 Task: Find connections with filter location Zhu Cheng City with filter topic #happyfounderswith filter profile language German with filter current company The Good Glamm Group with filter school IIEST, Shibpur with filter industry Internet Publishing with filter service category Market Strategy with filter keywords title Engineer
Action: Mouse moved to (557, 68)
Screenshot: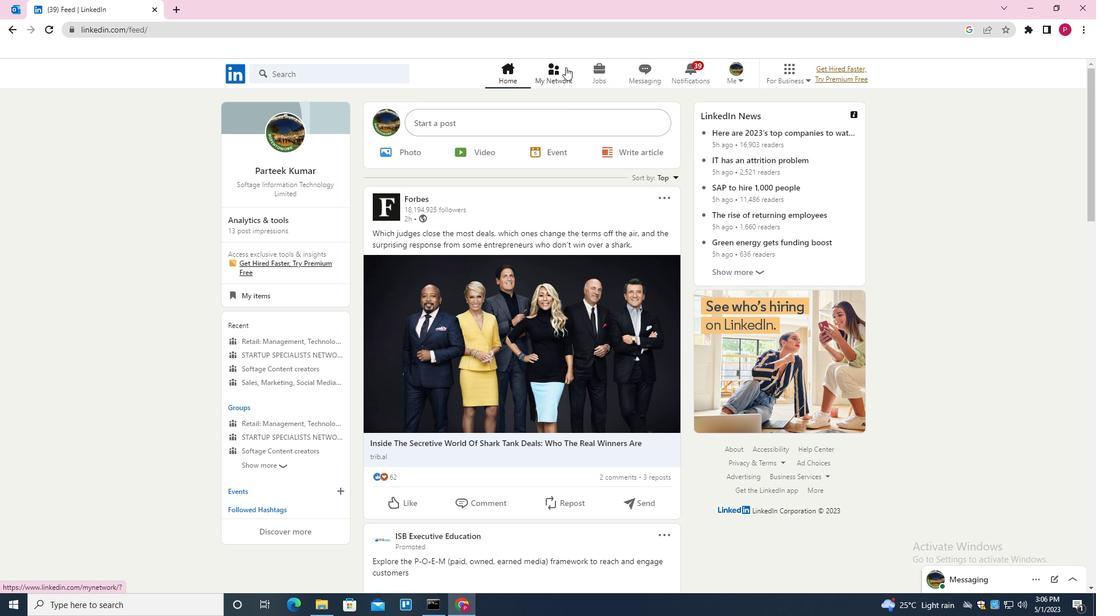 
Action: Mouse pressed left at (557, 68)
Screenshot: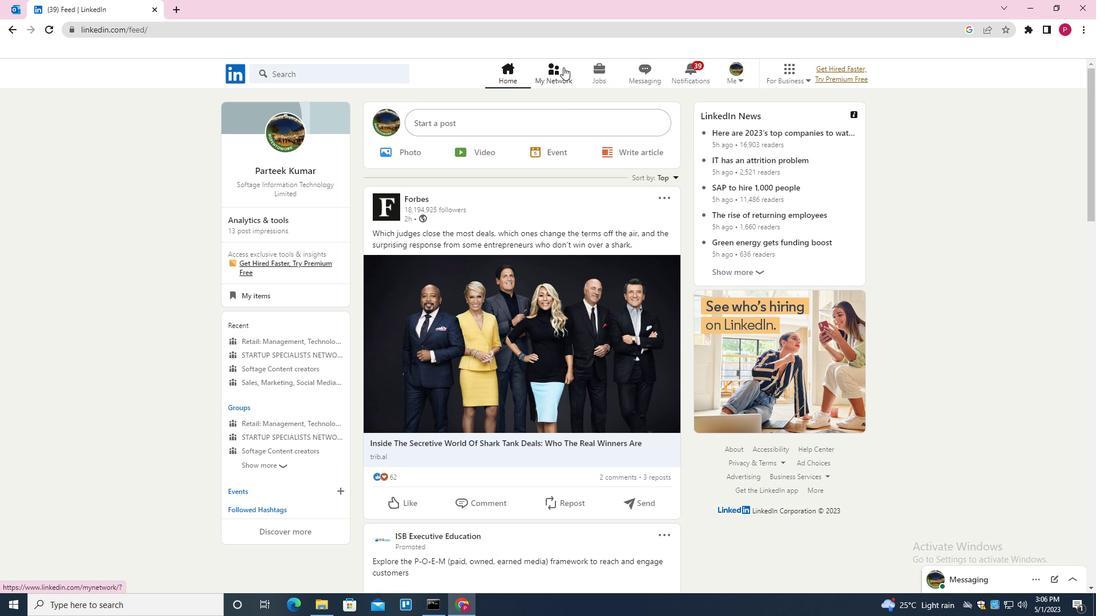 
Action: Mouse moved to (335, 140)
Screenshot: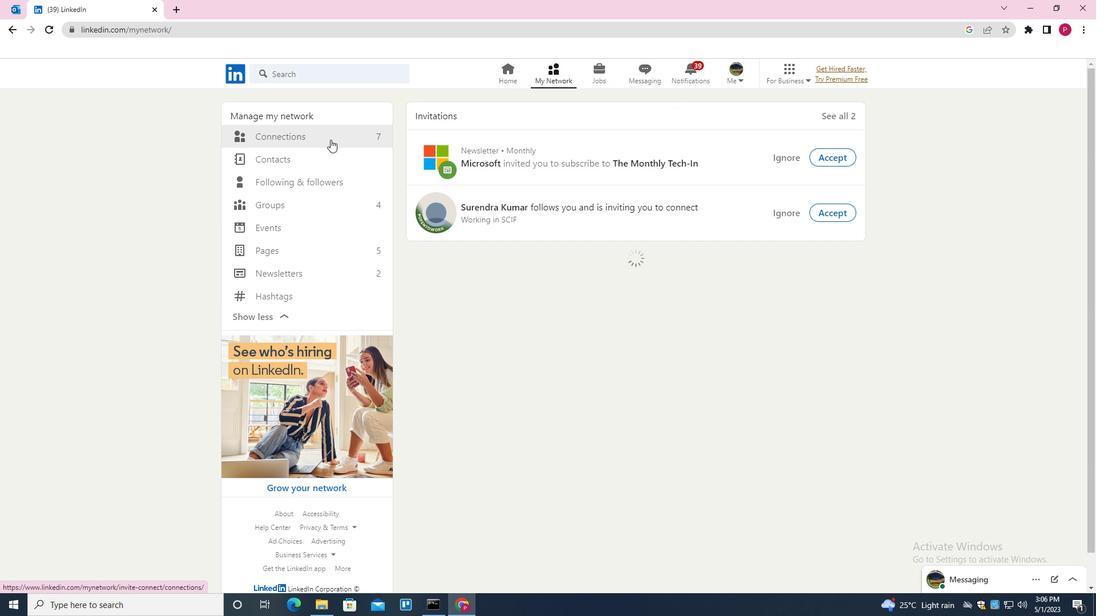 
Action: Mouse pressed left at (335, 140)
Screenshot: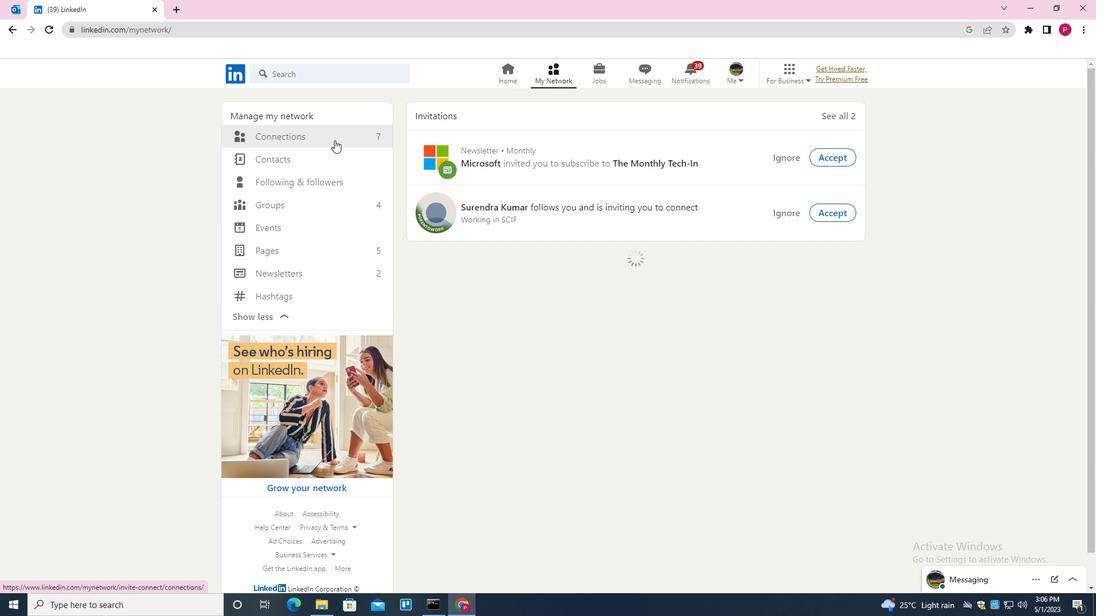 
Action: Mouse moved to (609, 138)
Screenshot: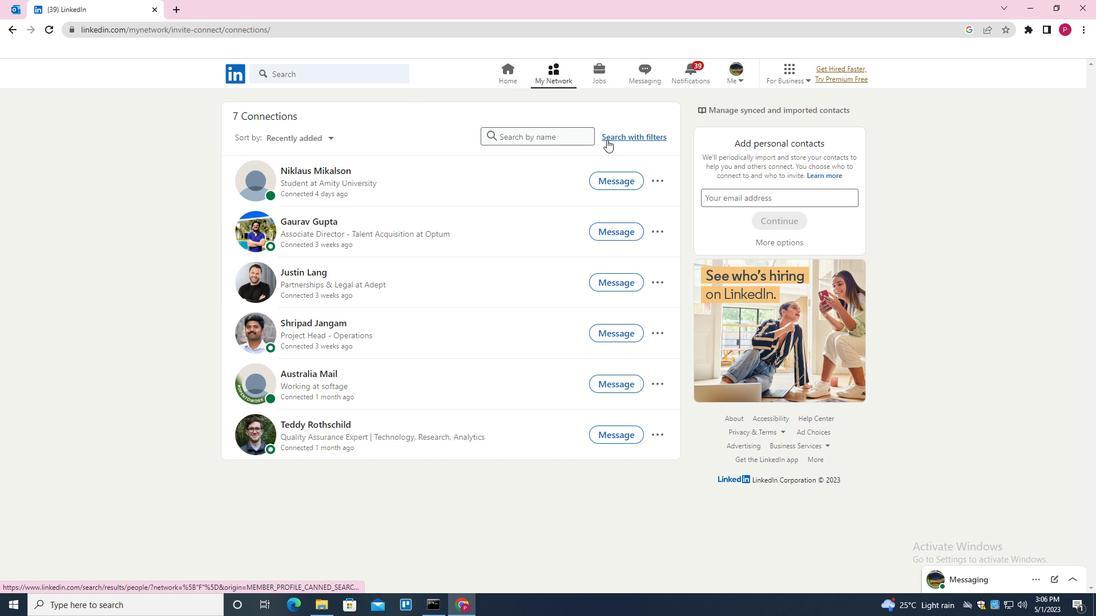 
Action: Mouse pressed left at (609, 138)
Screenshot: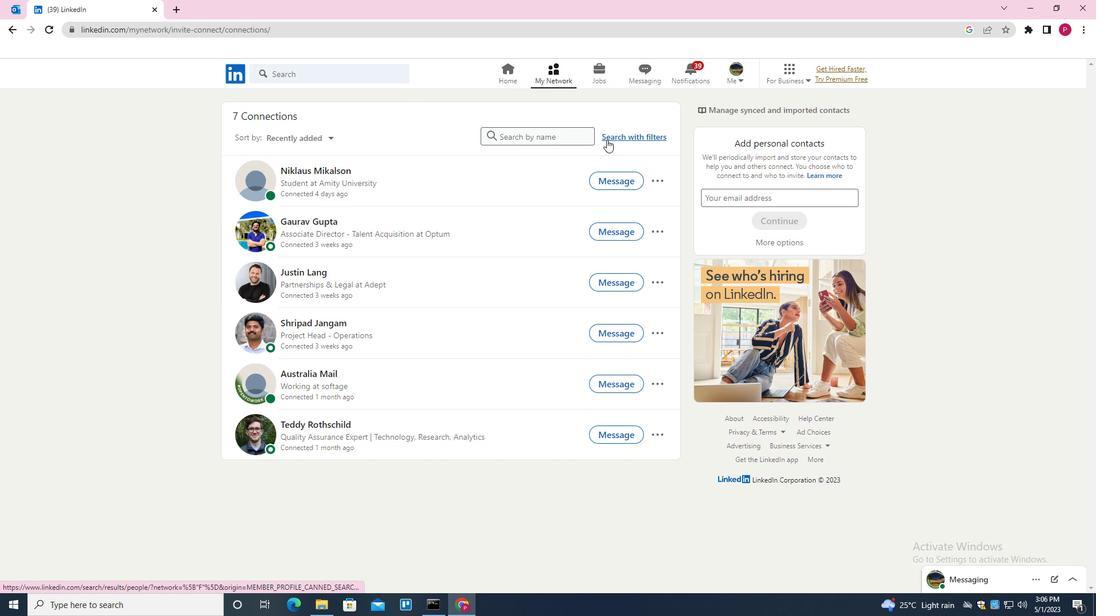 
Action: Mouse moved to (583, 105)
Screenshot: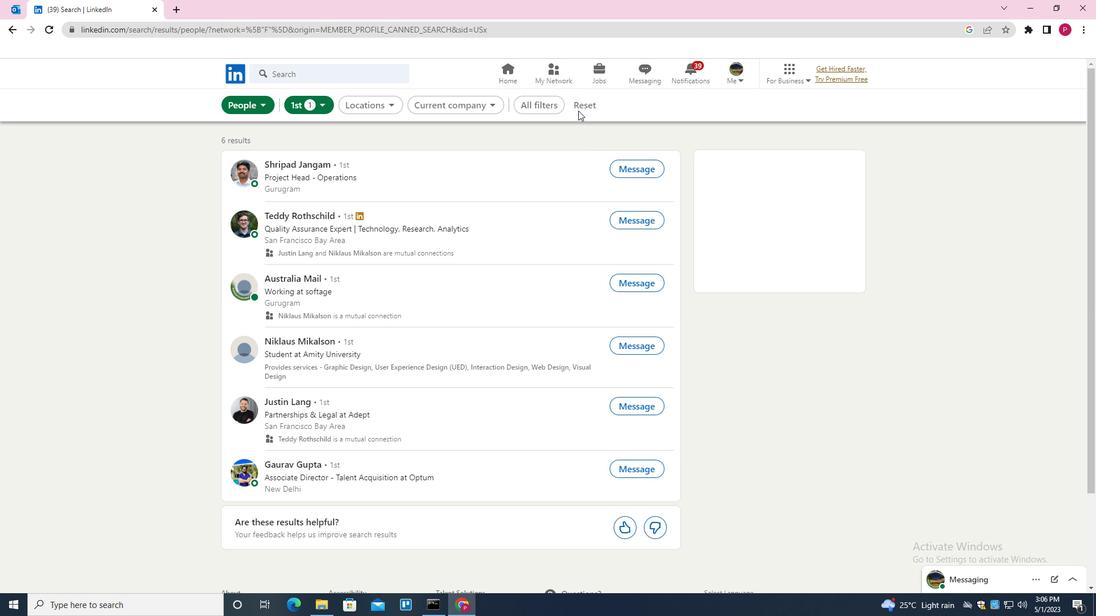 
Action: Mouse pressed left at (583, 105)
Screenshot: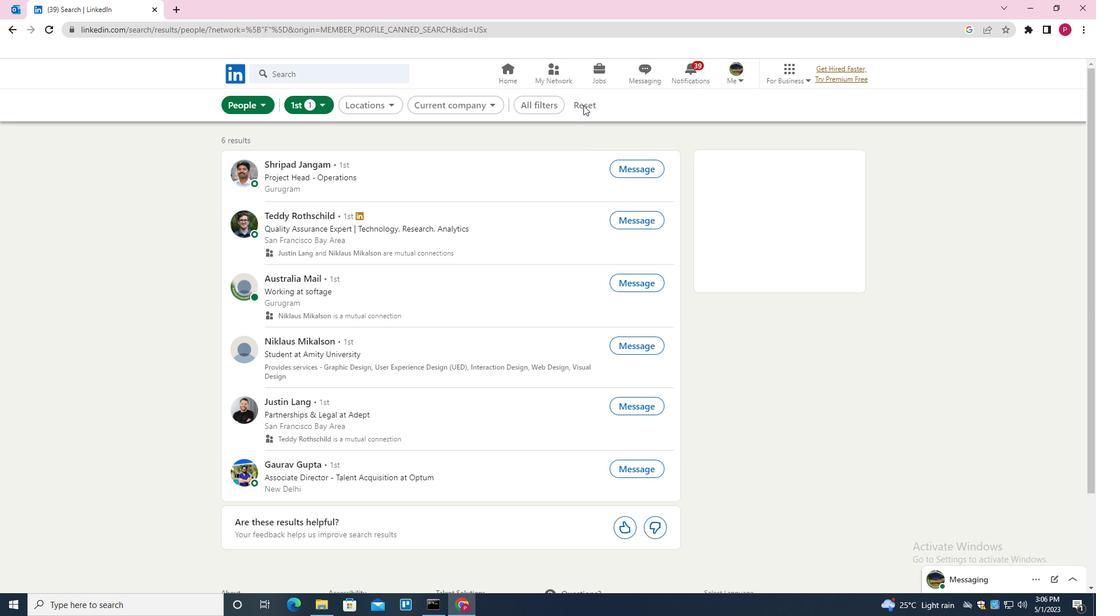
Action: Mouse moved to (562, 107)
Screenshot: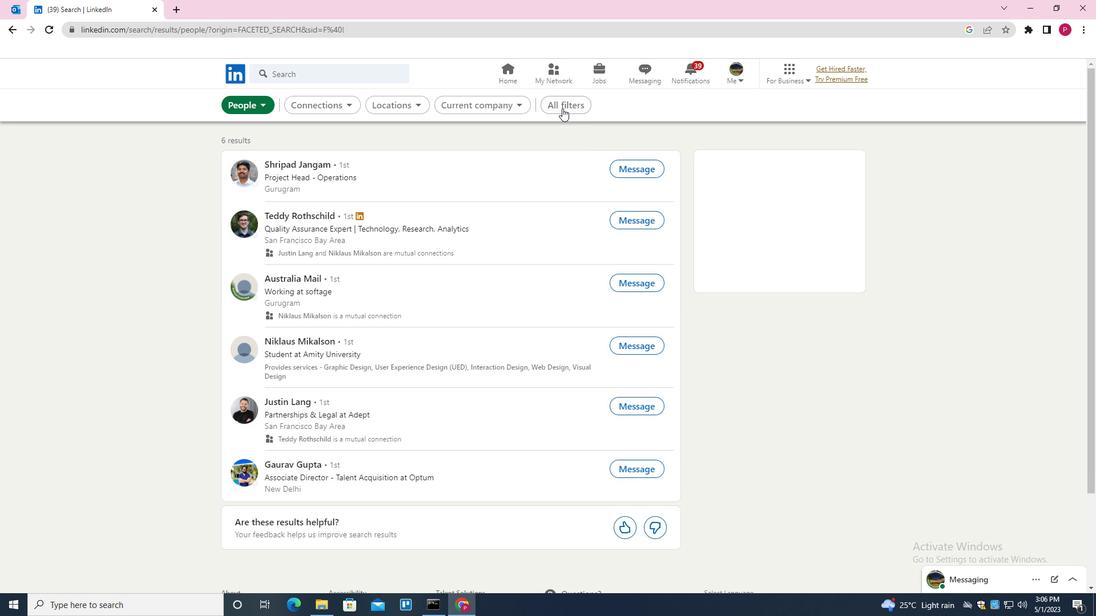 
Action: Mouse pressed left at (562, 107)
Screenshot: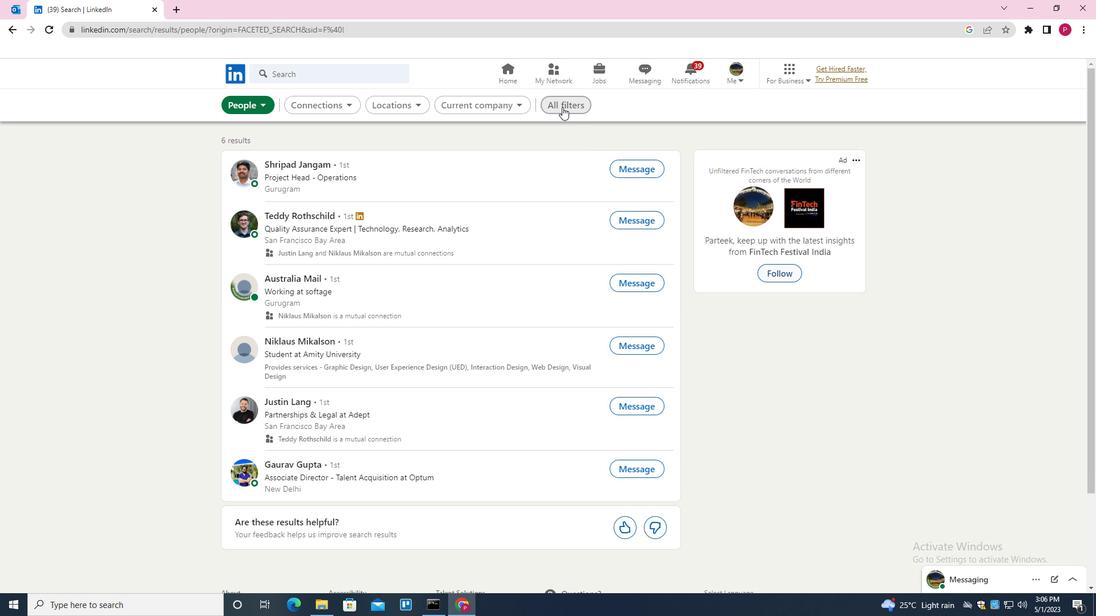 
Action: Mouse moved to (987, 373)
Screenshot: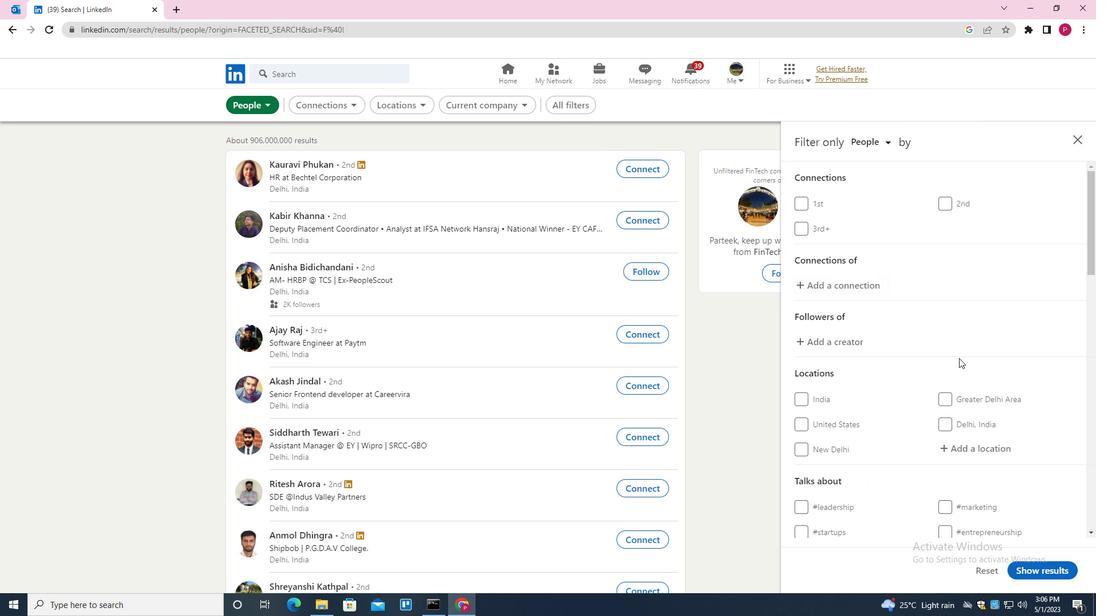 
Action: Mouse scrolled (987, 372) with delta (0, 0)
Screenshot: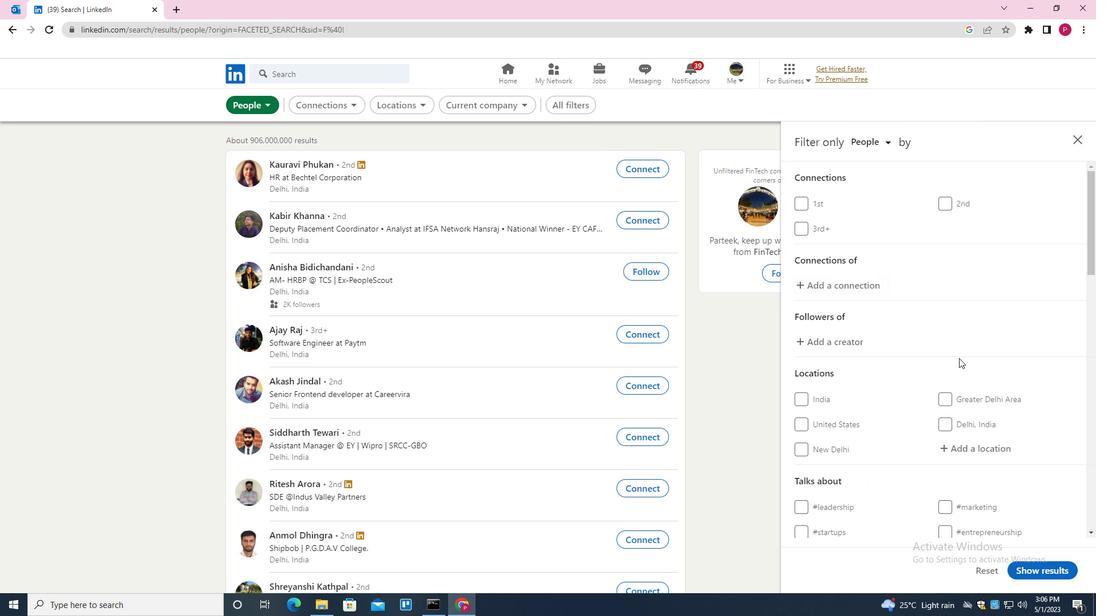 
Action: Mouse moved to (990, 373)
Screenshot: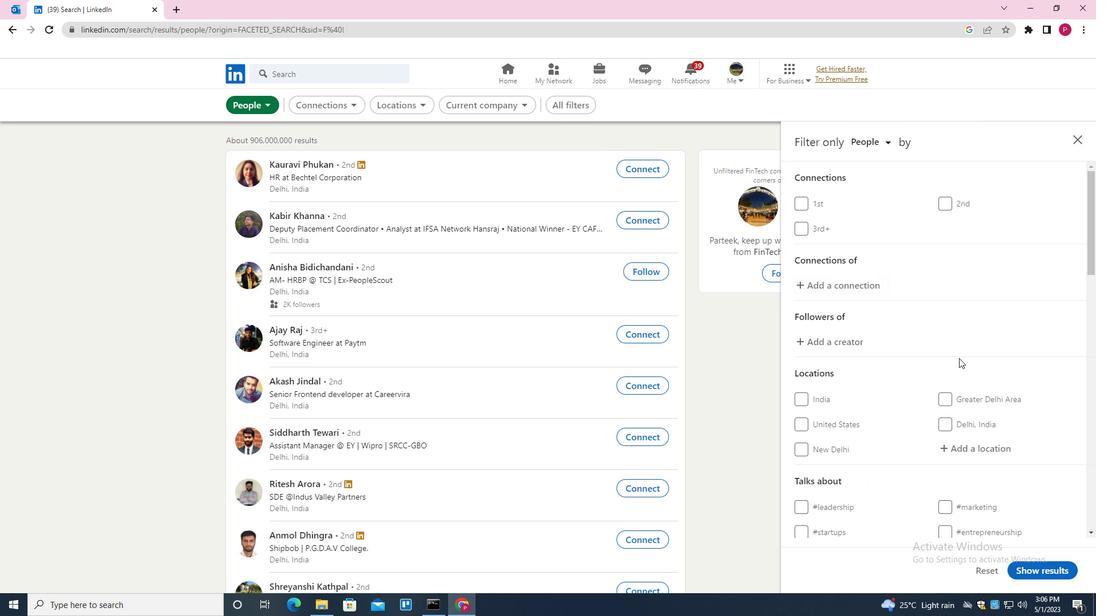 
Action: Mouse scrolled (990, 373) with delta (0, 0)
Screenshot: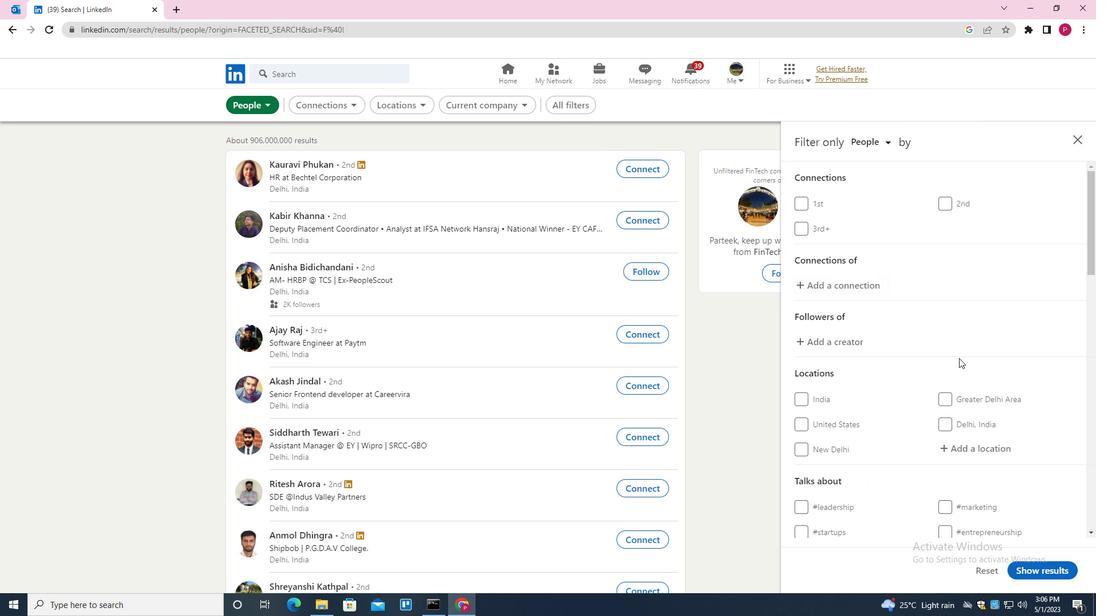 
Action: Mouse moved to (980, 332)
Screenshot: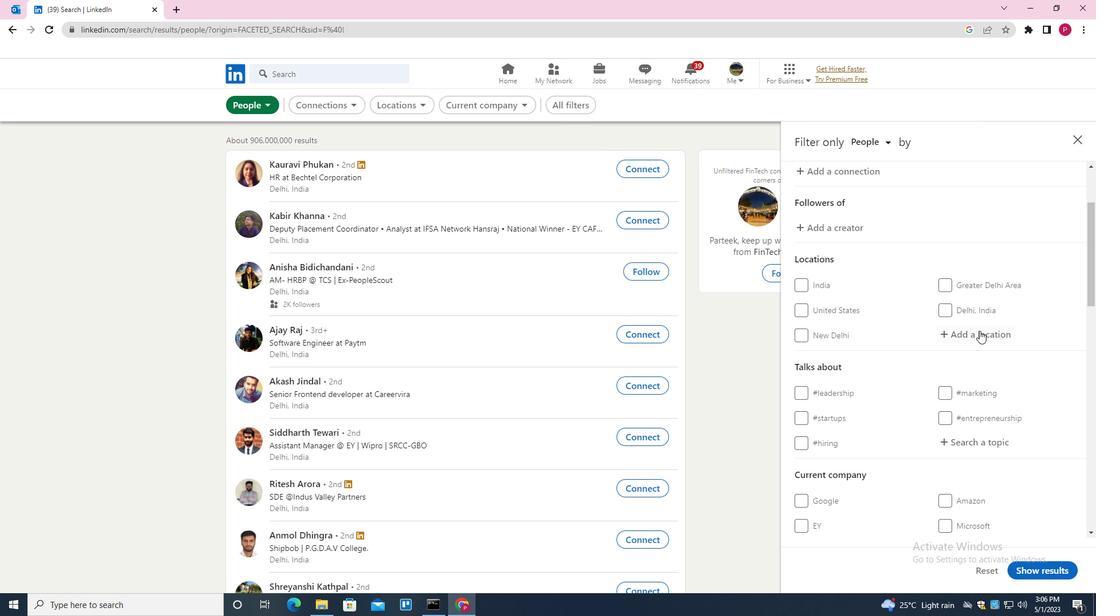 
Action: Mouse pressed left at (980, 332)
Screenshot: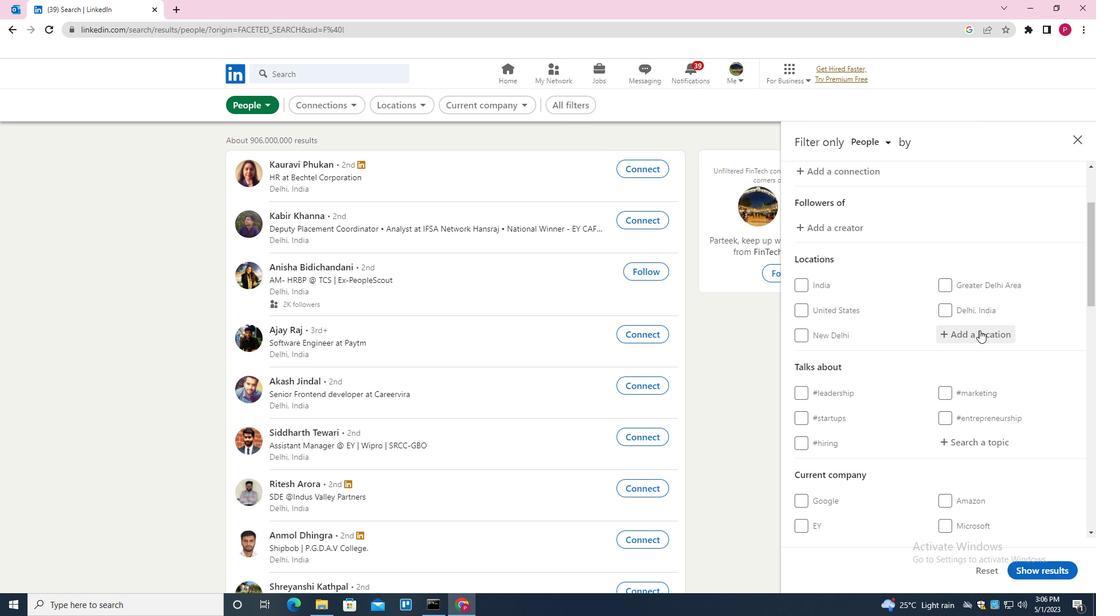 
Action: Mouse moved to (972, 341)
Screenshot: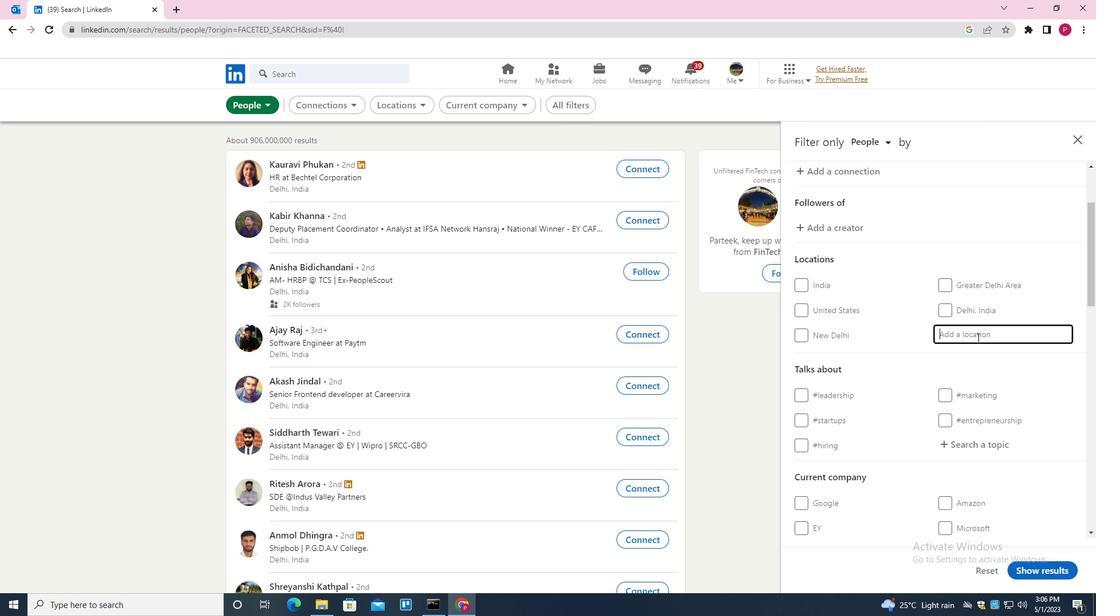 
Action: Key pressed <Key.shift>ZHU<Key.space>ctrl+Cctrl+HENG<Key.backspace><Key.backspace><Key.backspace><Key.backspace><Key.shift>CHENG<Key.space><Key.shift>CITY
Screenshot: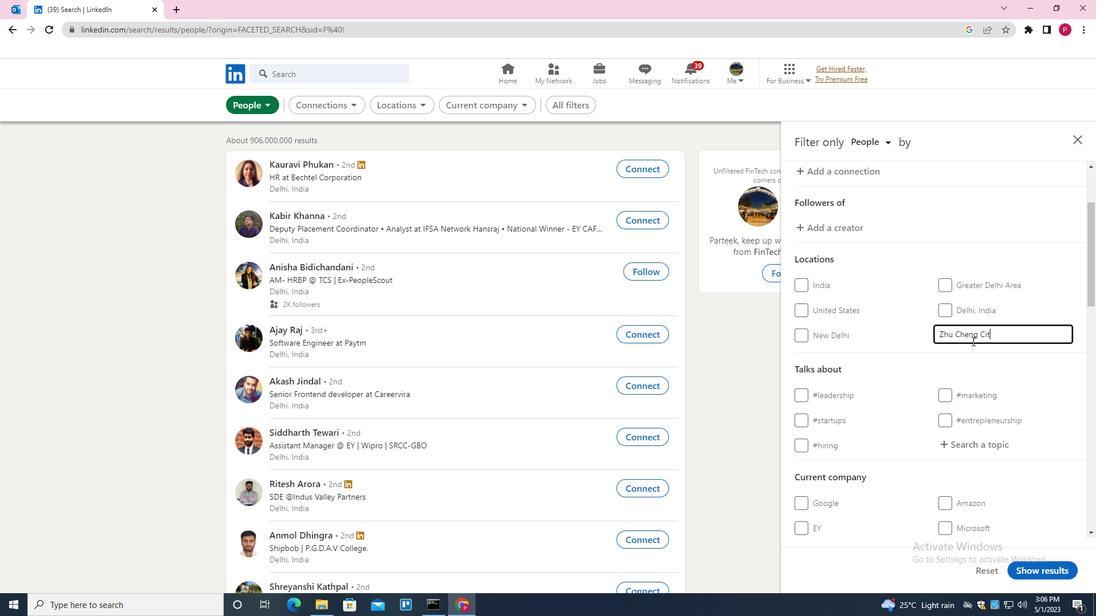 
Action: Mouse moved to (1006, 383)
Screenshot: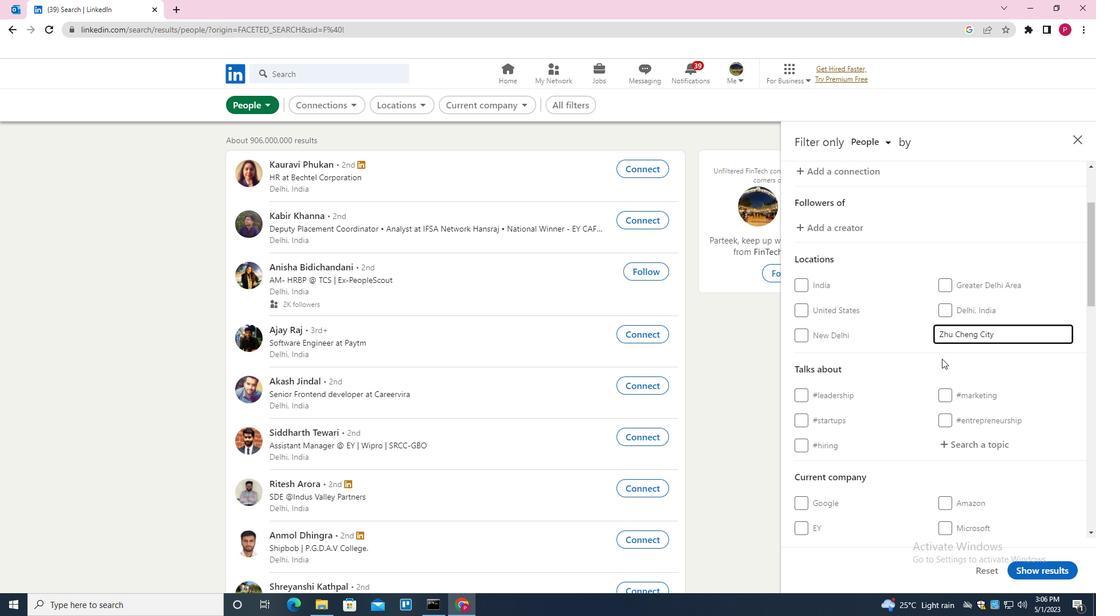 
Action: Mouse scrolled (1006, 382) with delta (0, 0)
Screenshot: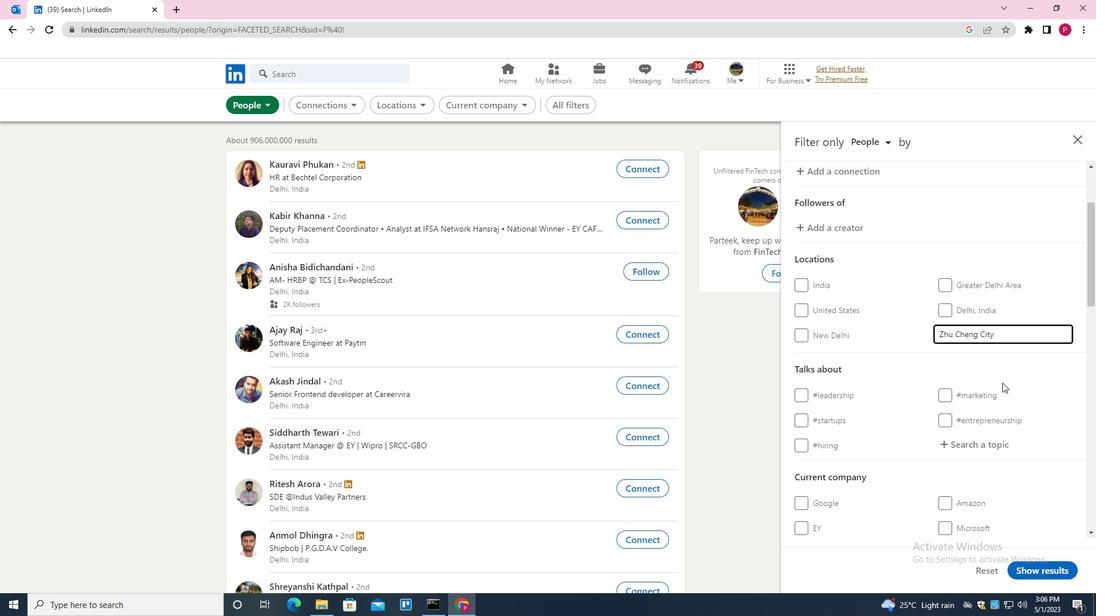 
Action: Mouse scrolled (1006, 382) with delta (0, 0)
Screenshot: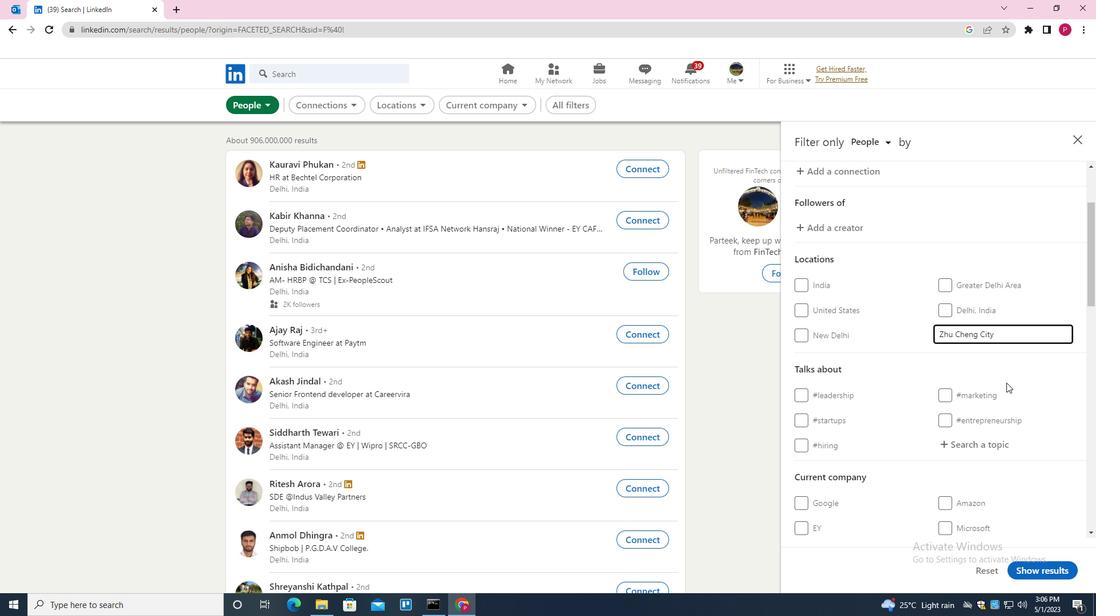 
Action: Mouse moved to (995, 325)
Screenshot: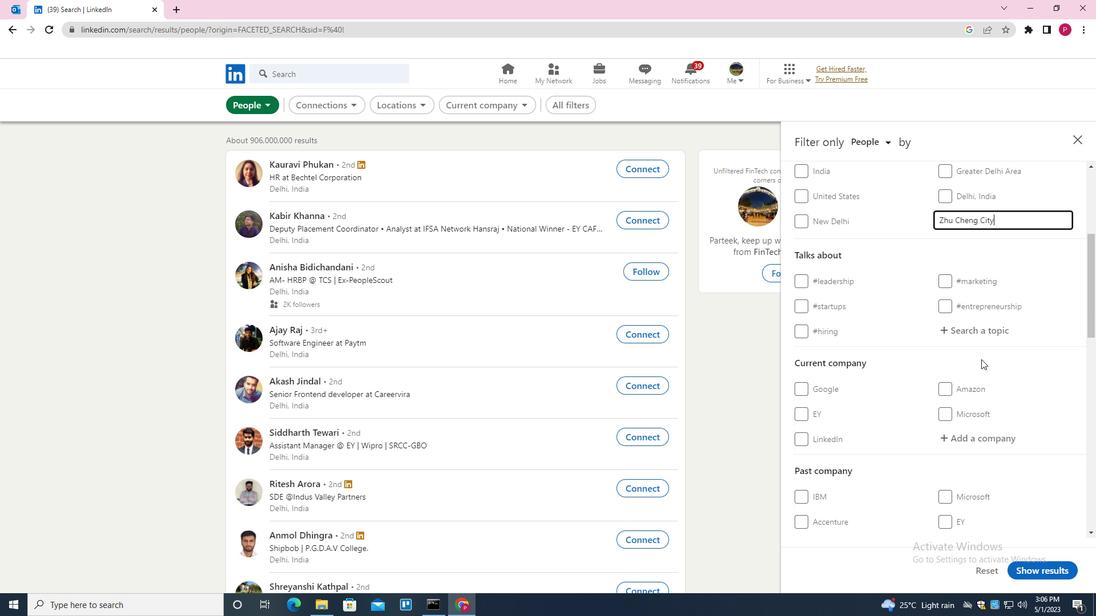 
Action: Mouse pressed left at (995, 325)
Screenshot: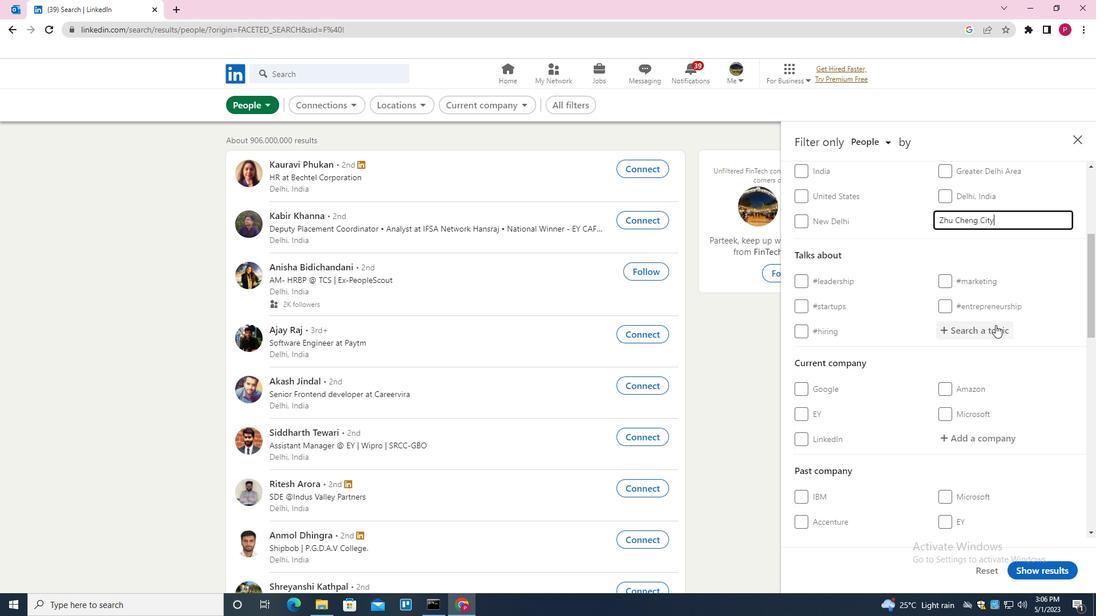 
Action: Key pressed HAPPYFOUNDERS<Key.down><Key.enter>
Screenshot: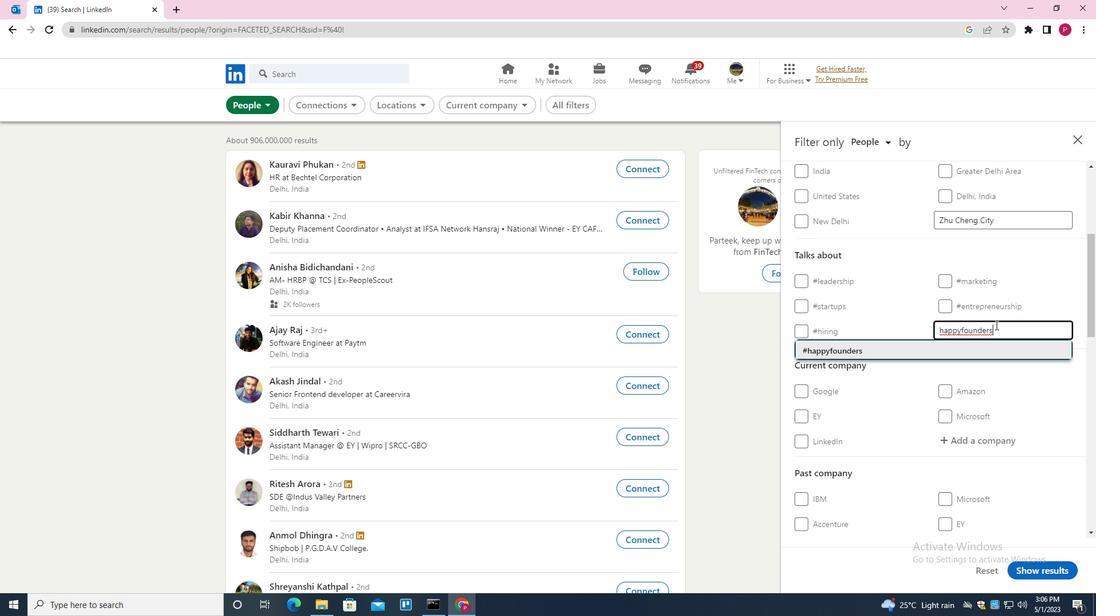 
Action: Mouse moved to (915, 425)
Screenshot: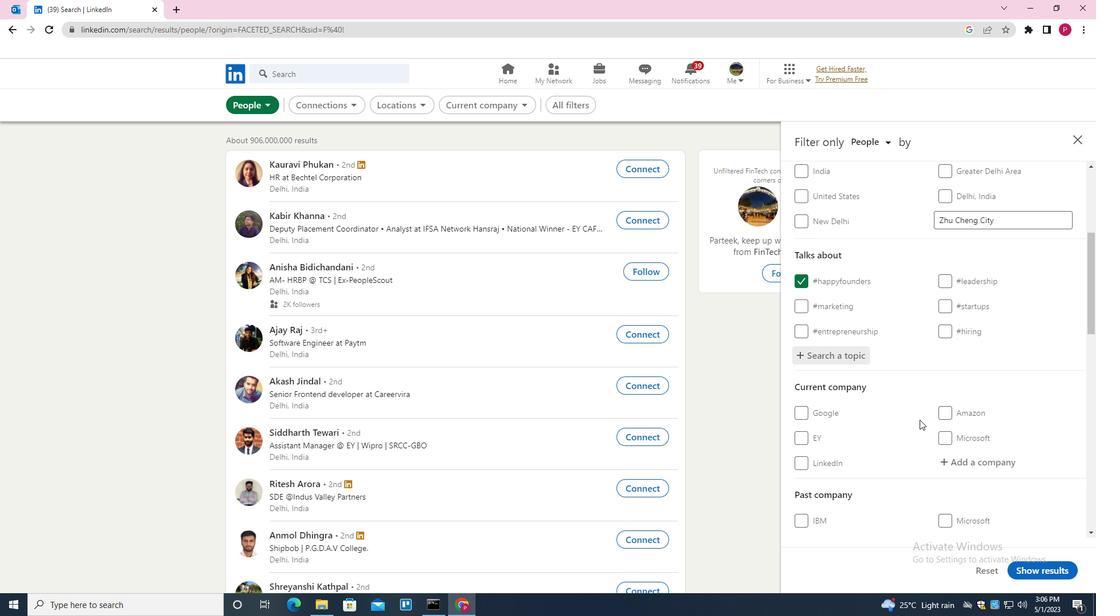 
Action: Mouse scrolled (915, 425) with delta (0, 0)
Screenshot: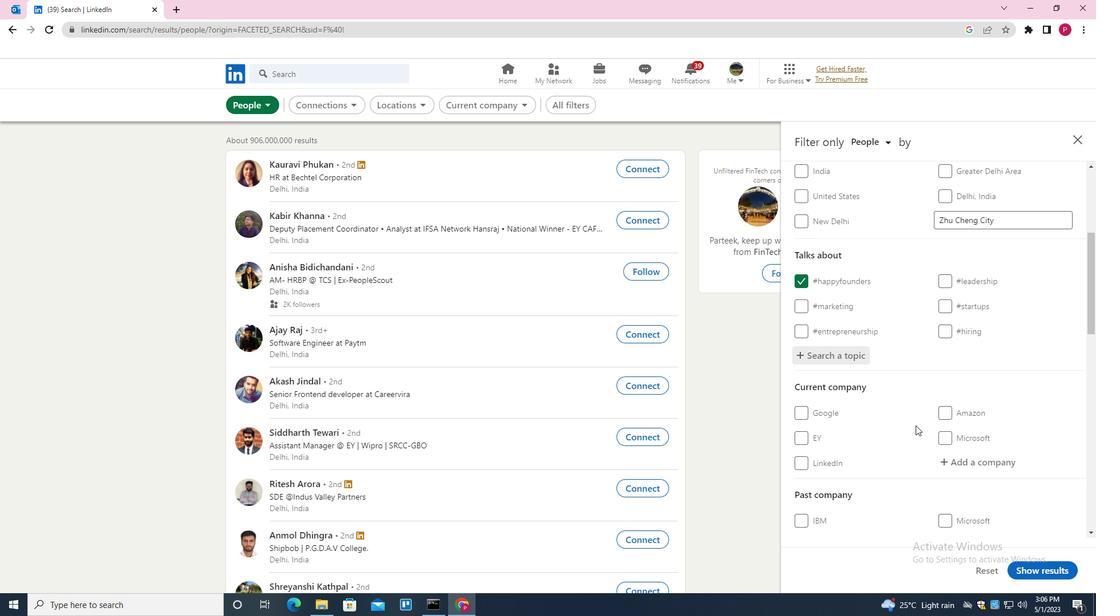 
Action: Mouse scrolled (915, 425) with delta (0, 0)
Screenshot: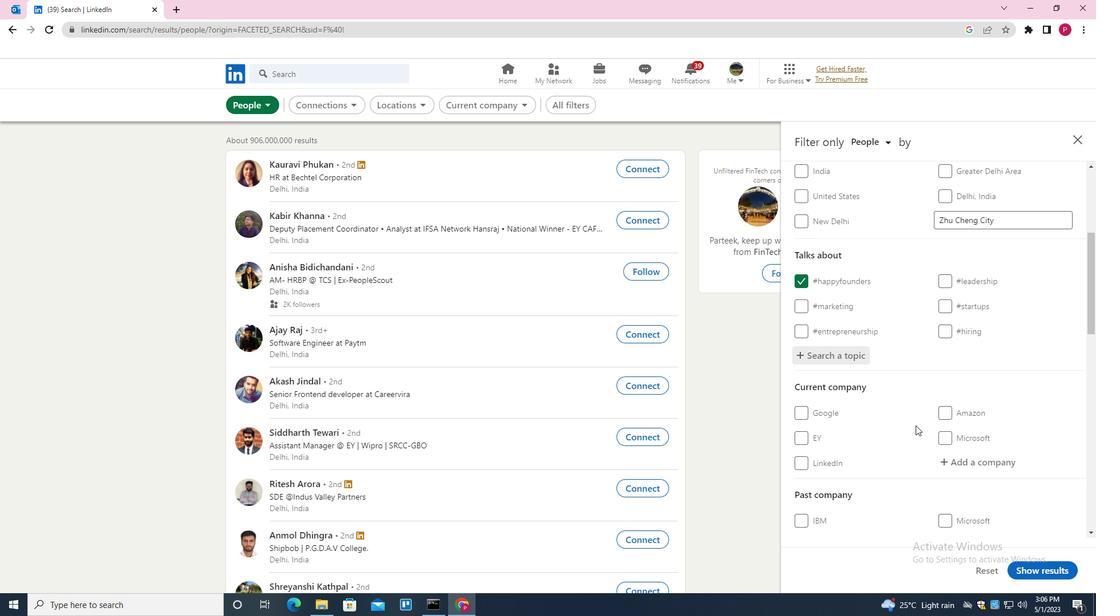 
Action: Mouse moved to (905, 413)
Screenshot: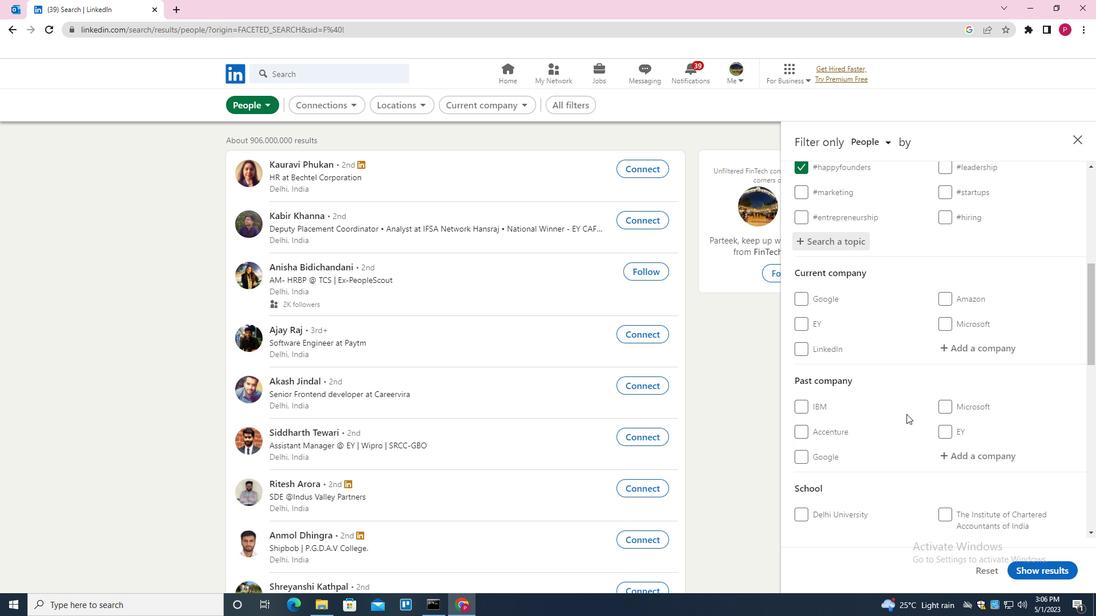 
Action: Mouse scrolled (905, 413) with delta (0, 0)
Screenshot: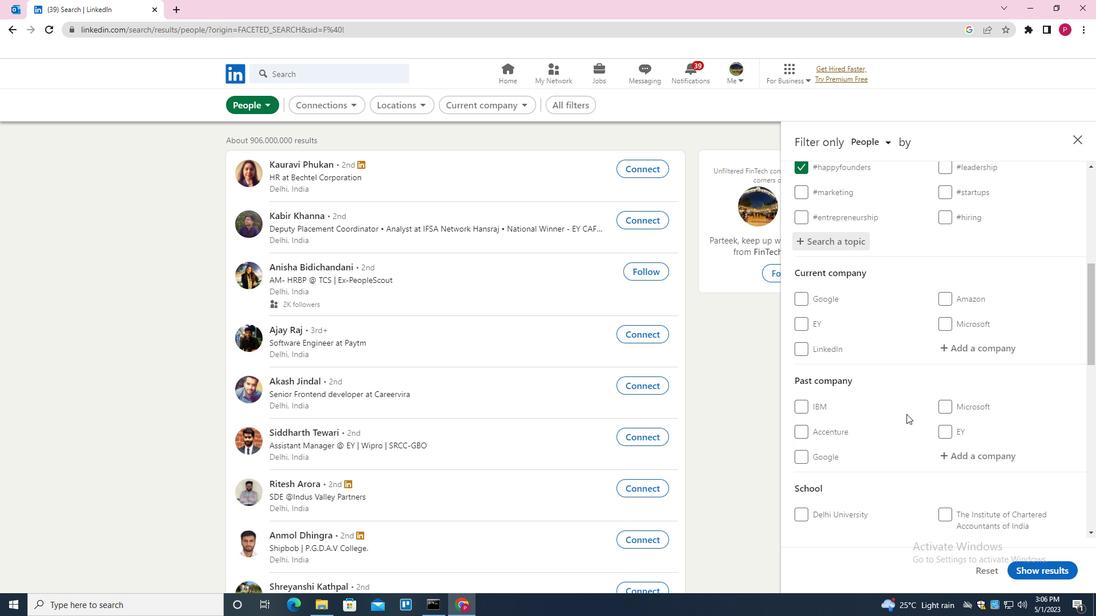 
Action: Mouse moved to (904, 417)
Screenshot: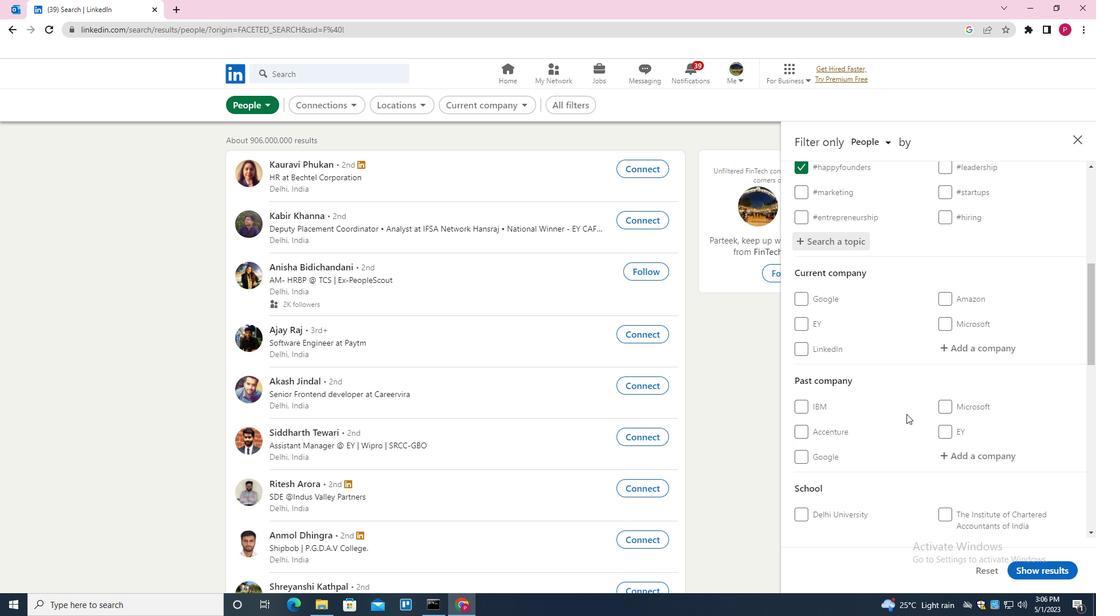 
Action: Mouse scrolled (904, 416) with delta (0, 0)
Screenshot: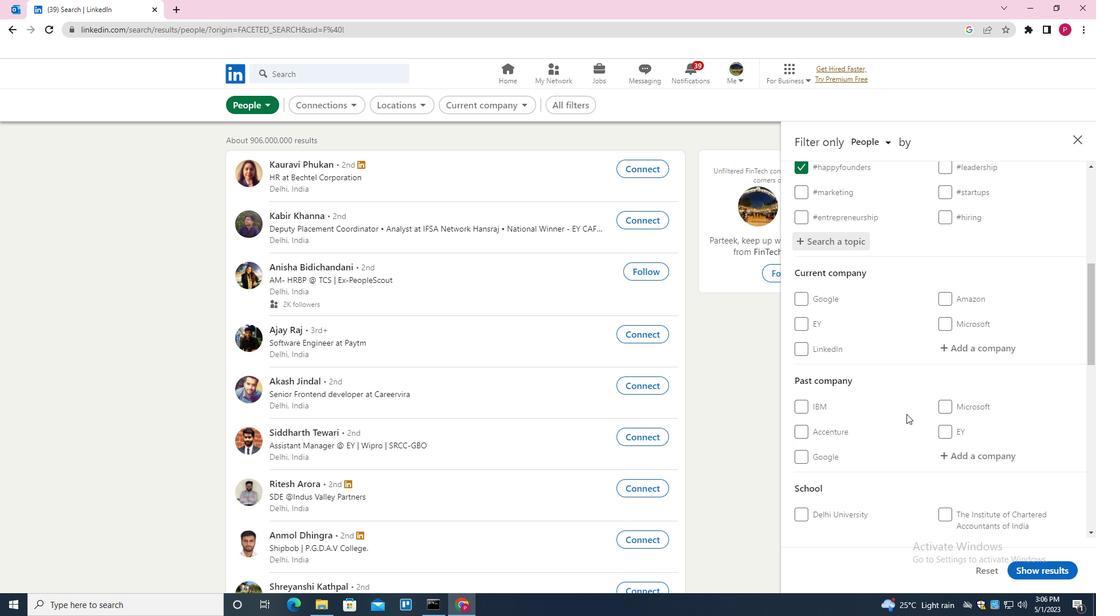 
Action: Mouse moved to (904, 418)
Screenshot: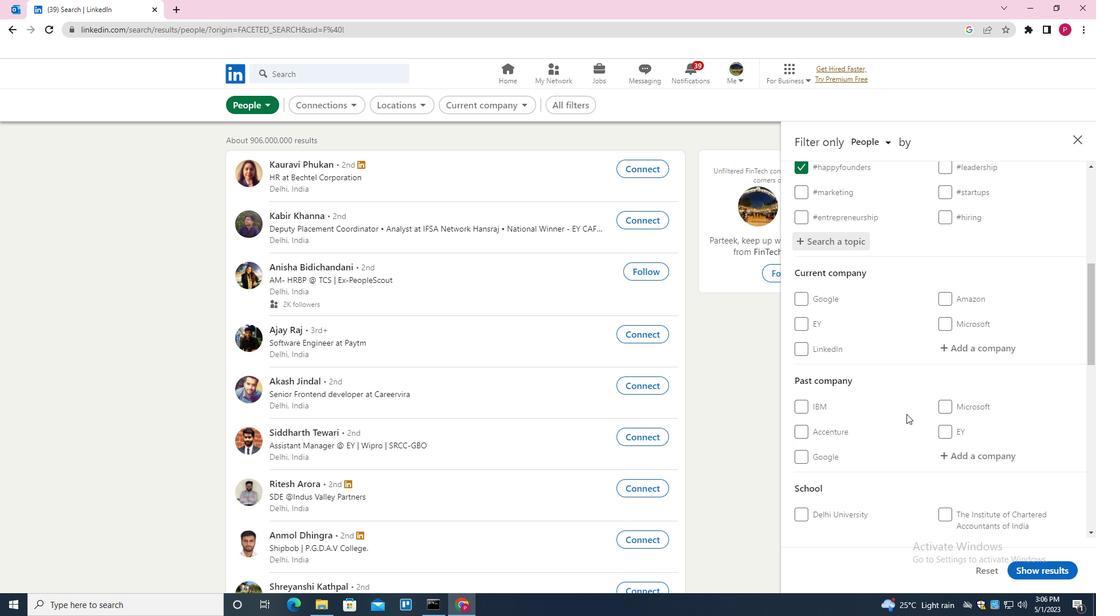
Action: Mouse scrolled (904, 418) with delta (0, 0)
Screenshot: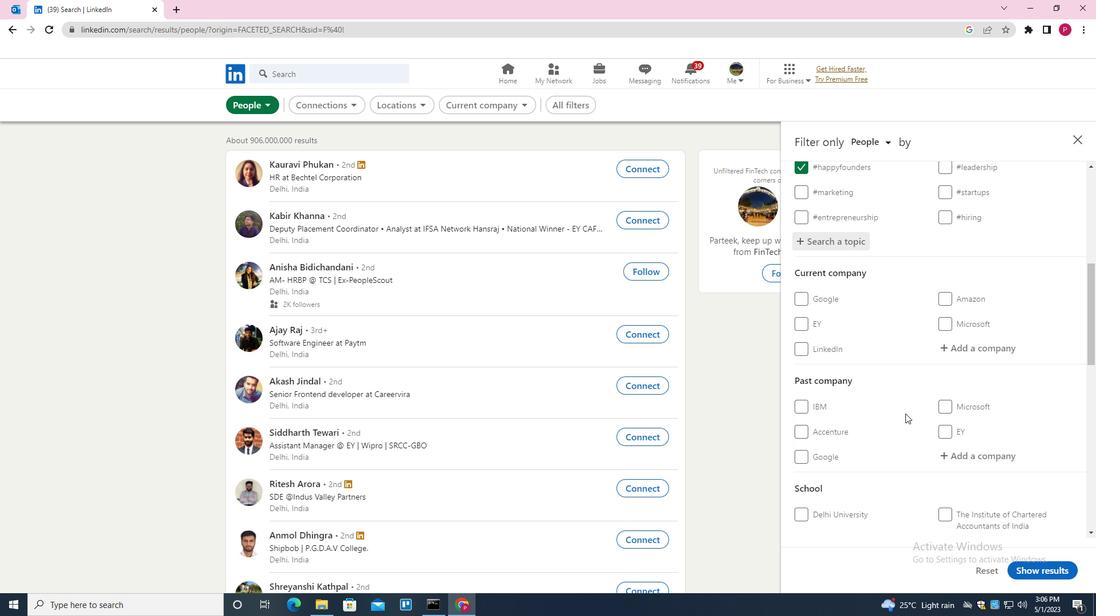 
Action: Mouse moved to (898, 411)
Screenshot: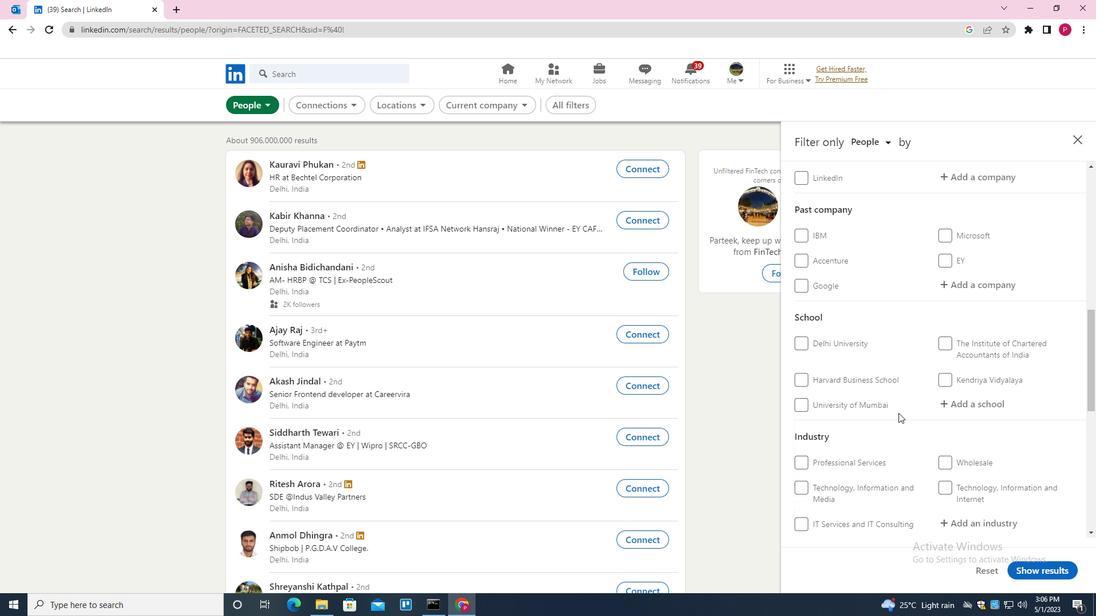 
Action: Mouse scrolled (898, 410) with delta (0, 0)
Screenshot: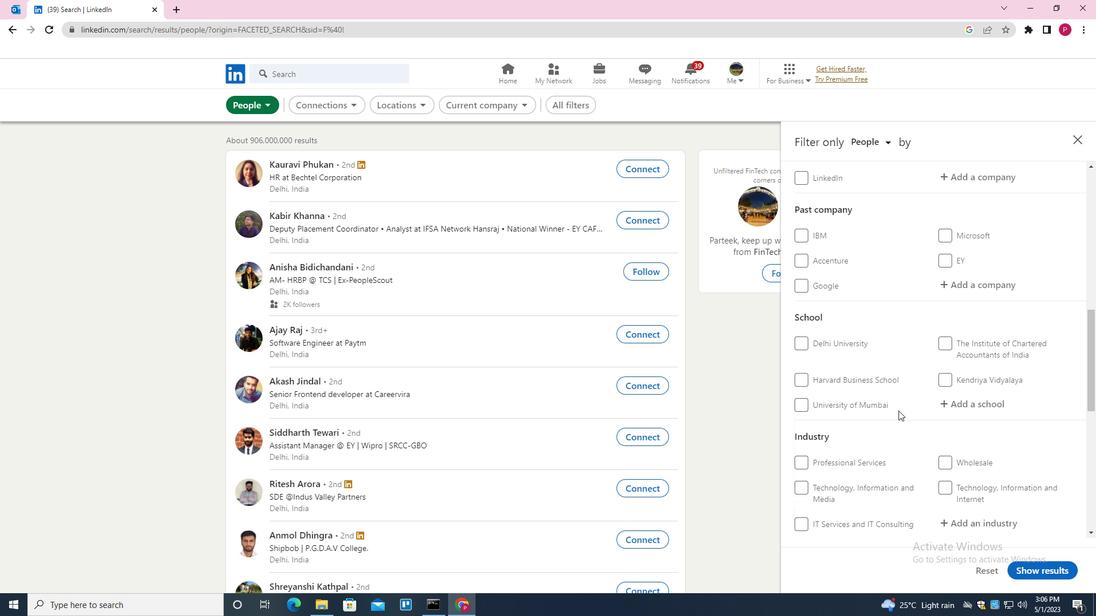 
Action: Mouse scrolled (898, 410) with delta (0, 0)
Screenshot: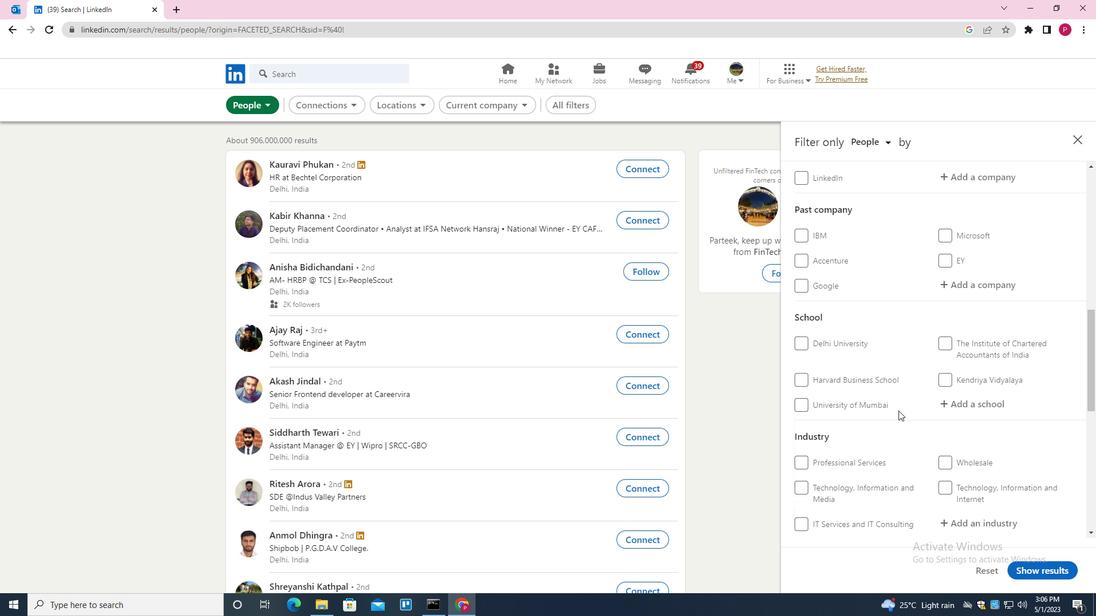 
Action: Mouse moved to (870, 369)
Screenshot: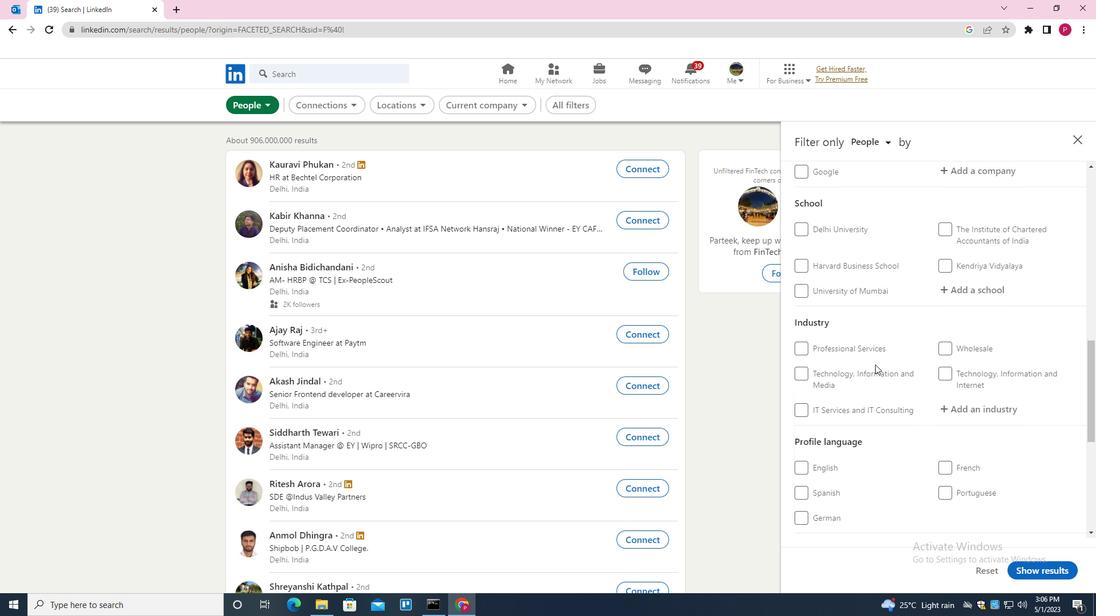 
Action: Mouse scrolled (870, 368) with delta (0, 0)
Screenshot: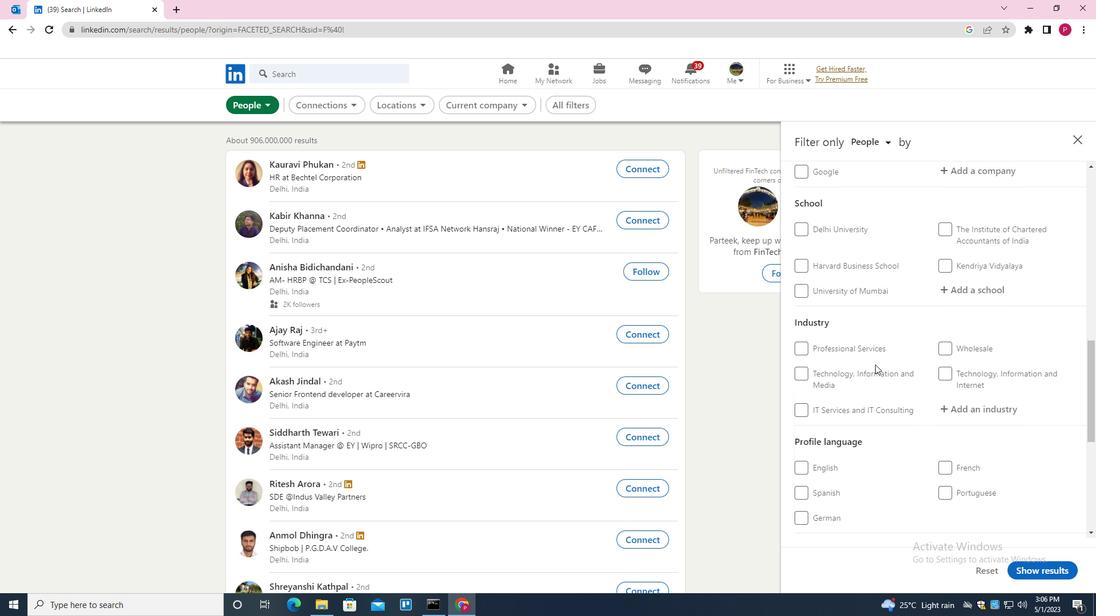 
Action: Mouse moved to (870, 369)
Screenshot: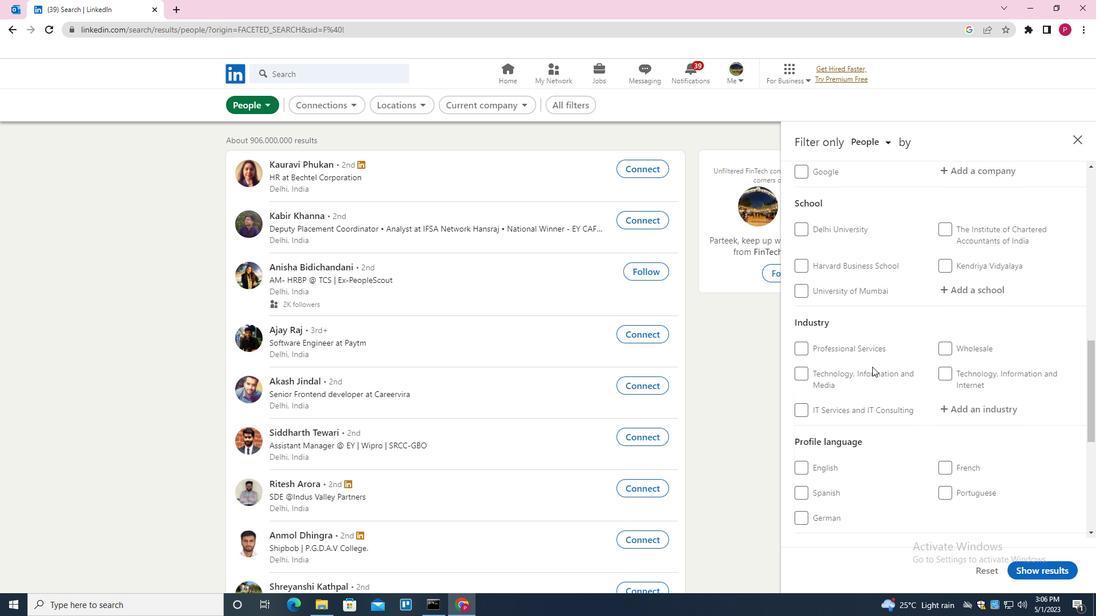 
Action: Mouse scrolled (870, 368) with delta (0, 0)
Screenshot: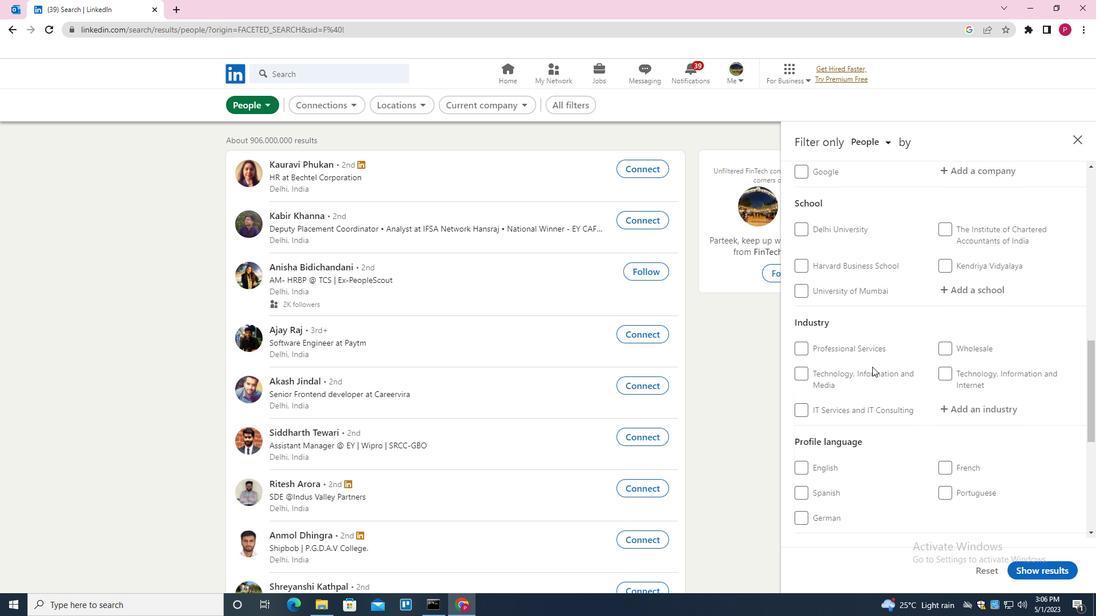 
Action: Mouse scrolled (870, 368) with delta (0, 0)
Screenshot: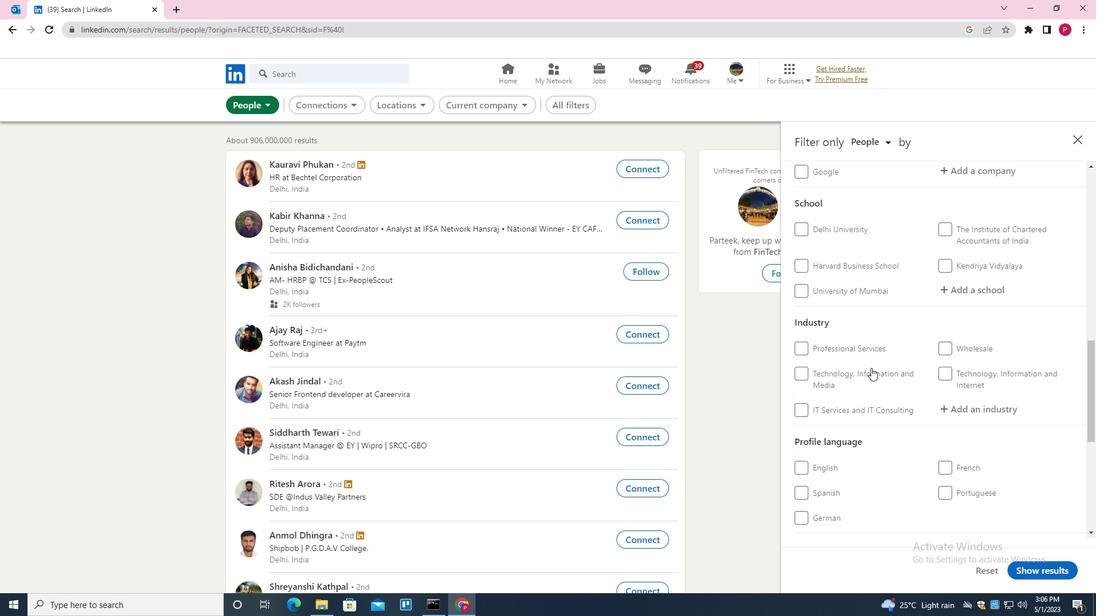 
Action: Mouse moved to (825, 341)
Screenshot: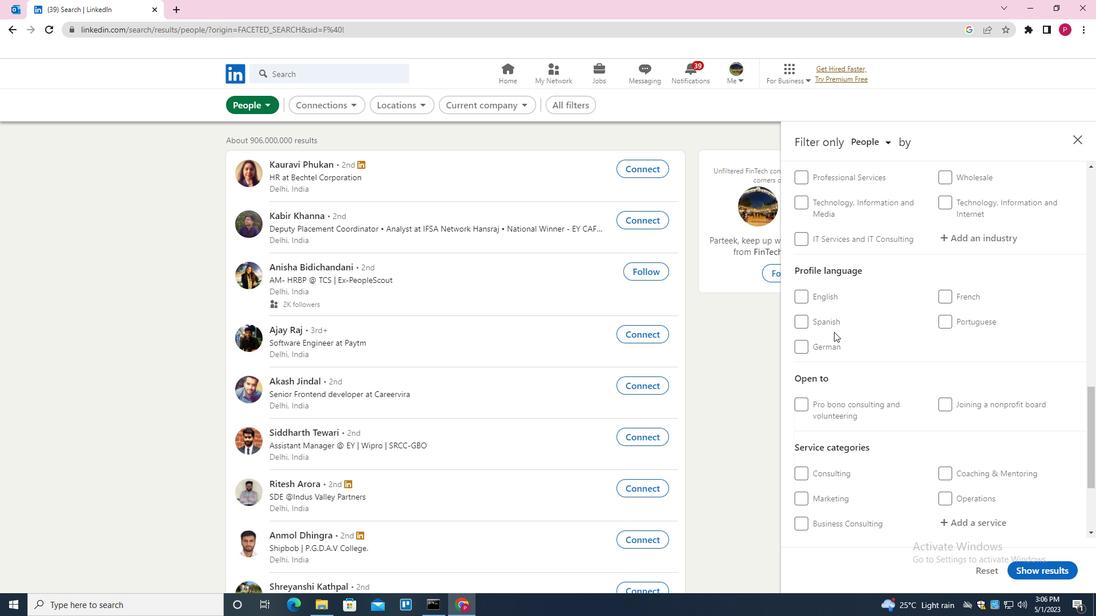 
Action: Mouse pressed left at (825, 341)
Screenshot: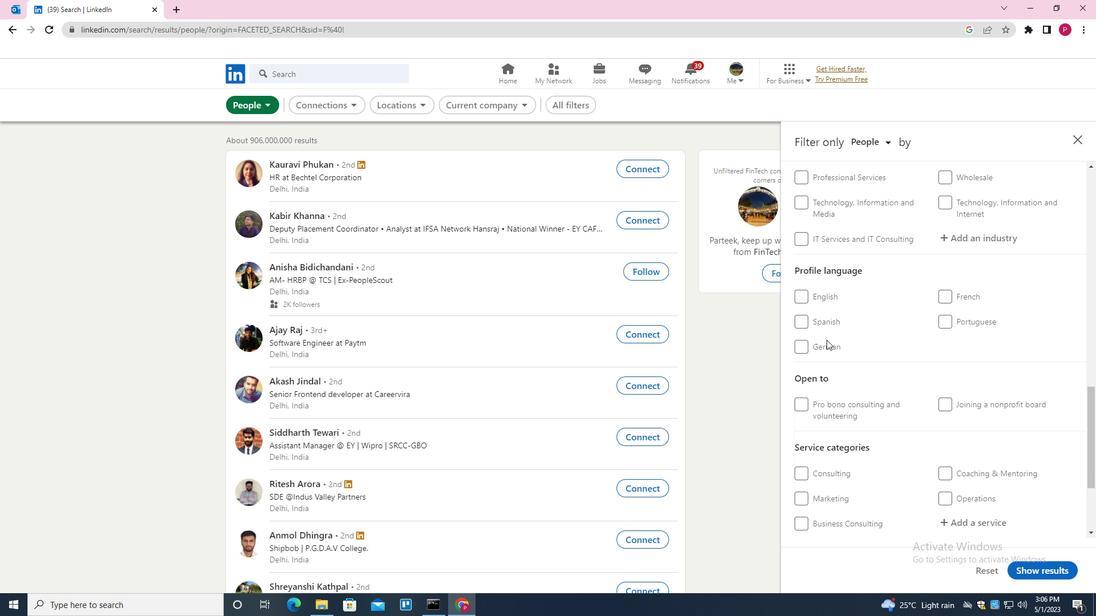 
Action: Mouse moved to (869, 327)
Screenshot: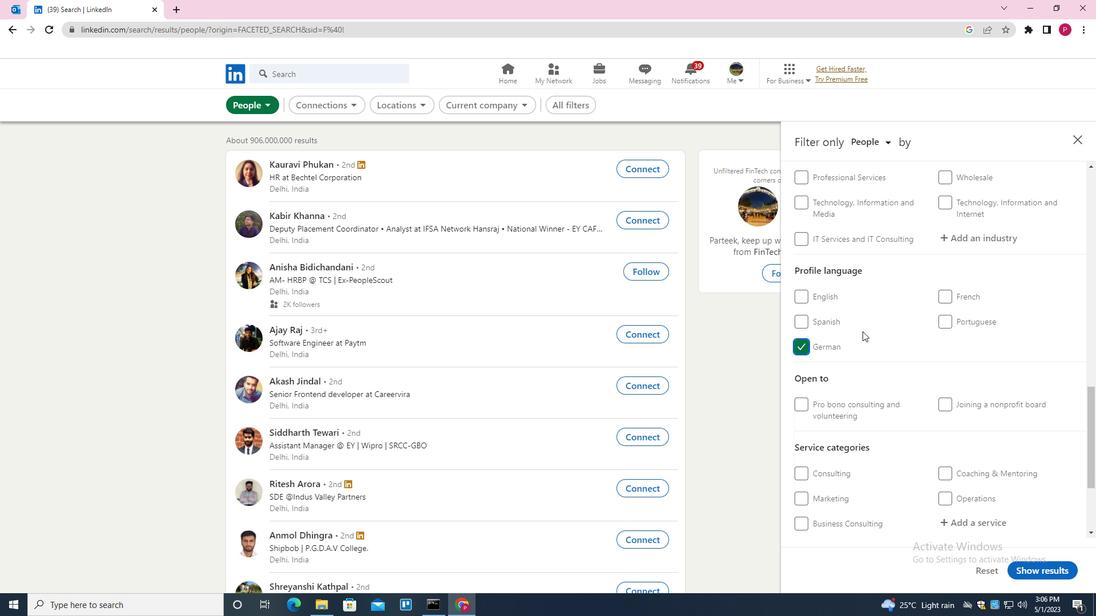 
Action: Mouse scrolled (869, 327) with delta (0, 0)
Screenshot: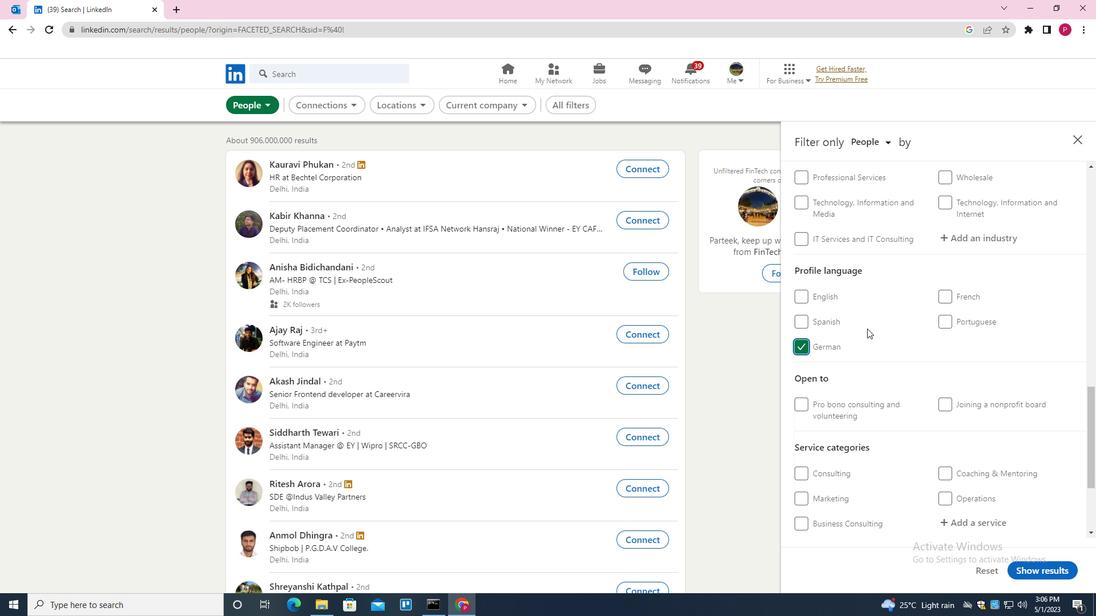 
Action: Mouse scrolled (869, 327) with delta (0, 0)
Screenshot: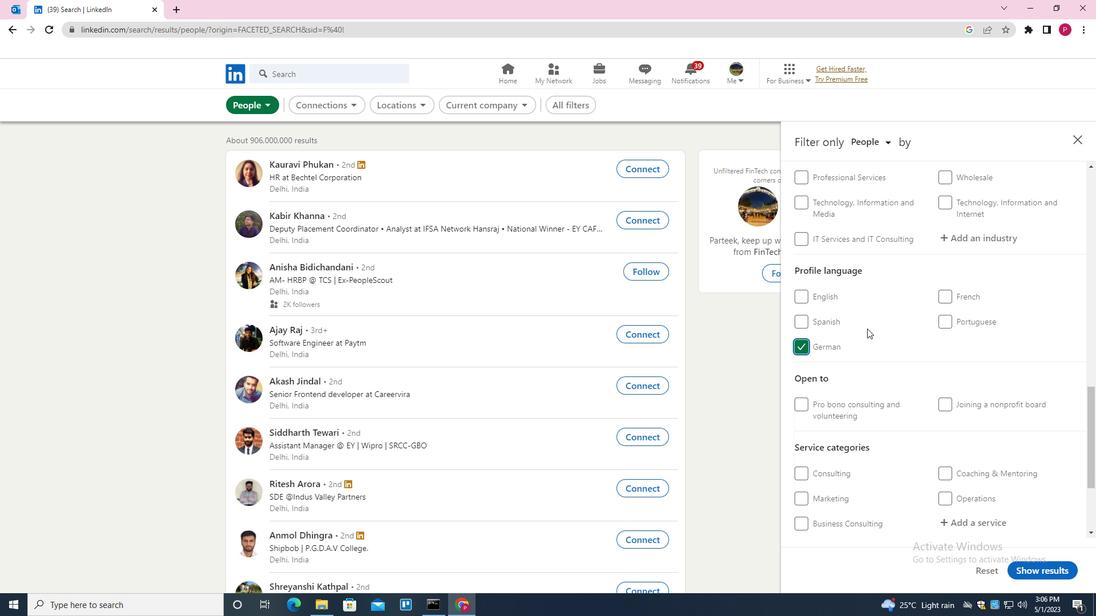 
Action: Mouse scrolled (869, 327) with delta (0, 0)
Screenshot: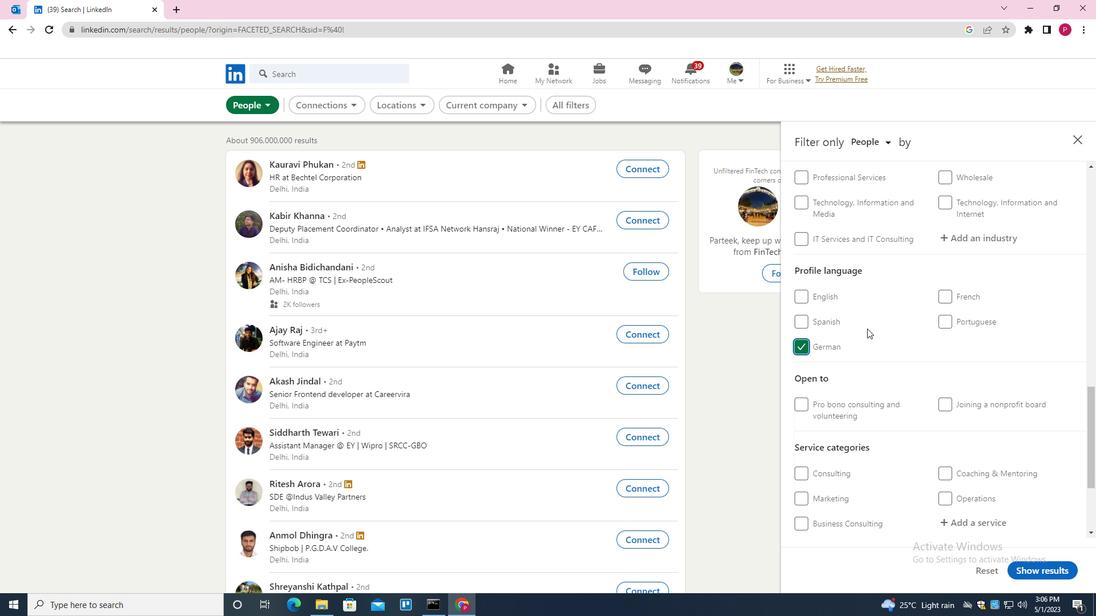 
Action: Mouse scrolled (869, 327) with delta (0, 0)
Screenshot: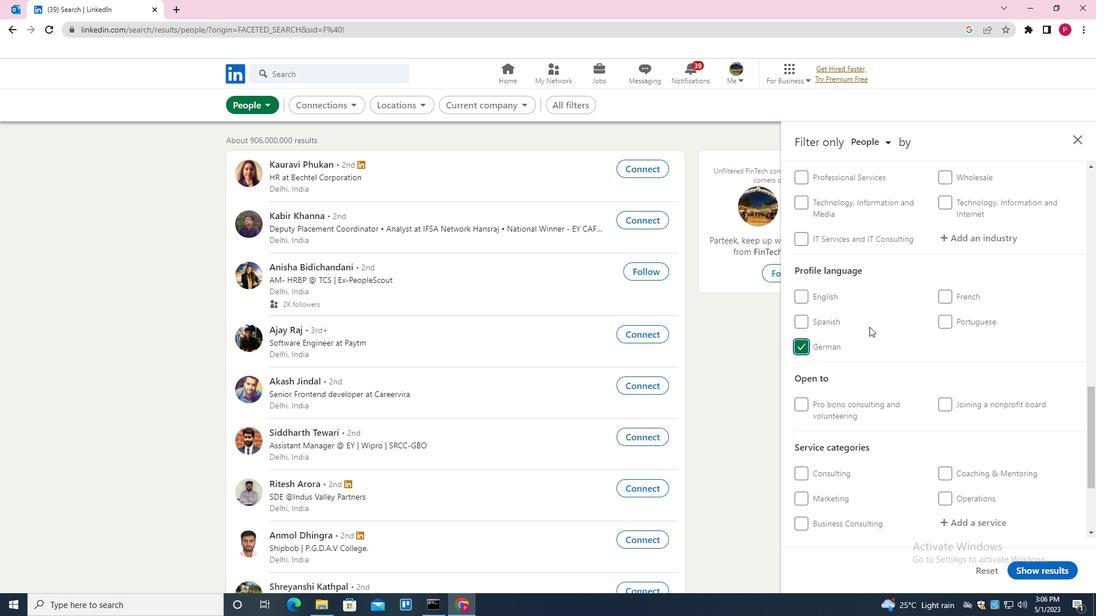 
Action: Mouse scrolled (869, 327) with delta (0, 0)
Screenshot: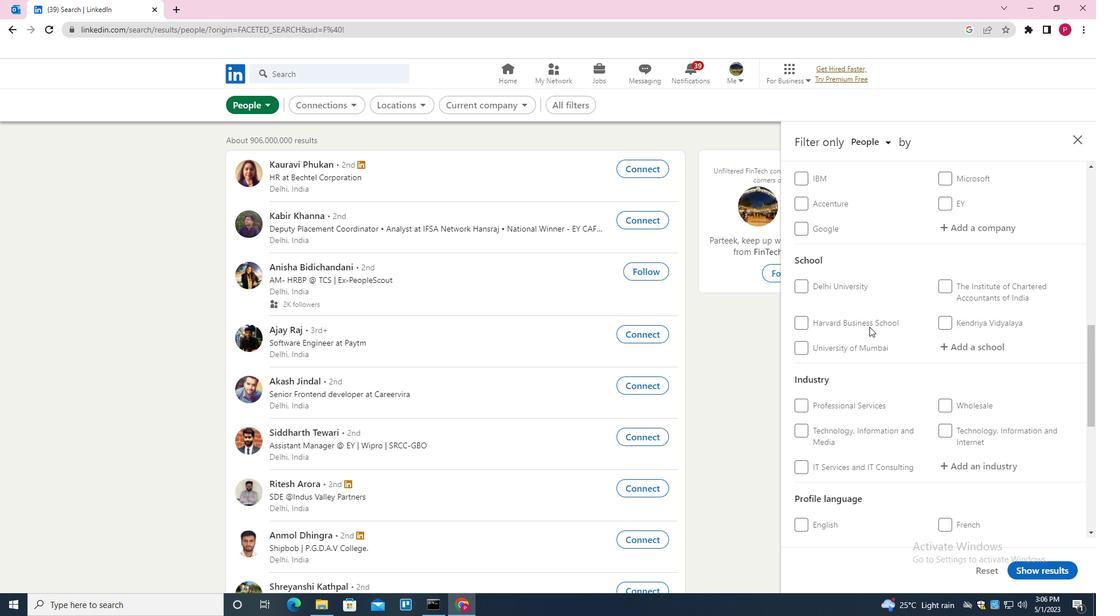 
Action: Mouse scrolled (869, 327) with delta (0, 0)
Screenshot: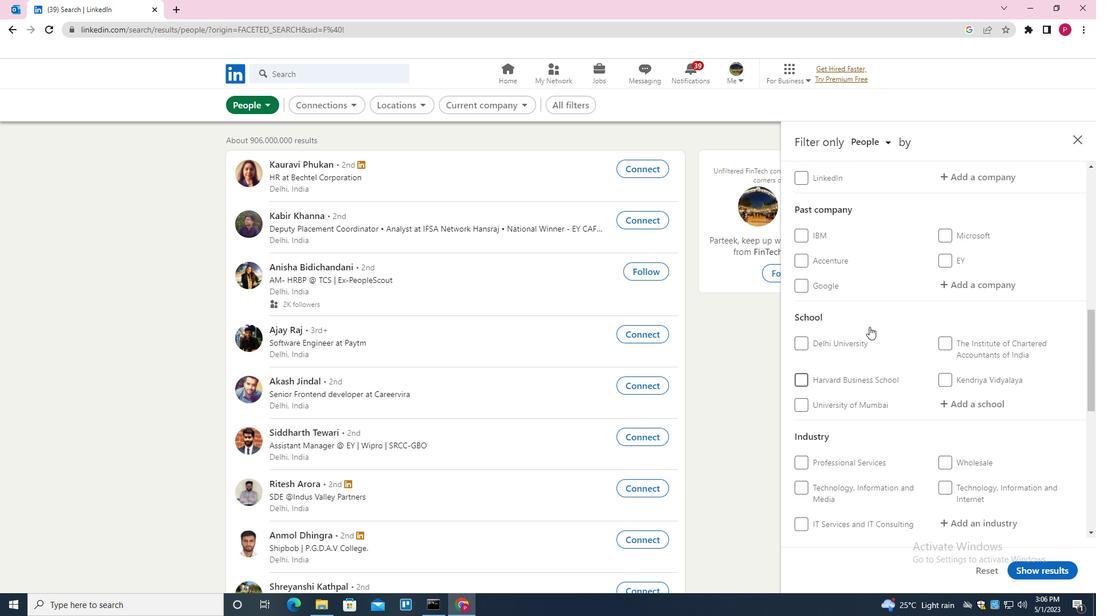 
Action: Mouse scrolled (869, 327) with delta (0, 0)
Screenshot: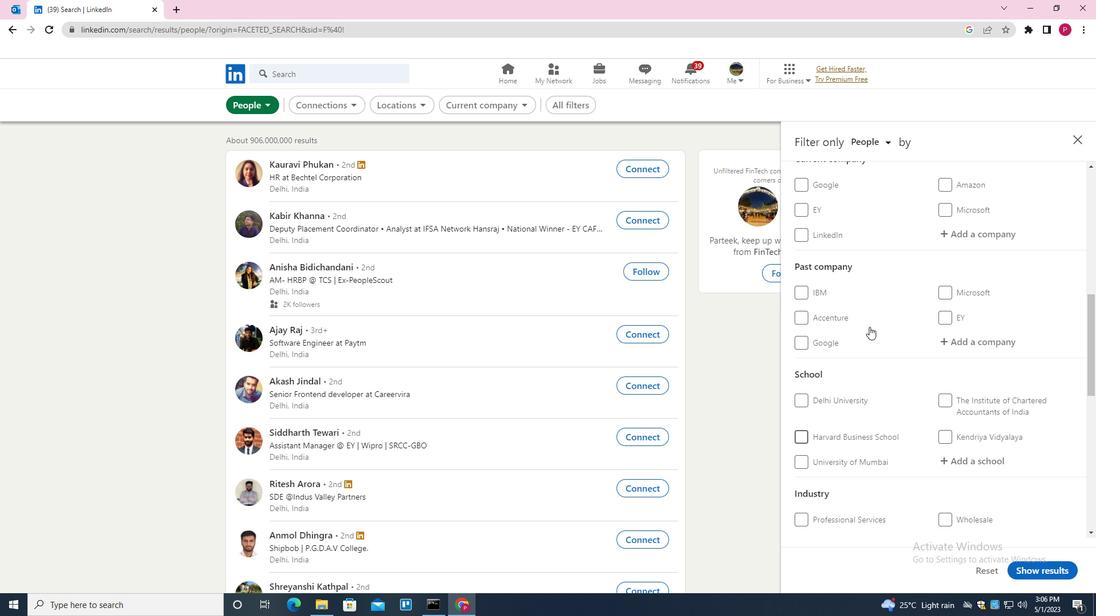 
Action: Mouse scrolled (869, 327) with delta (0, 0)
Screenshot: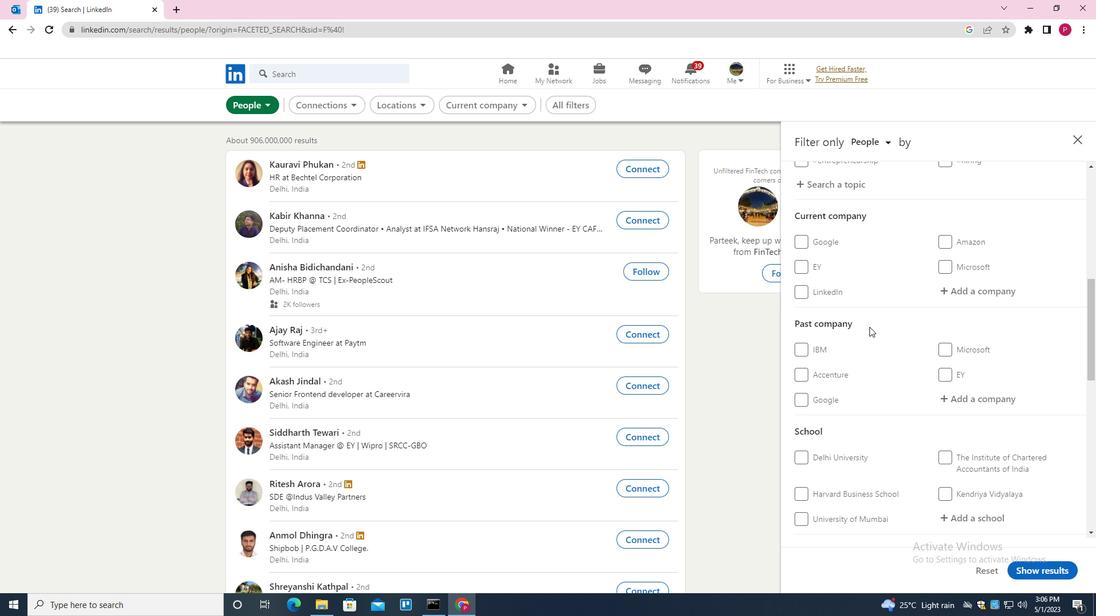 
Action: Mouse moved to (871, 325)
Screenshot: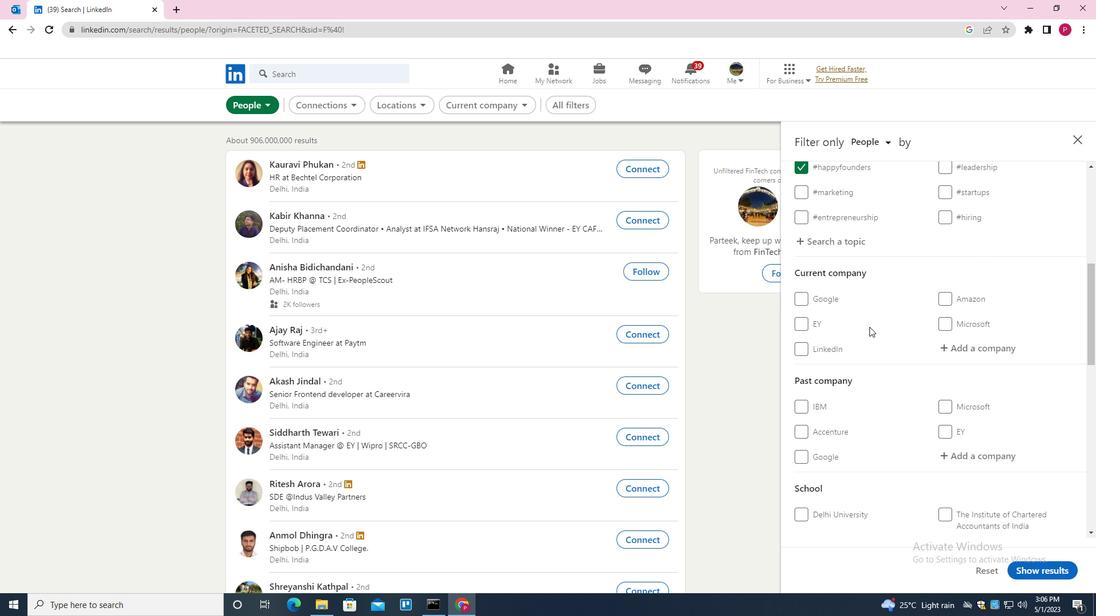
Action: Mouse scrolled (871, 324) with delta (0, 0)
Screenshot: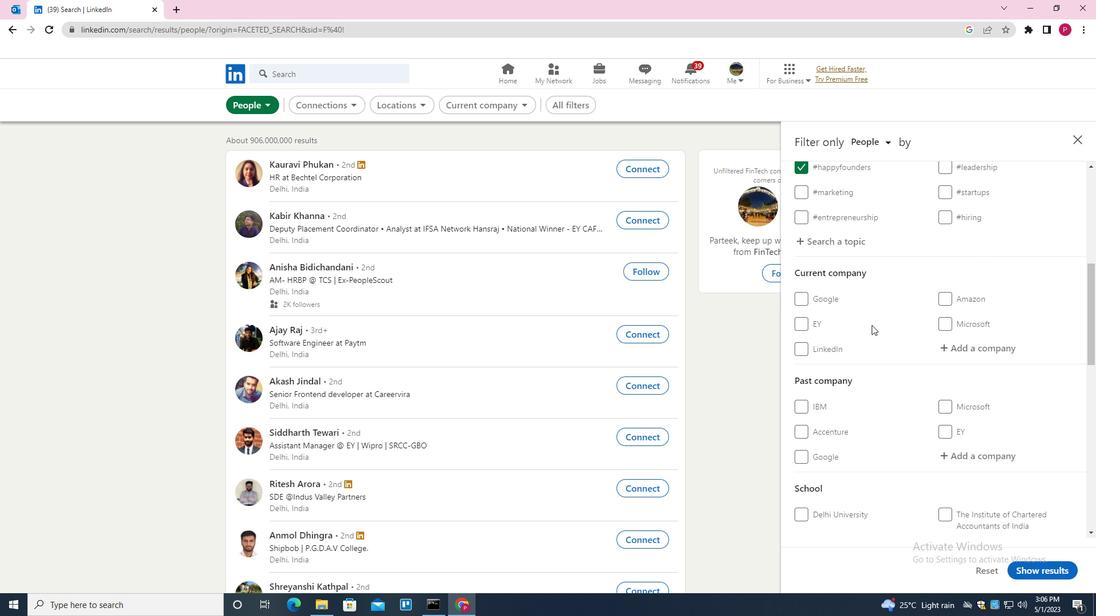 
Action: Mouse scrolled (871, 324) with delta (0, 0)
Screenshot: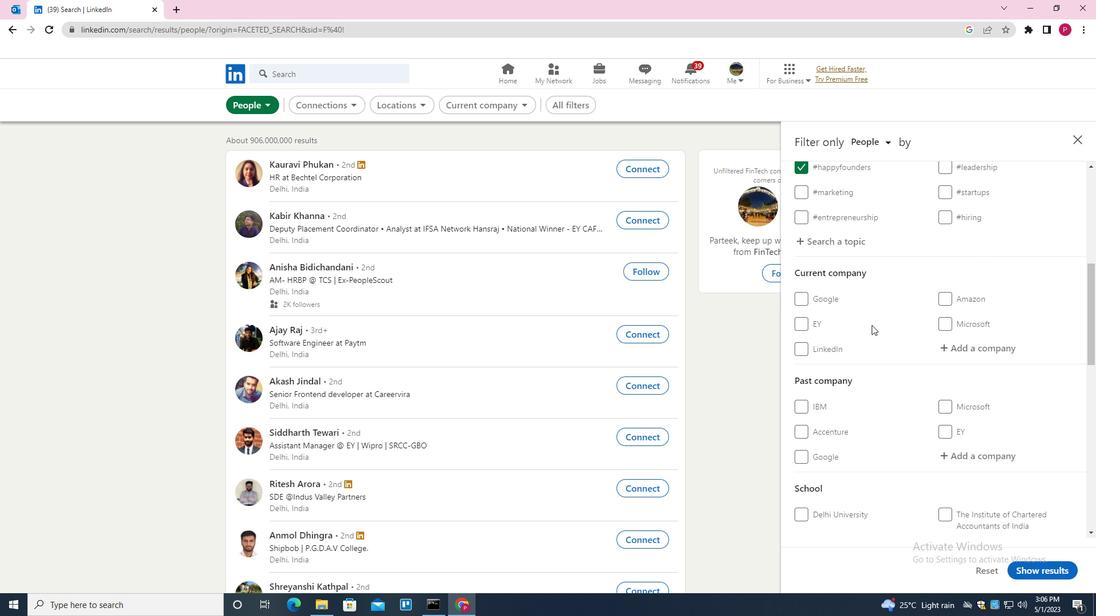 
Action: Mouse moved to (966, 238)
Screenshot: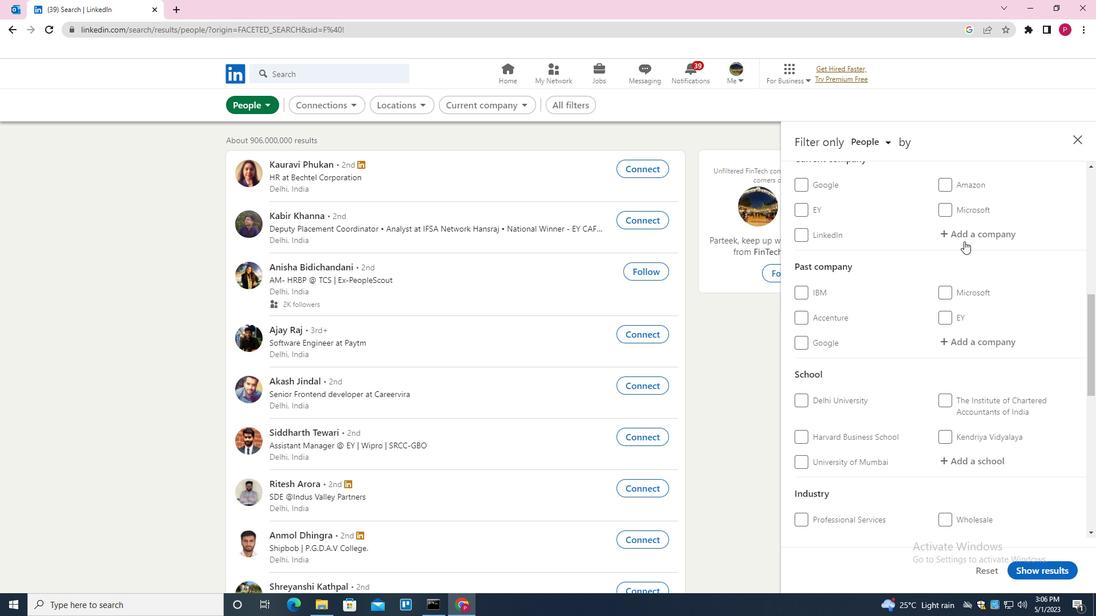 
Action: Mouse pressed left at (966, 238)
Screenshot: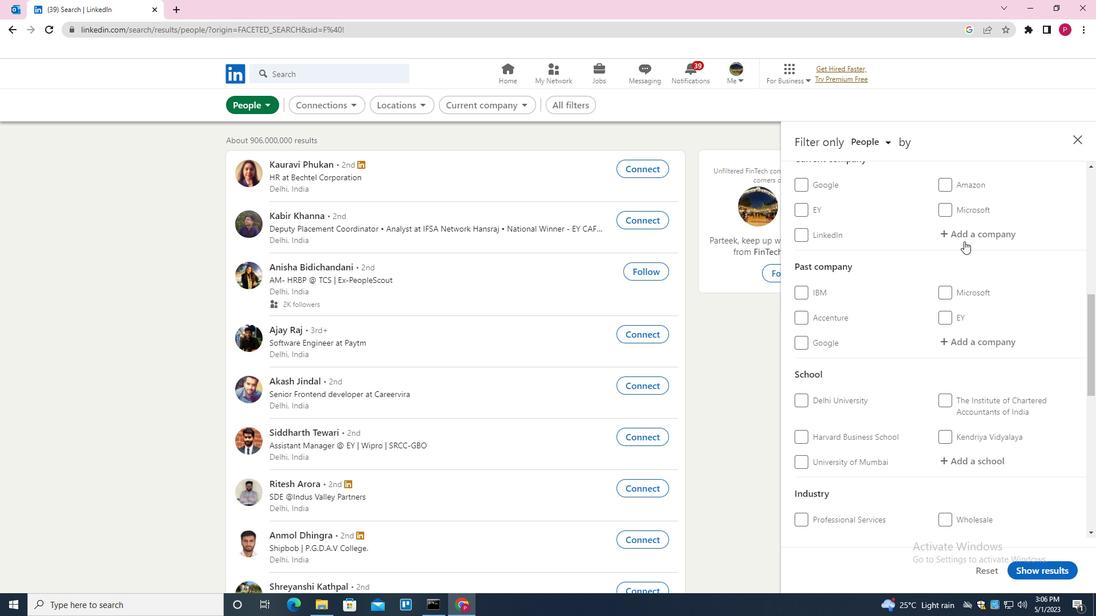 
Action: Mouse moved to (965, 247)
Screenshot: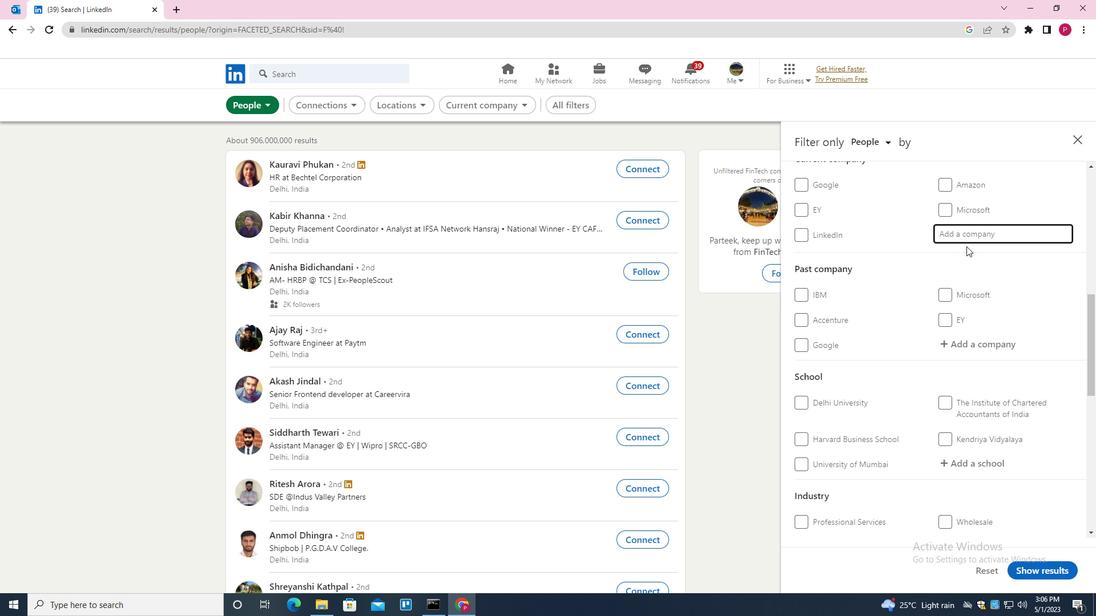 
Action: Key pressed <Key.shift><Key.shift>THE<Key.space><Key.shift><Key.shift><Key.shift><Key.shift>GOOD<Key.space><Key.down><Key.enter>
Screenshot: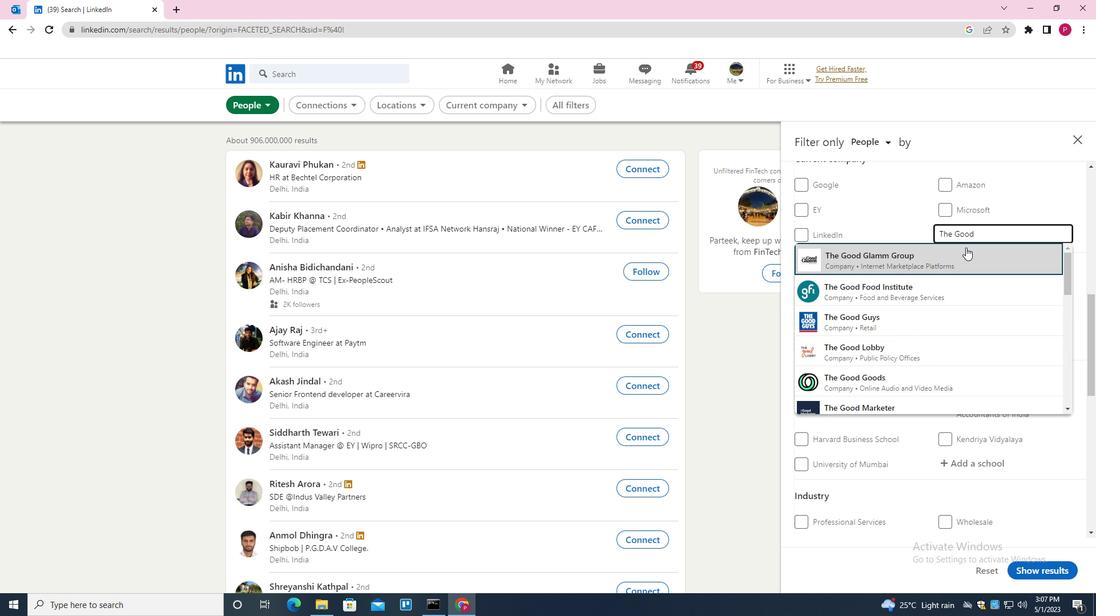 
Action: Mouse moved to (915, 314)
Screenshot: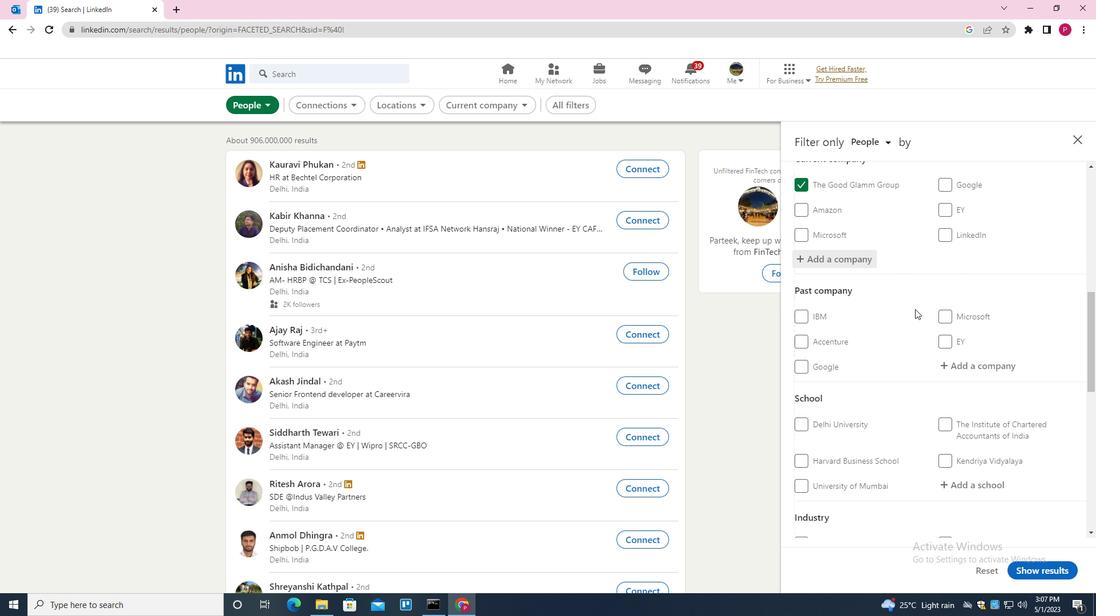 
Action: Mouse scrolled (915, 313) with delta (0, 0)
Screenshot: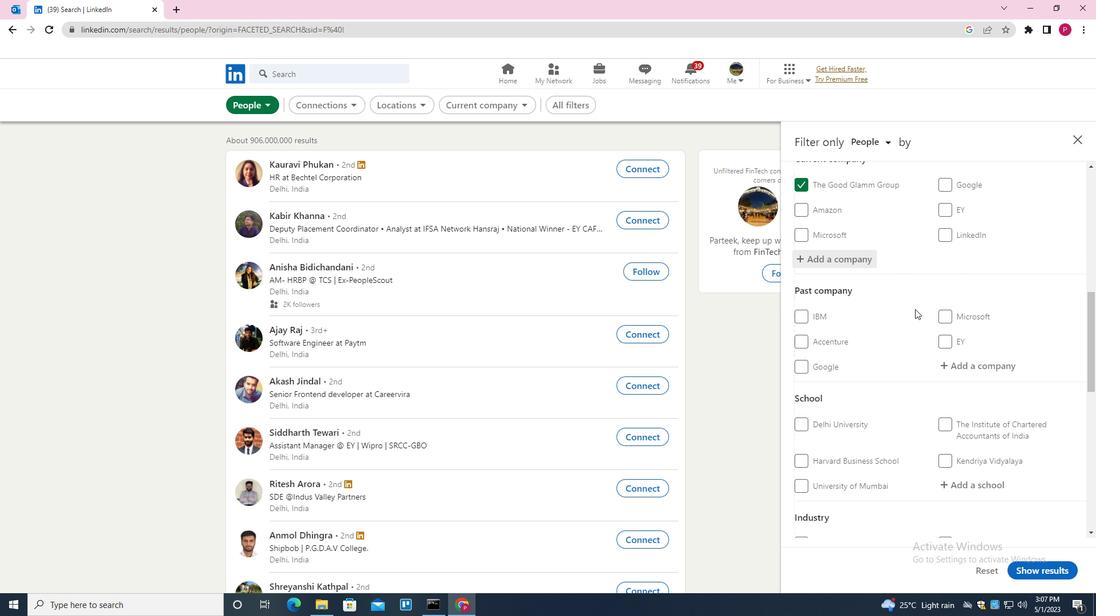 
Action: Mouse scrolled (915, 313) with delta (0, 0)
Screenshot: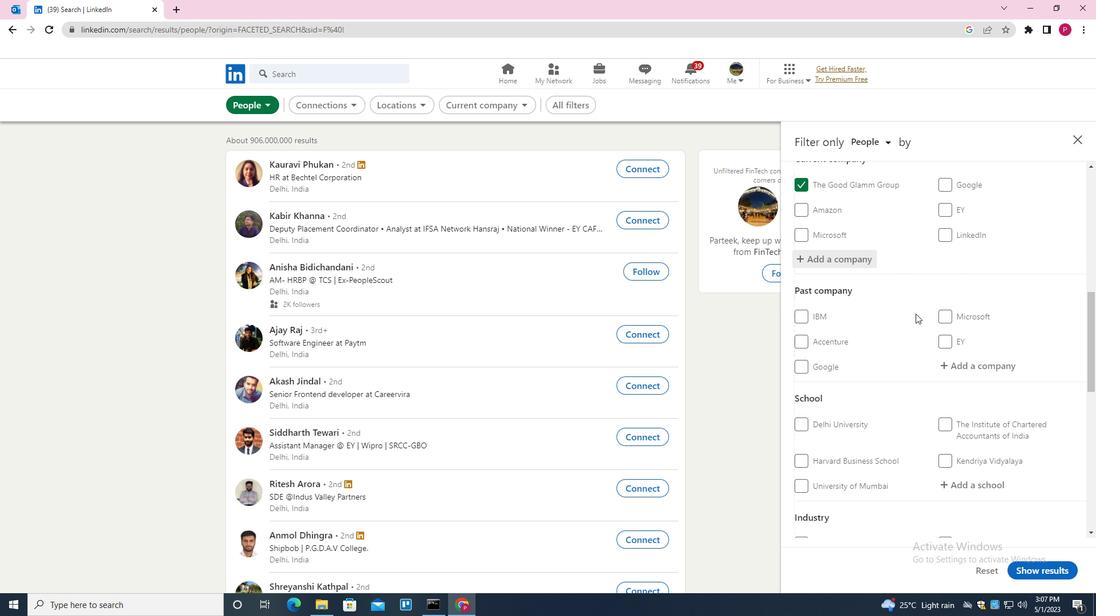
Action: Mouse moved to (915, 315)
Screenshot: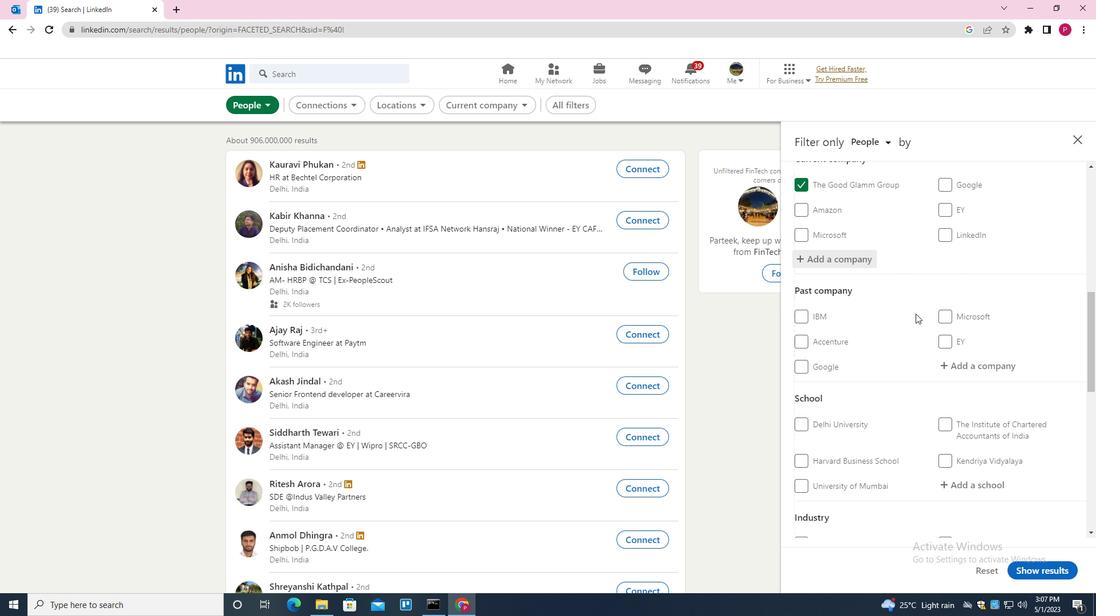 
Action: Mouse scrolled (915, 314) with delta (0, 0)
Screenshot: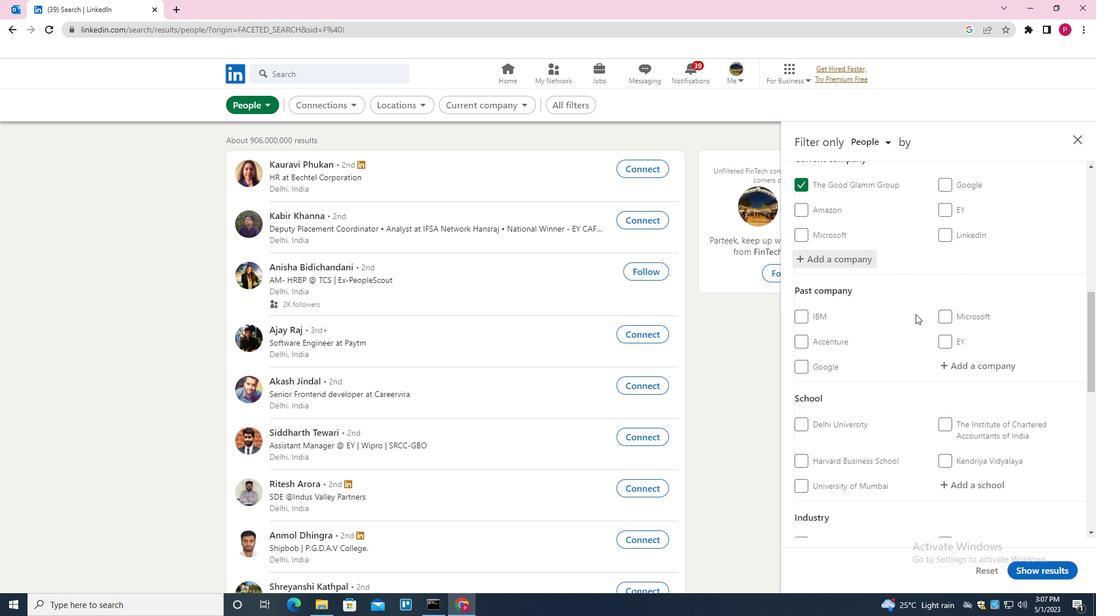 
Action: Mouse moved to (978, 317)
Screenshot: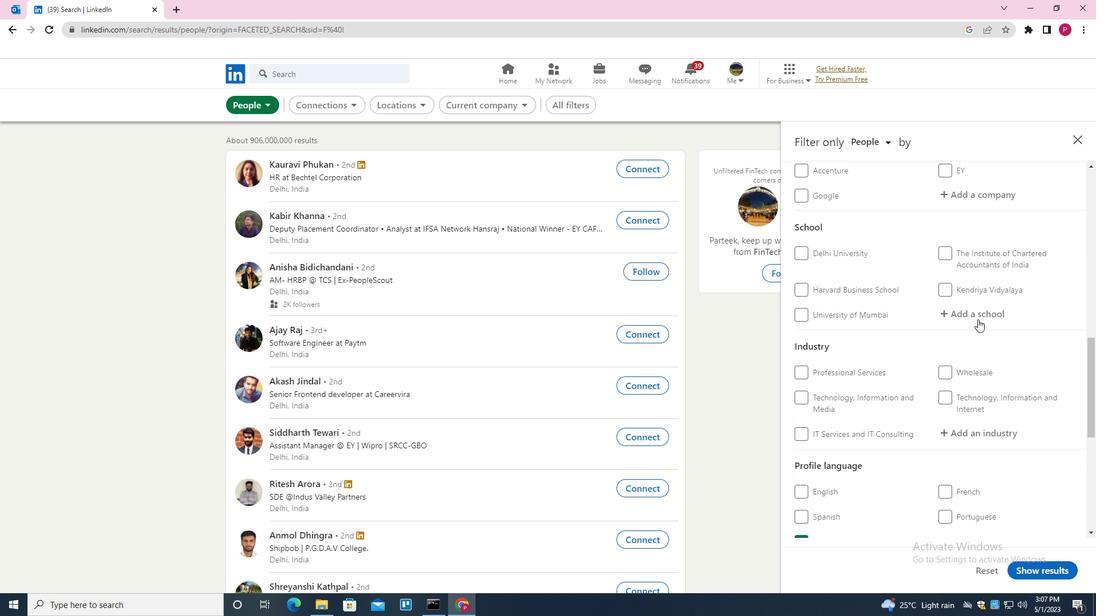 
Action: Mouse pressed left at (978, 317)
Screenshot: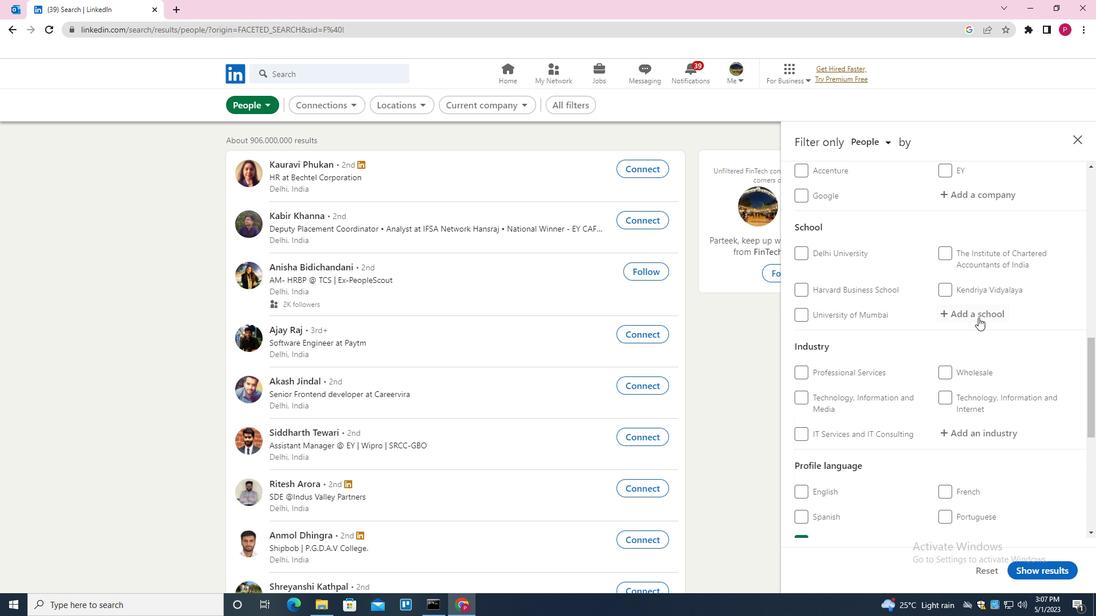 
Action: Mouse moved to (978, 317)
Screenshot: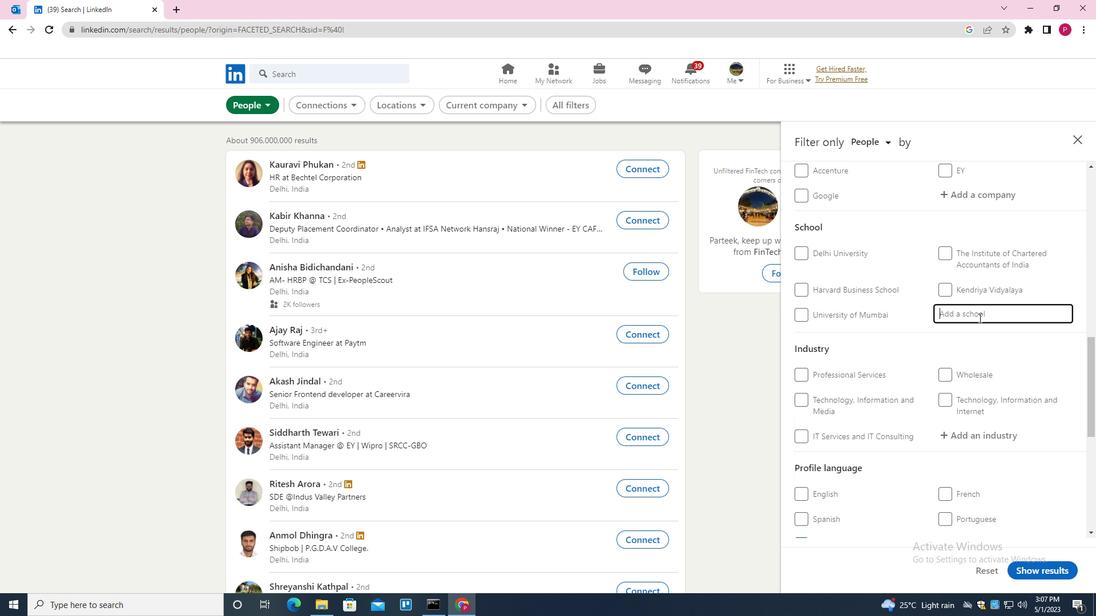 
Action: Key pressed <Key.shift><Key.shift><Key.shift><Key.shift><Key.shift><Key.shift><Key.shift><Key.shift><Key.shift><Key.shift>IIEST<Key.down><Key.enter>
Screenshot: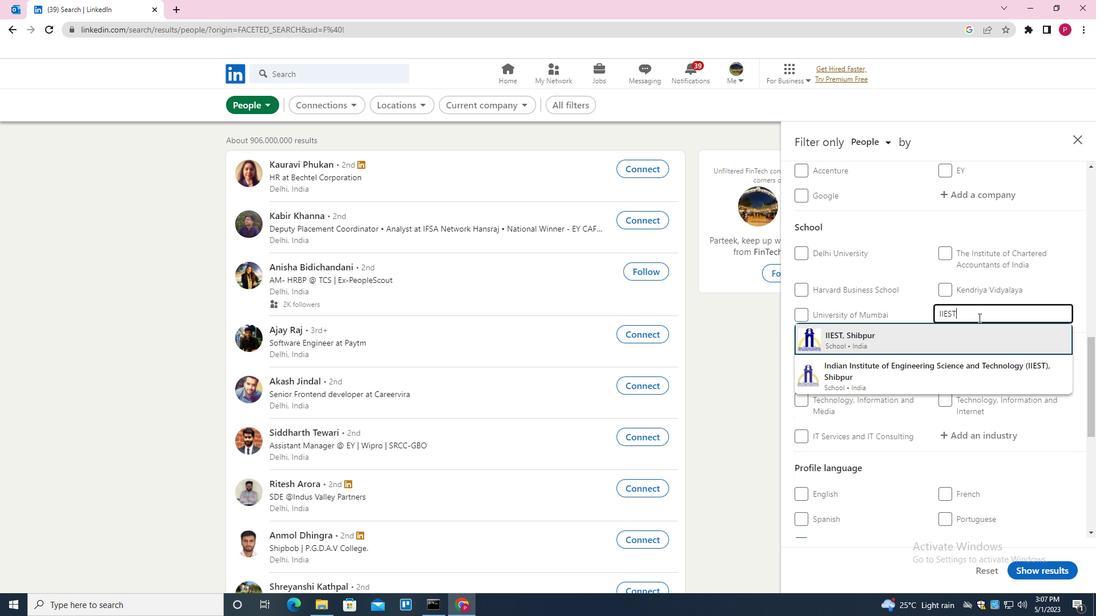 
Action: Mouse moved to (949, 343)
Screenshot: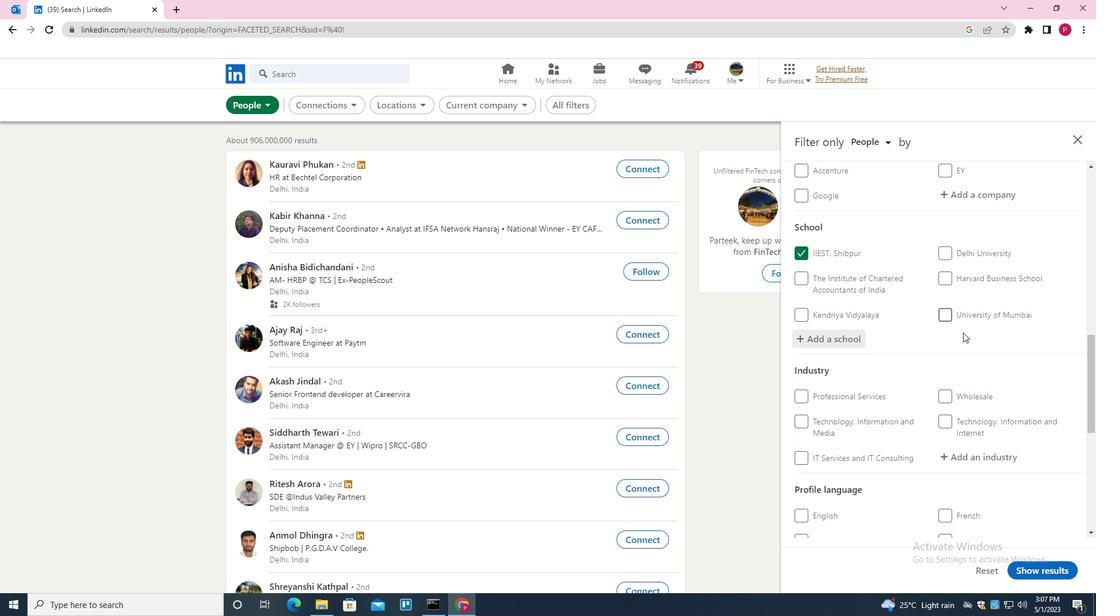 
Action: Mouse scrolled (949, 342) with delta (0, 0)
Screenshot: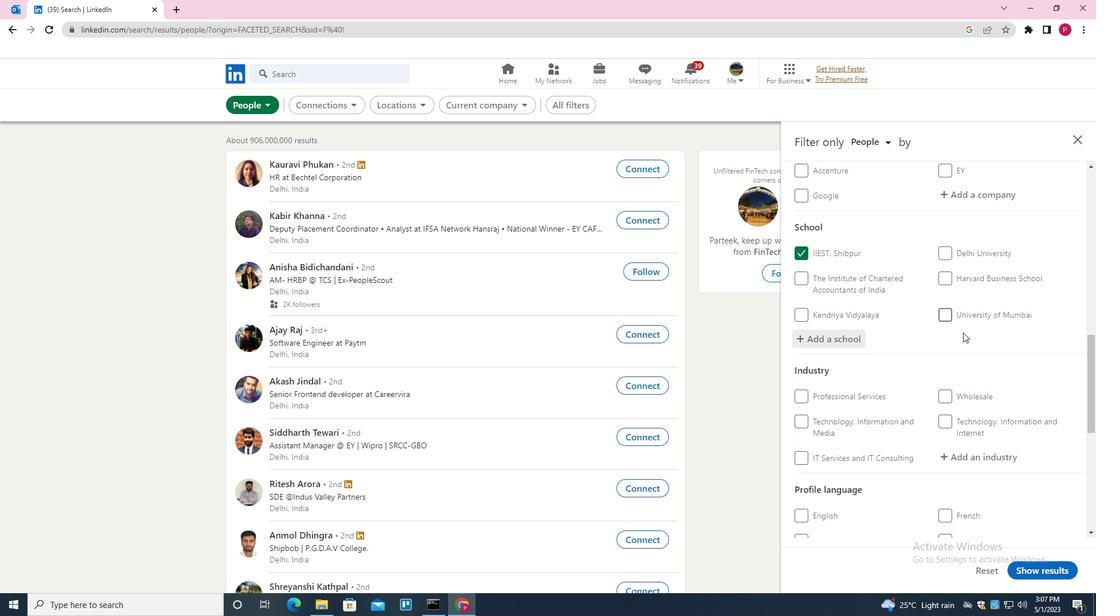 
Action: Mouse moved to (948, 344)
Screenshot: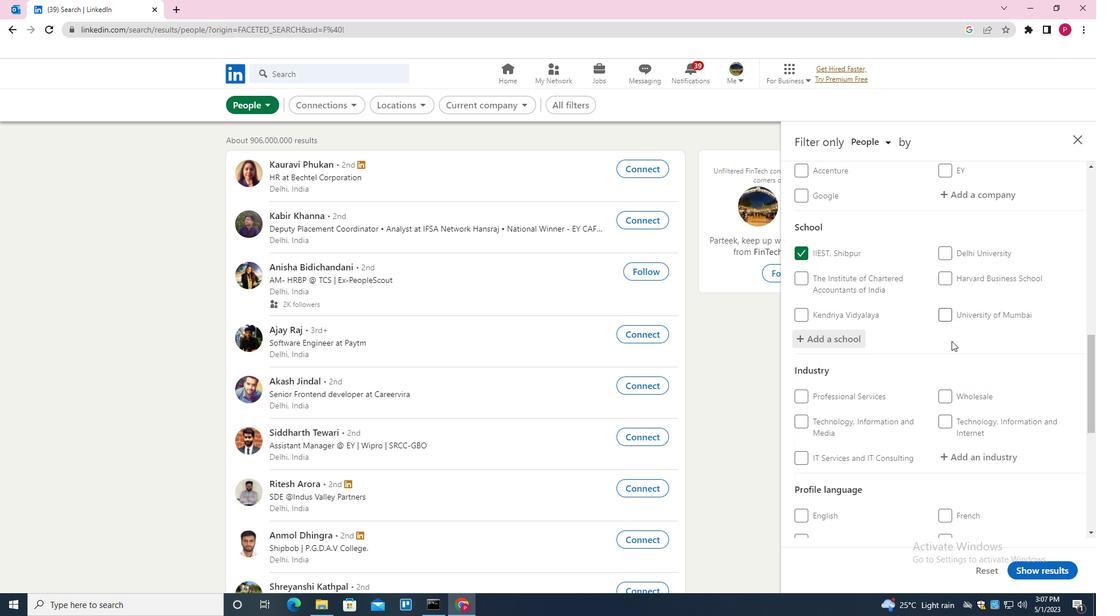 
Action: Mouse scrolled (948, 343) with delta (0, 0)
Screenshot: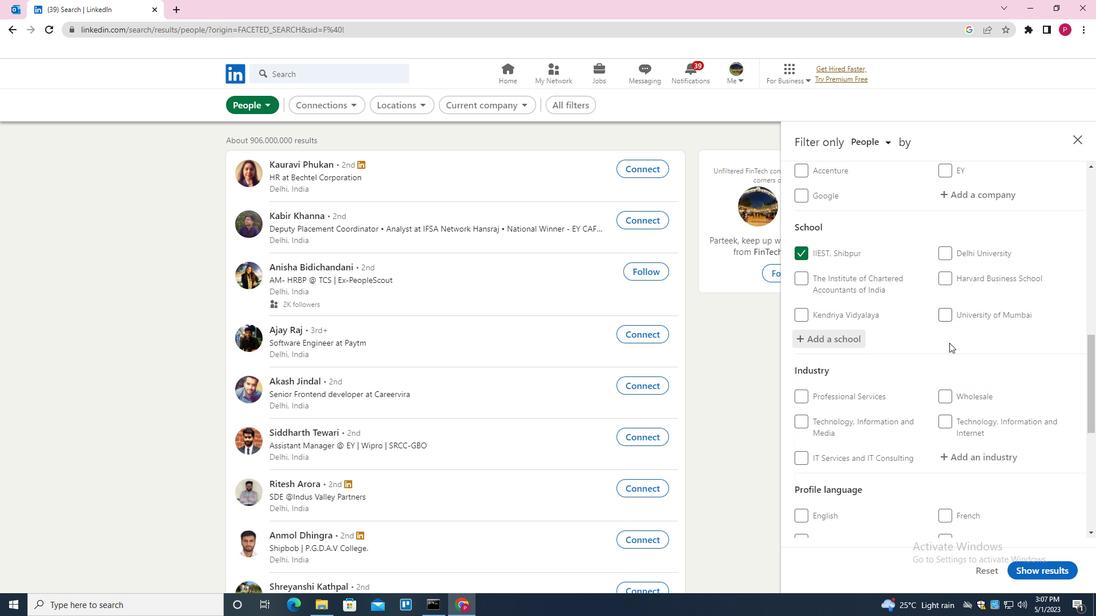 
Action: Mouse moved to (947, 344)
Screenshot: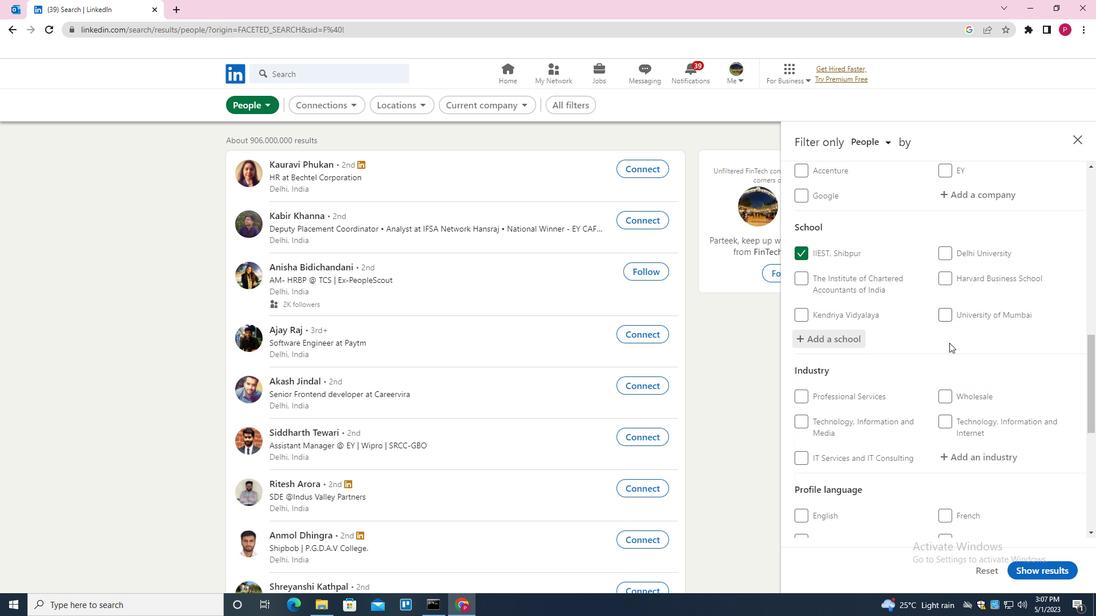 
Action: Mouse scrolled (947, 343) with delta (0, 0)
Screenshot: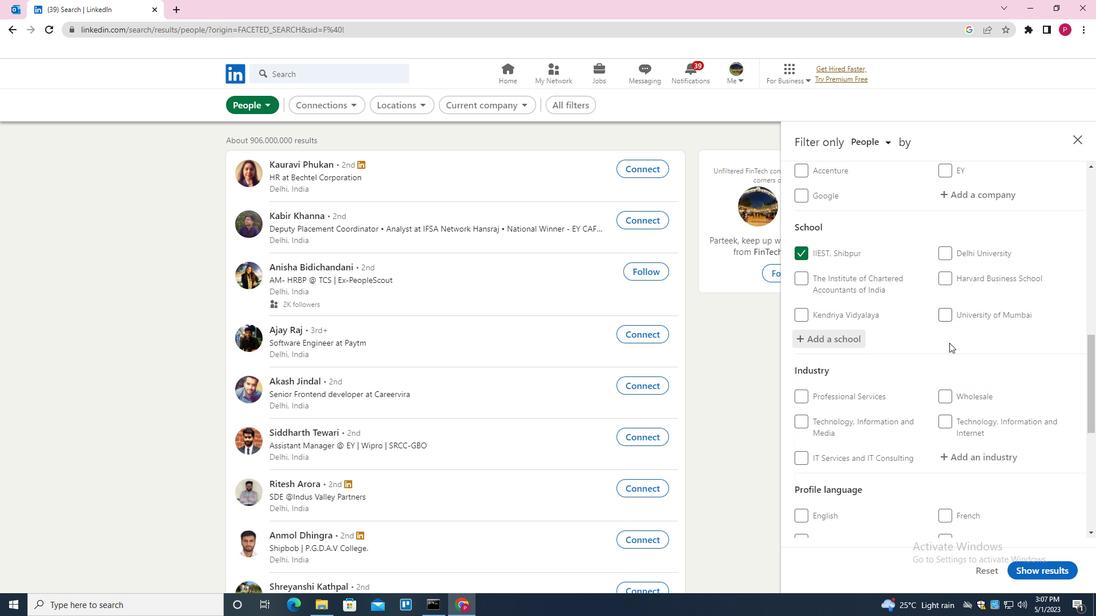 
Action: Mouse scrolled (947, 343) with delta (0, 0)
Screenshot: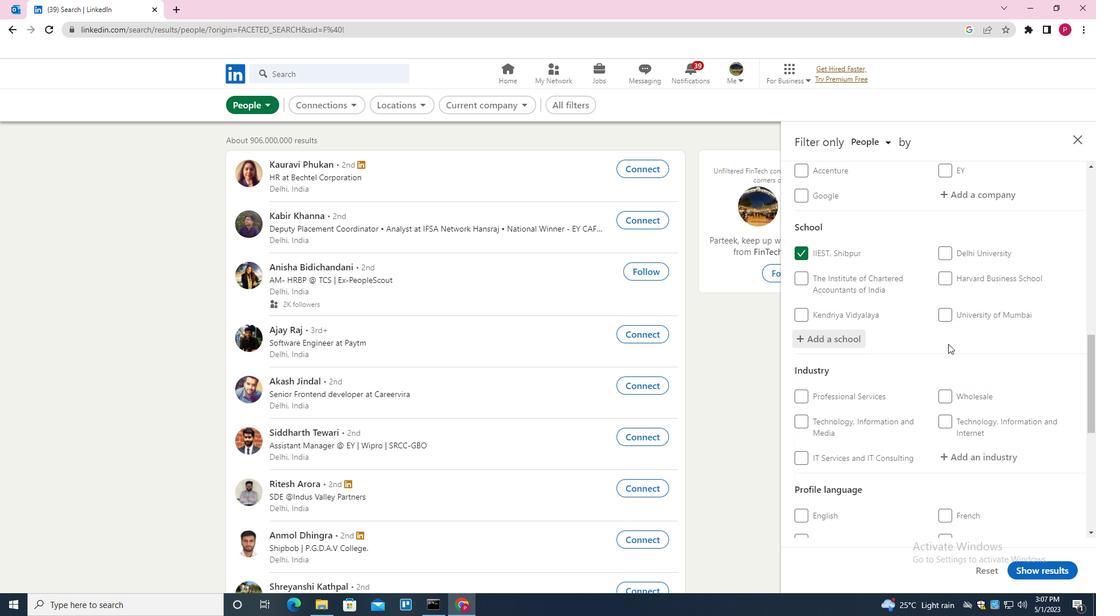 
Action: Mouse moved to (976, 232)
Screenshot: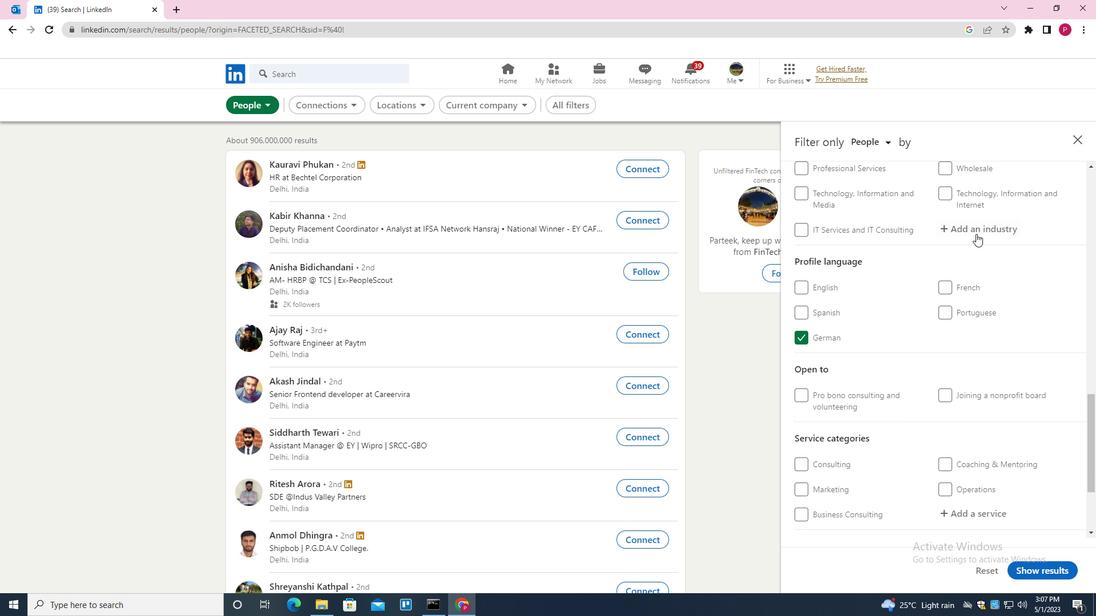 
Action: Mouse pressed left at (976, 232)
Screenshot: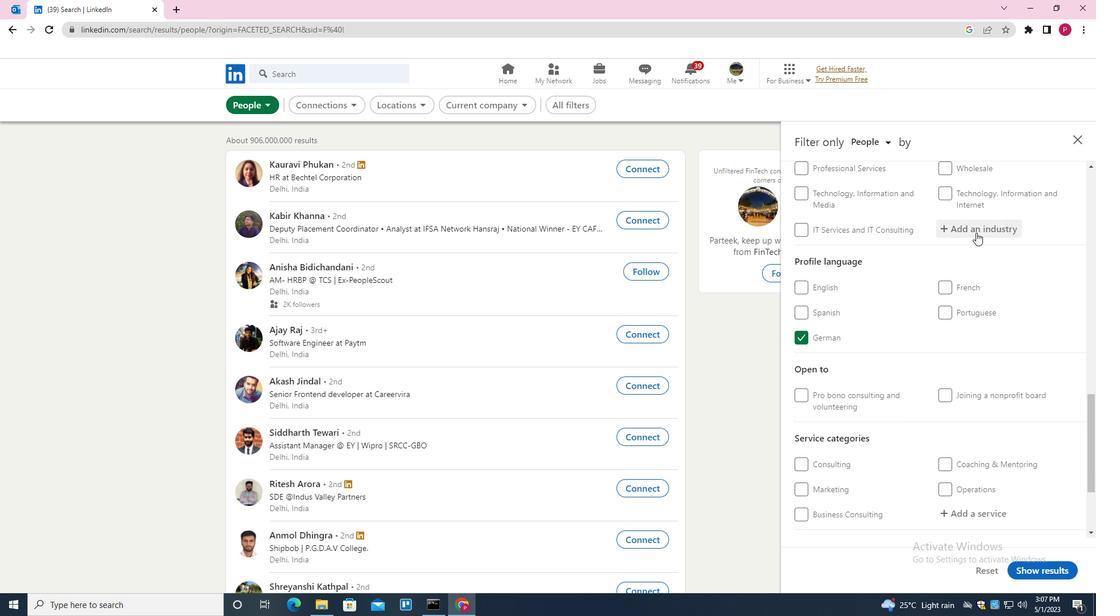 
Action: Key pressed <Key.shift><Key.shift><Key.shift>INTERNET<Key.down><Key.down><Key.enter>
Screenshot: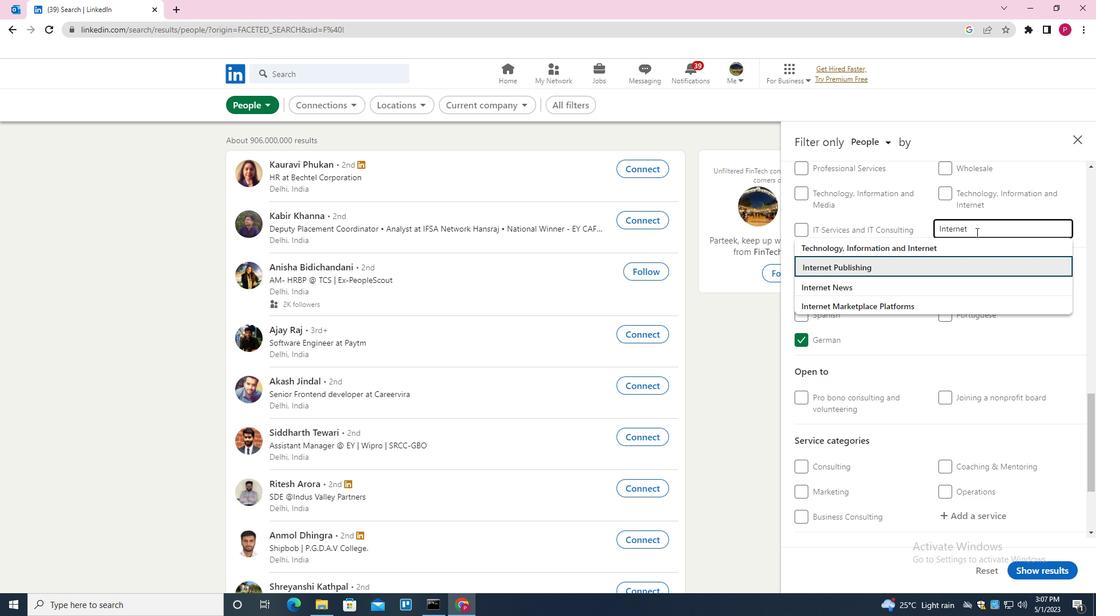 
Action: Mouse moved to (971, 244)
Screenshot: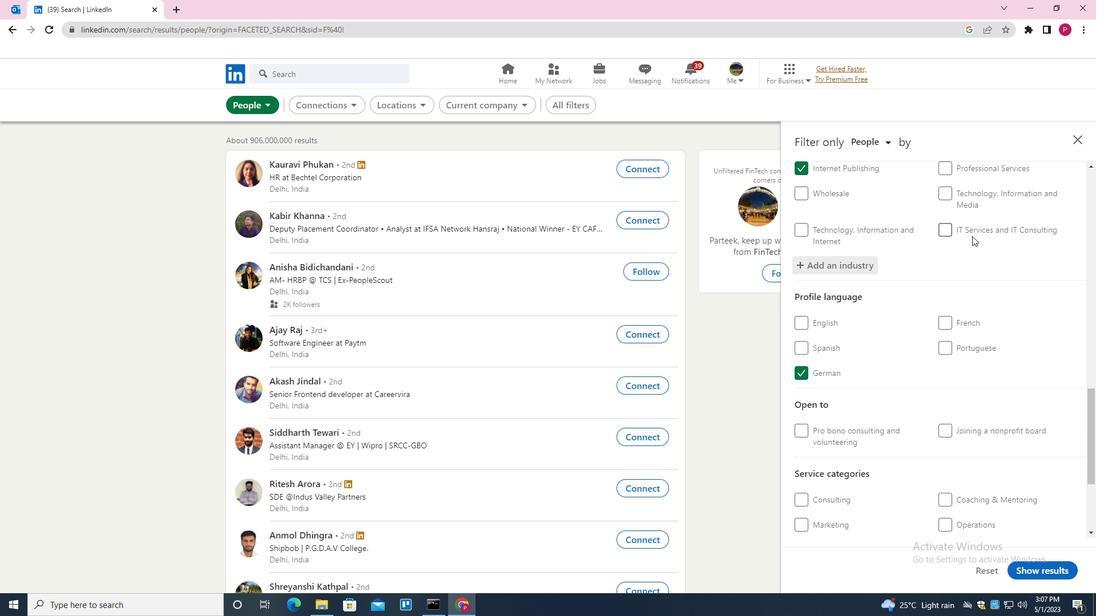 
Action: Mouse scrolled (971, 243) with delta (0, 0)
Screenshot: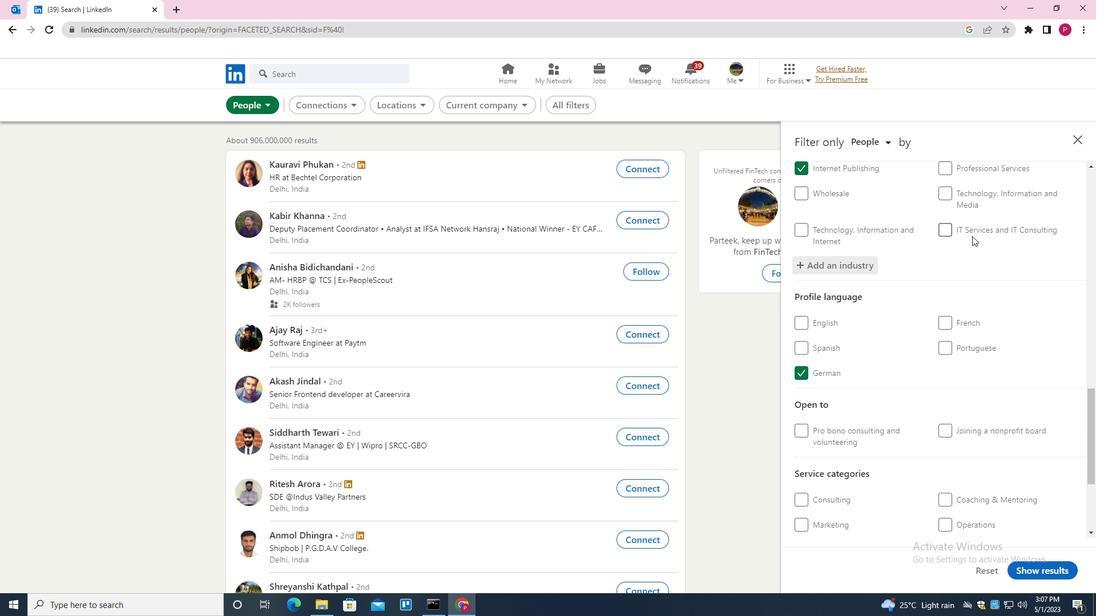 
Action: Mouse moved to (971, 258)
Screenshot: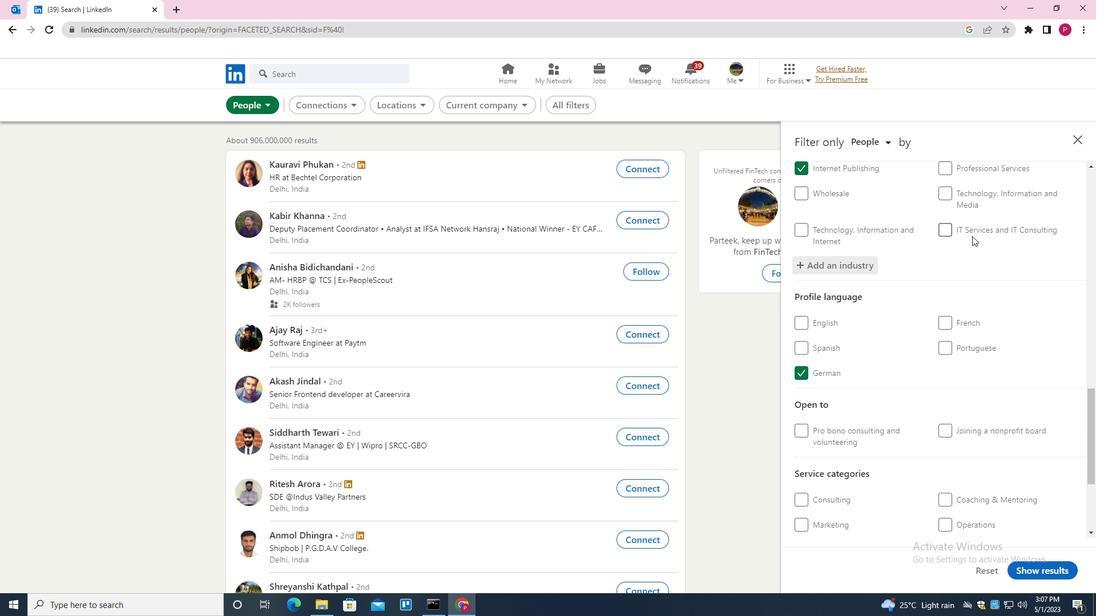 
Action: Mouse scrolled (971, 258) with delta (0, 0)
Screenshot: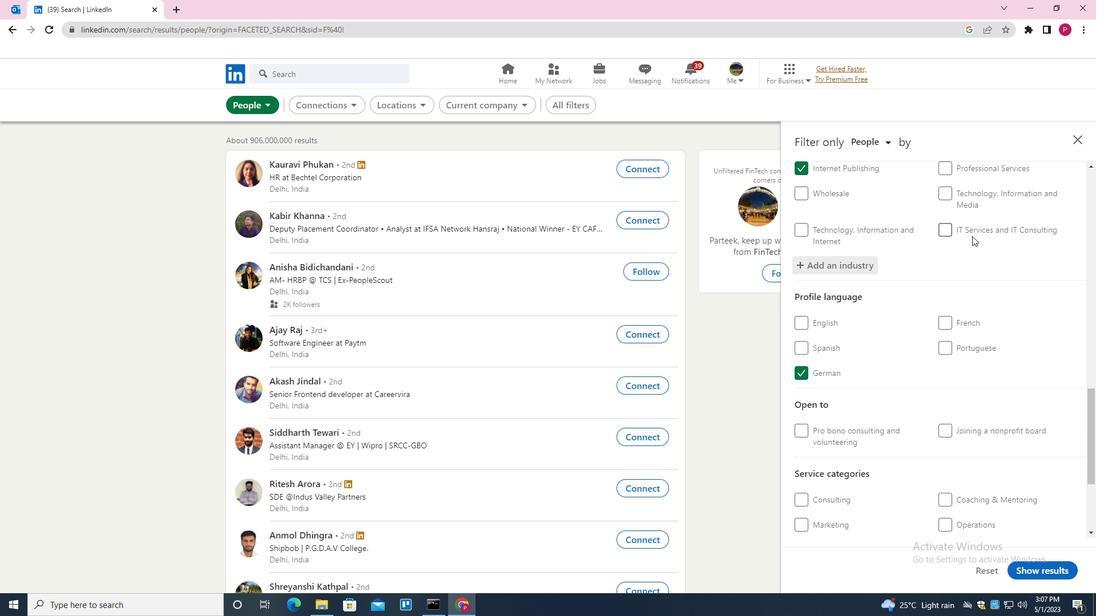 
Action: Mouse moved to (971, 264)
Screenshot: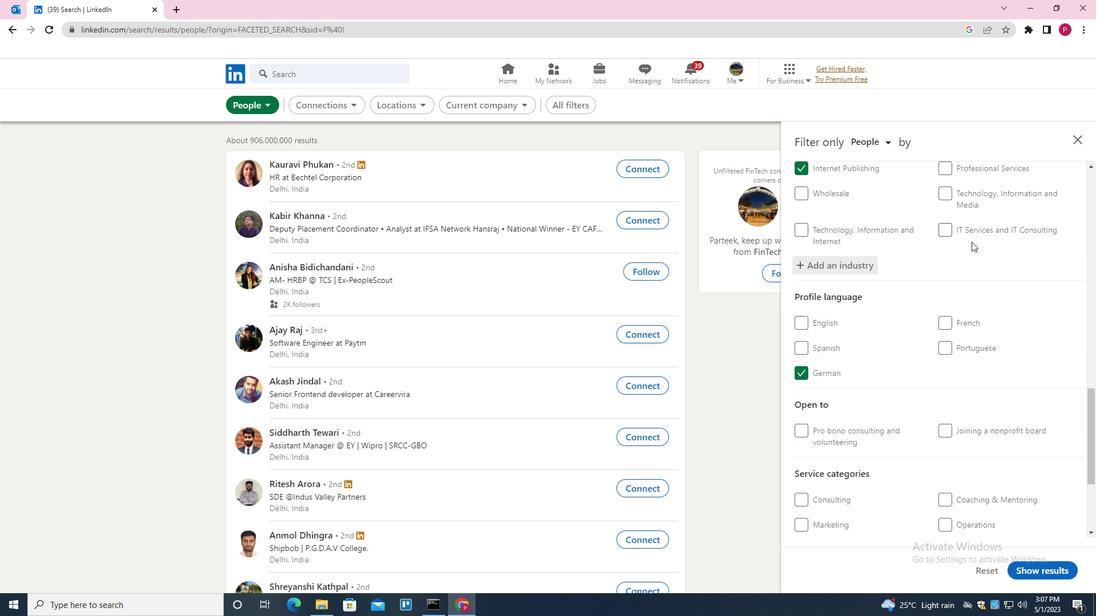 
Action: Mouse scrolled (971, 263) with delta (0, 0)
Screenshot: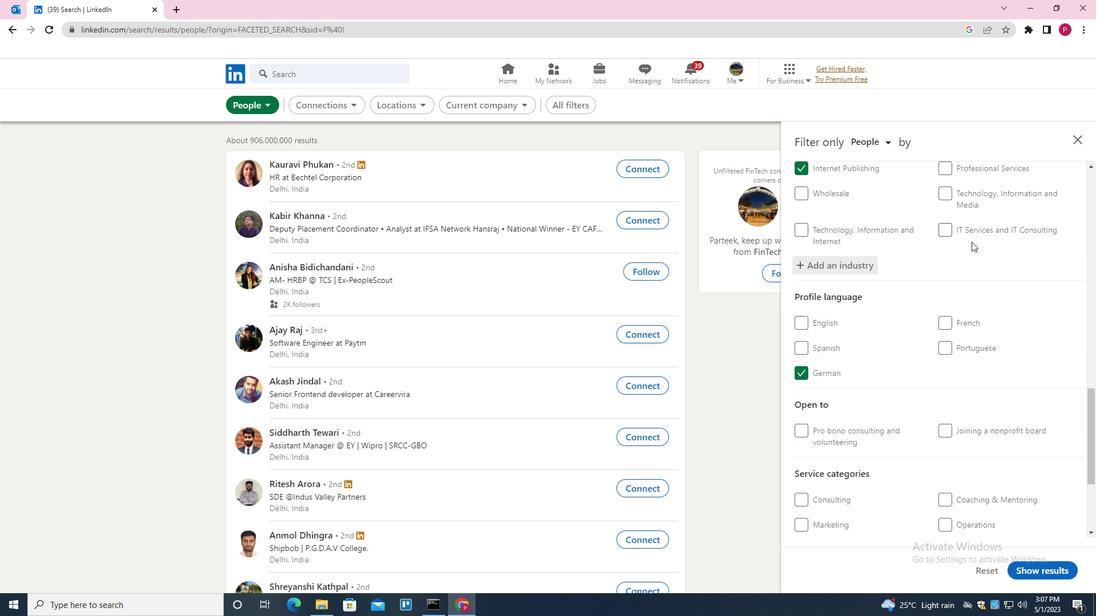 
Action: Mouse moved to (971, 270)
Screenshot: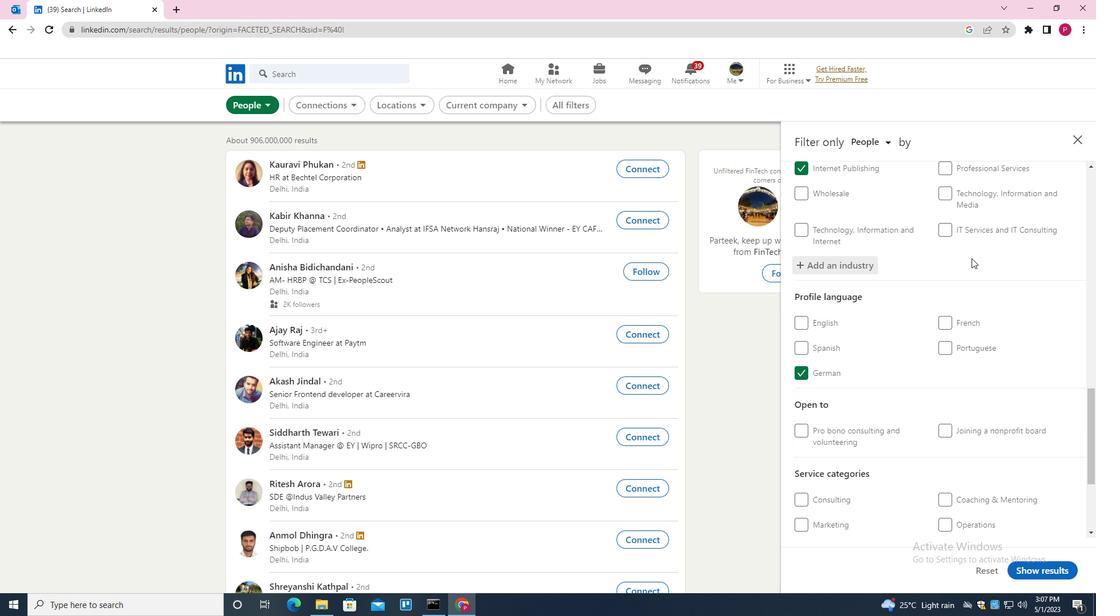 
Action: Mouse scrolled (971, 269) with delta (0, 0)
Screenshot: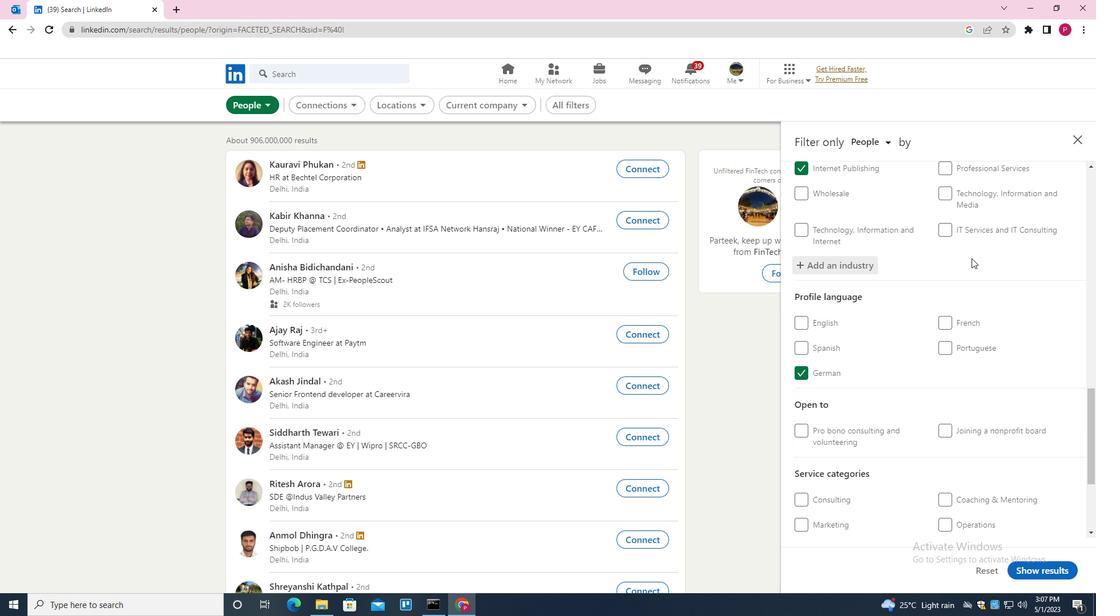 
Action: Mouse moved to (971, 270)
Screenshot: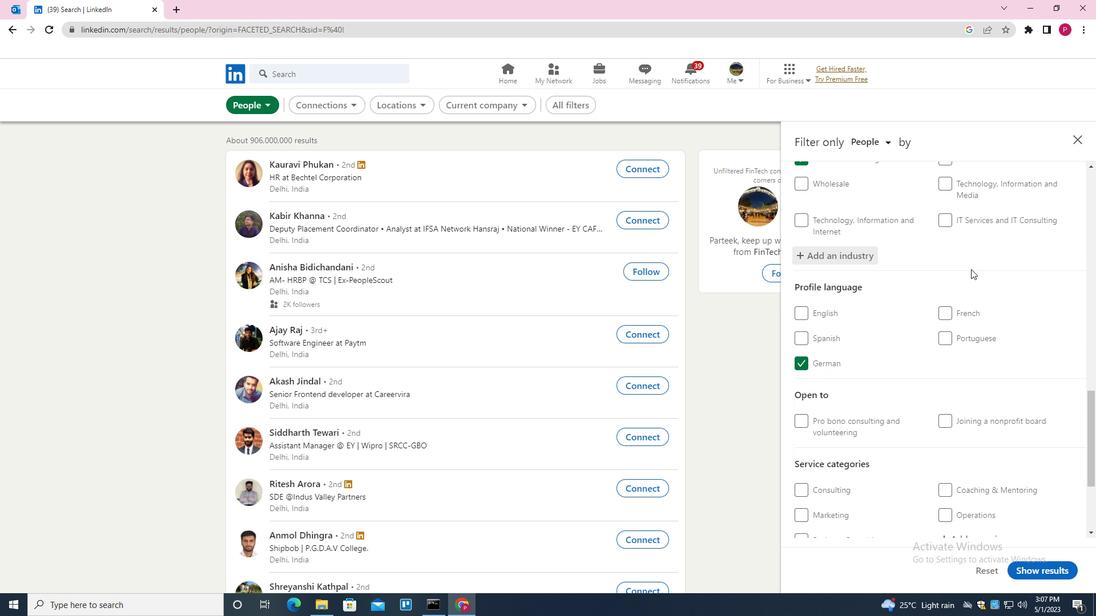
Action: Mouse scrolled (971, 270) with delta (0, 0)
Screenshot: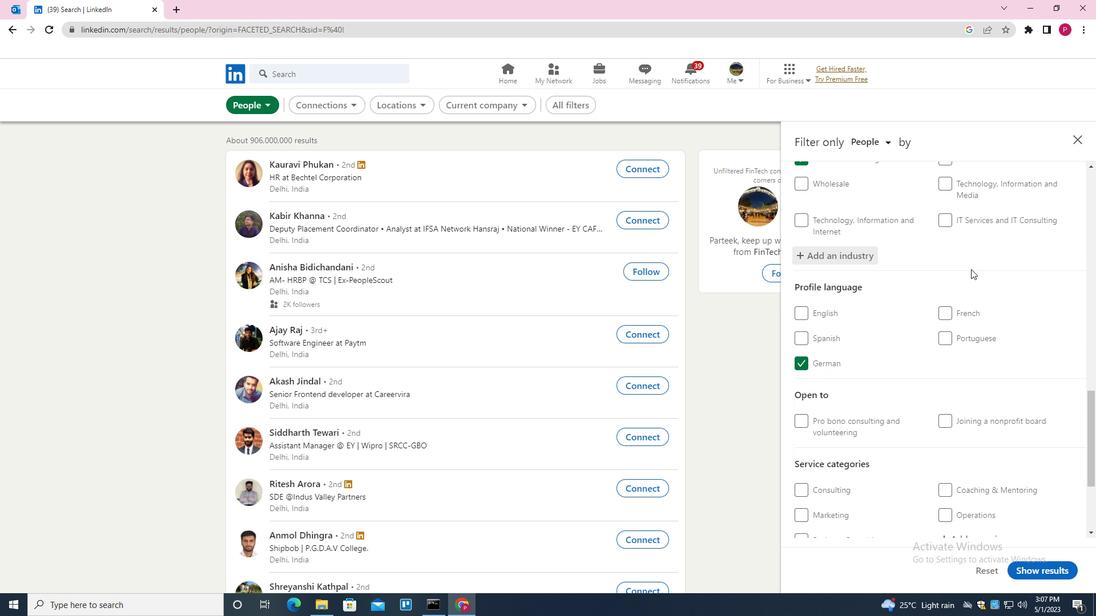 
Action: Mouse moved to (963, 381)
Screenshot: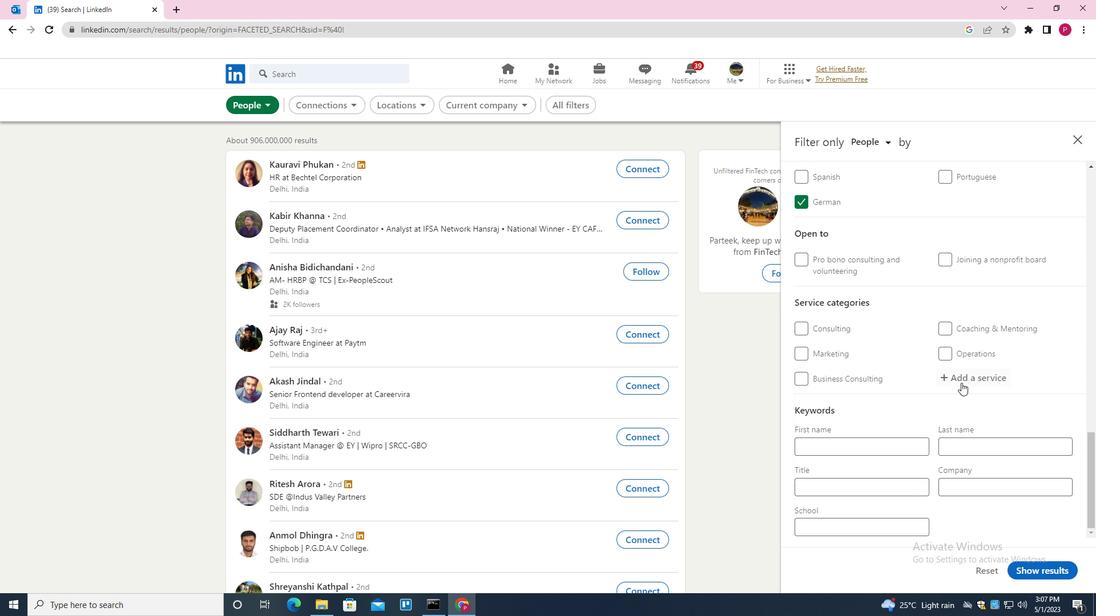 
Action: Mouse pressed left at (963, 381)
Screenshot: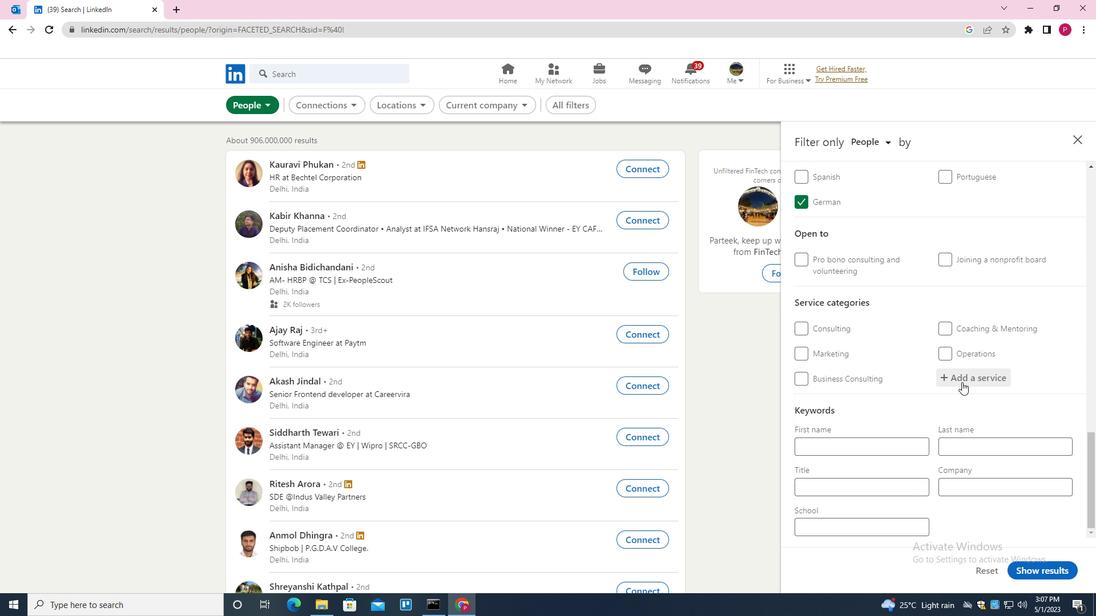 
Action: Mouse moved to (963, 381)
Screenshot: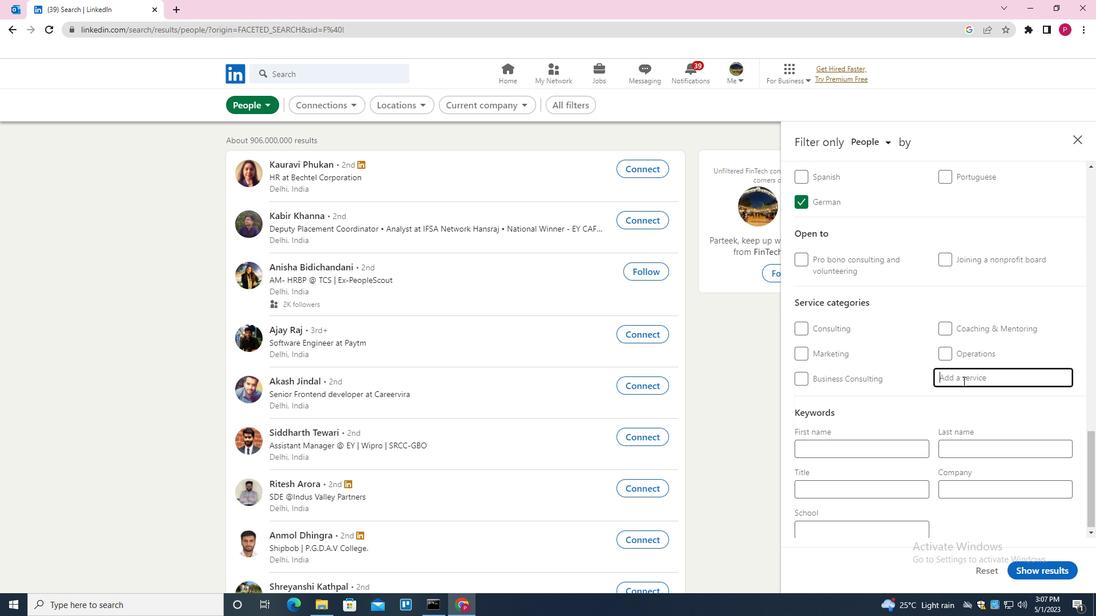 
Action: Key pressed <Key.shift>MARKET<Key.down><Key.enter>
Screenshot: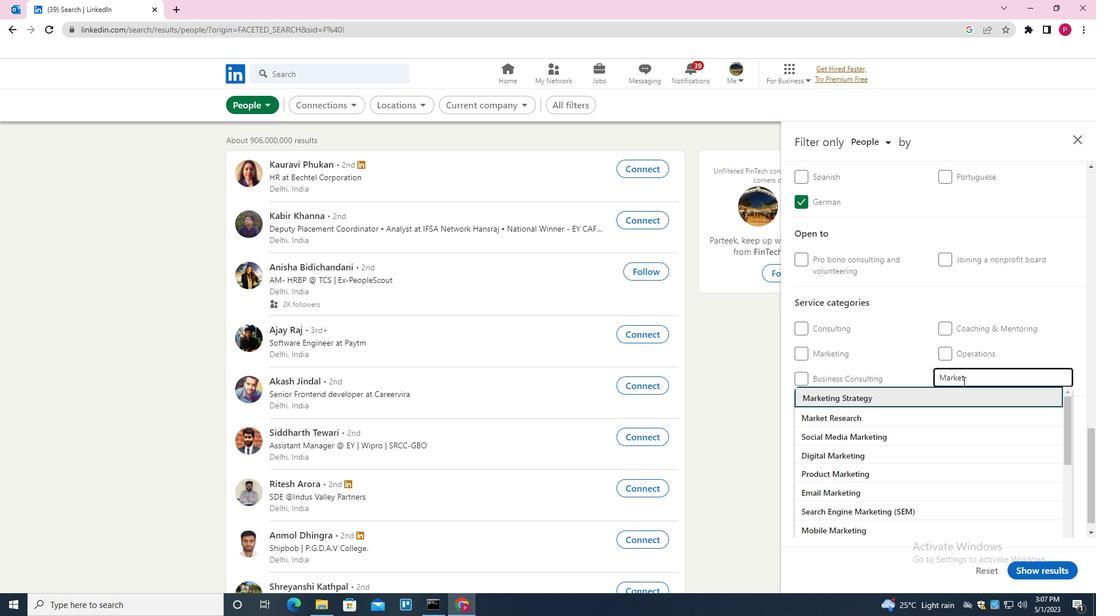 
Action: Mouse moved to (957, 385)
Screenshot: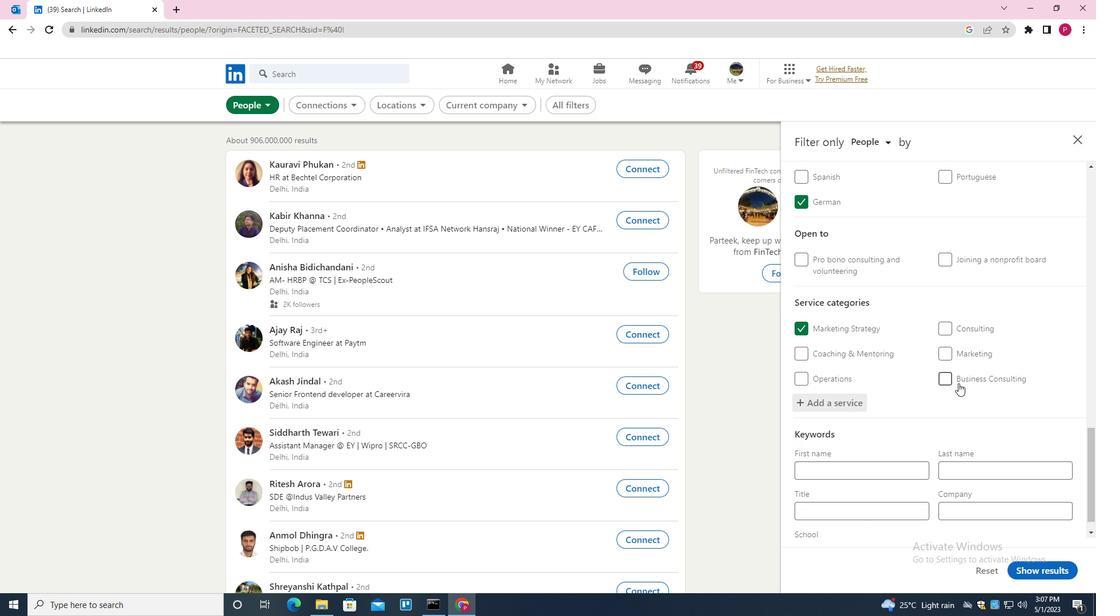 
Action: Mouse scrolled (957, 385) with delta (0, 0)
Screenshot: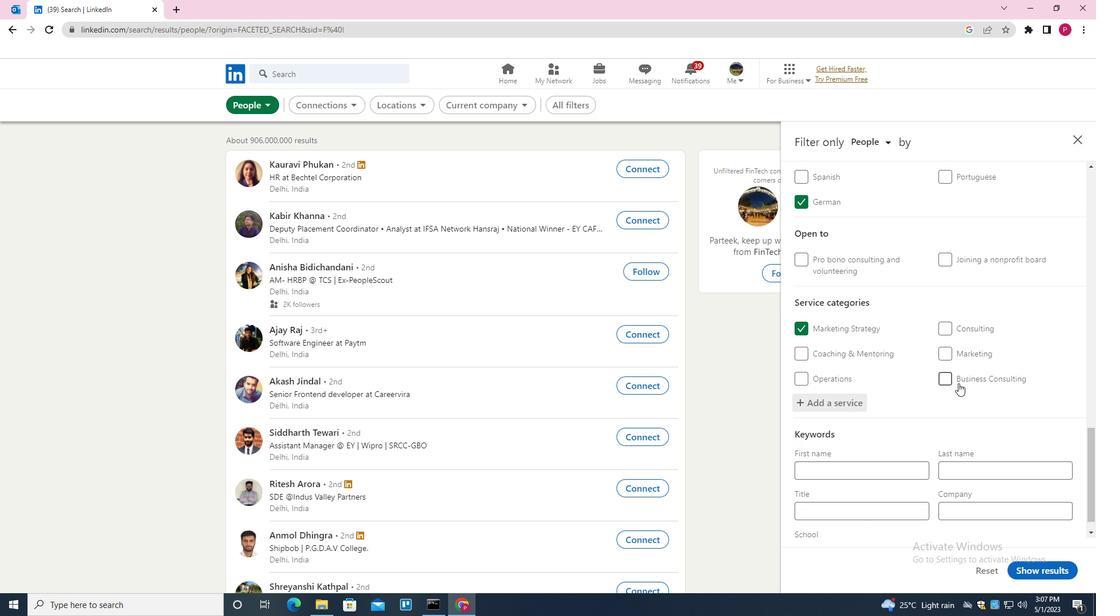 
Action: Mouse moved to (951, 395)
Screenshot: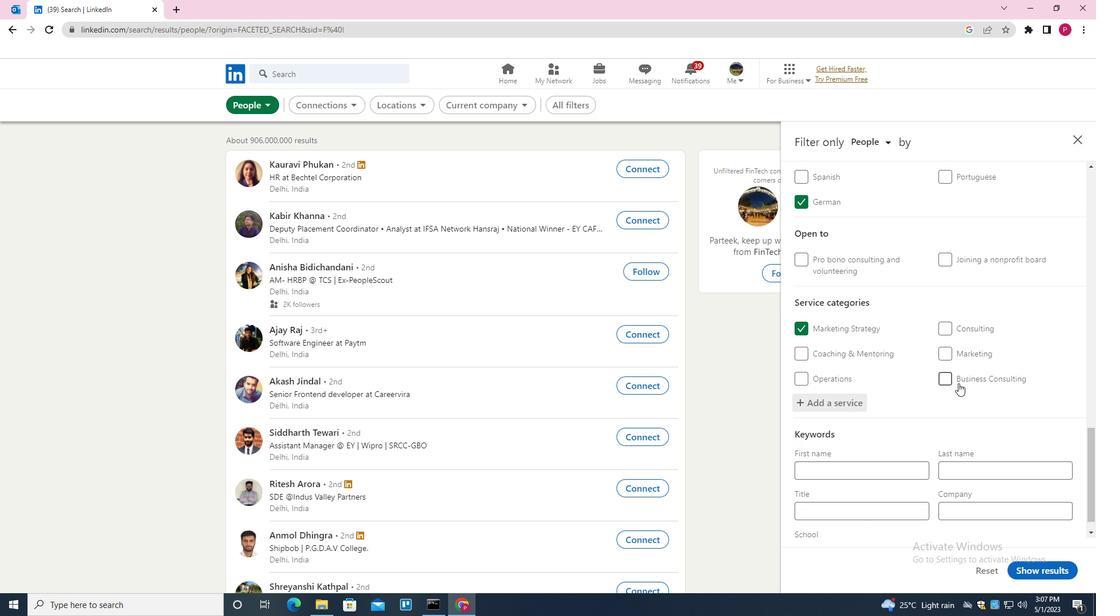 
Action: Mouse scrolled (951, 394) with delta (0, 0)
Screenshot: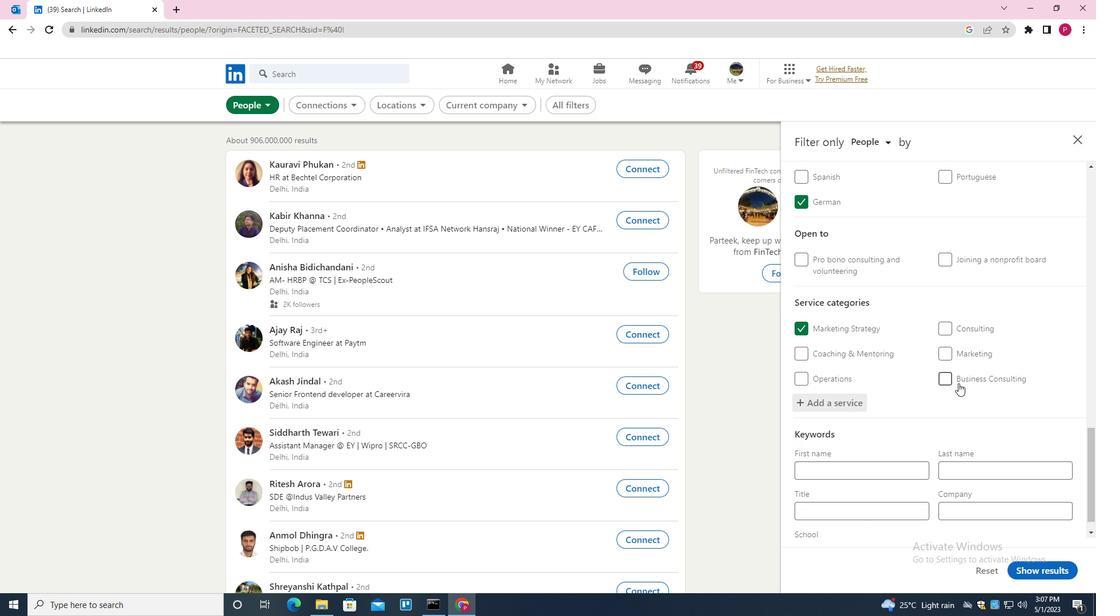 
Action: Mouse moved to (945, 409)
Screenshot: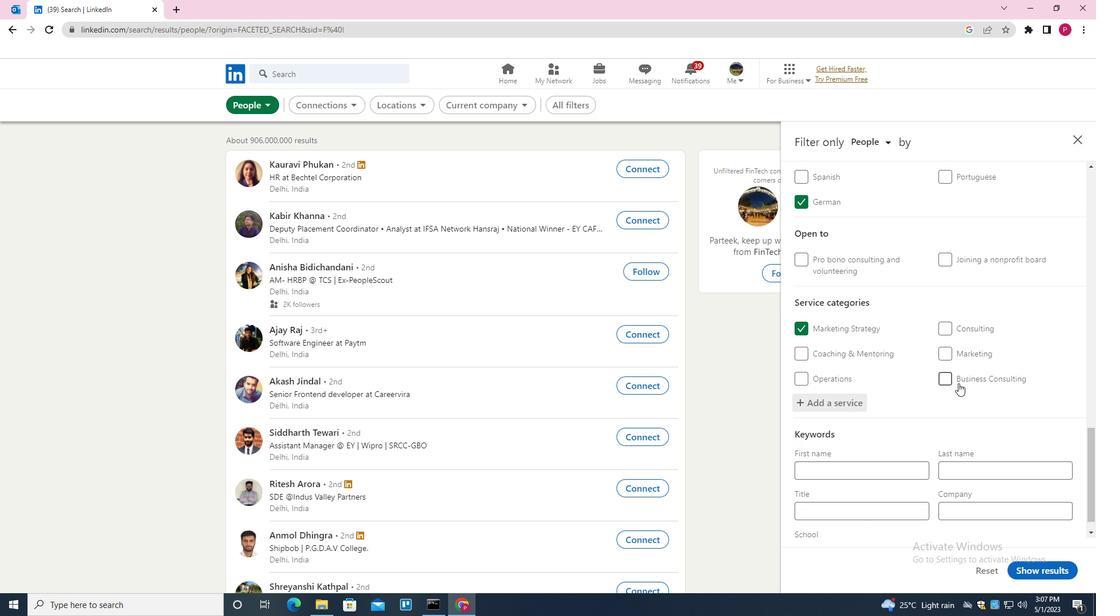 
Action: Mouse scrolled (945, 409) with delta (0, 0)
Screenshot: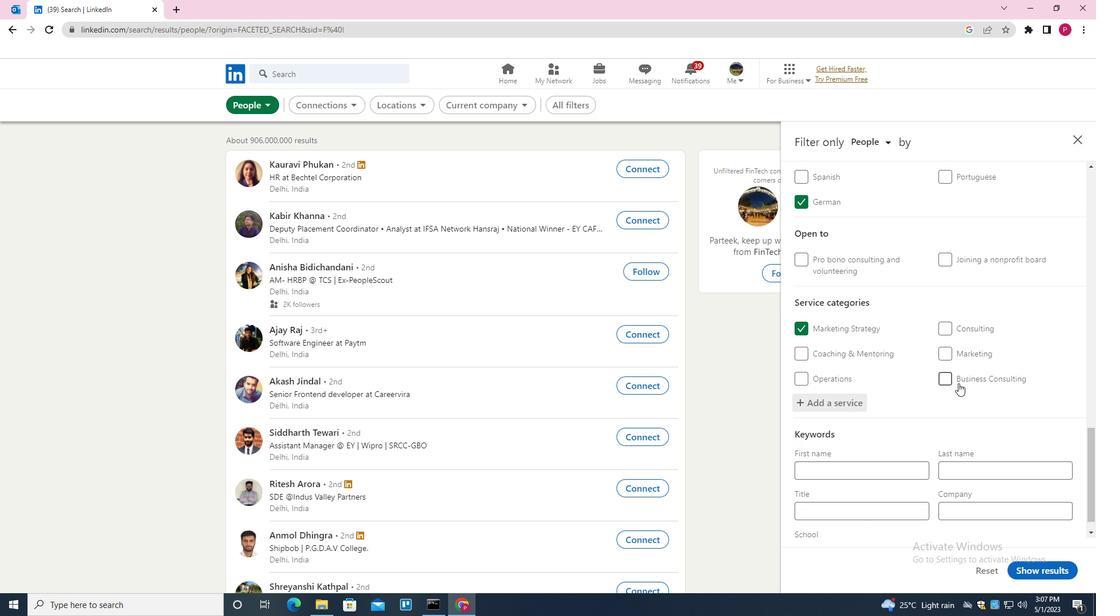 
Action: Mouse moved to (943, 412)
Screenshot: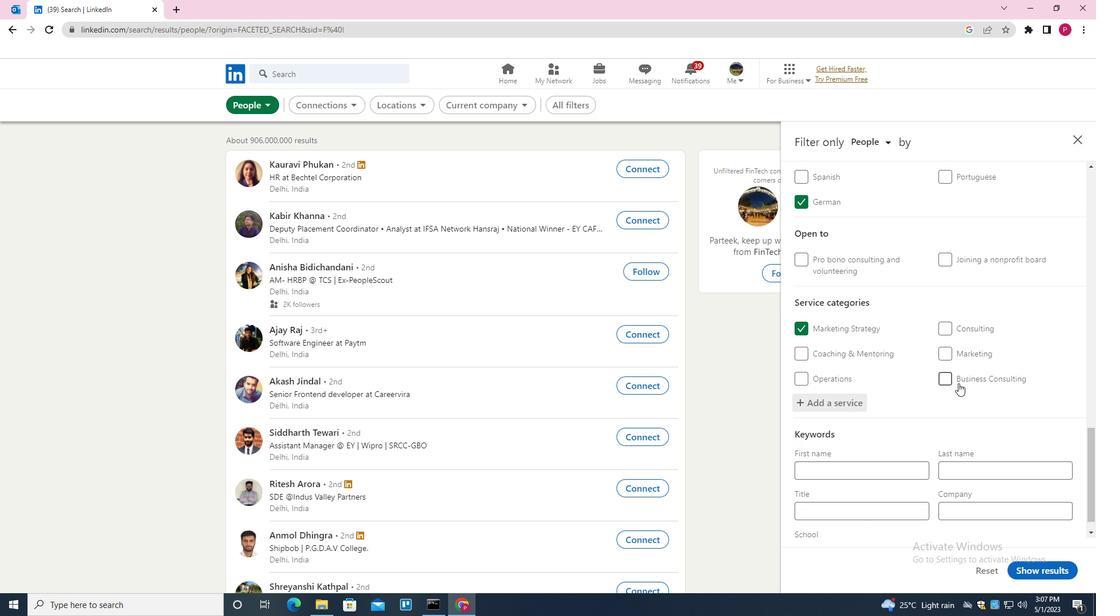 
Action: Mouse scrolled (943, 411) with delta (0, 0)
Screenshot: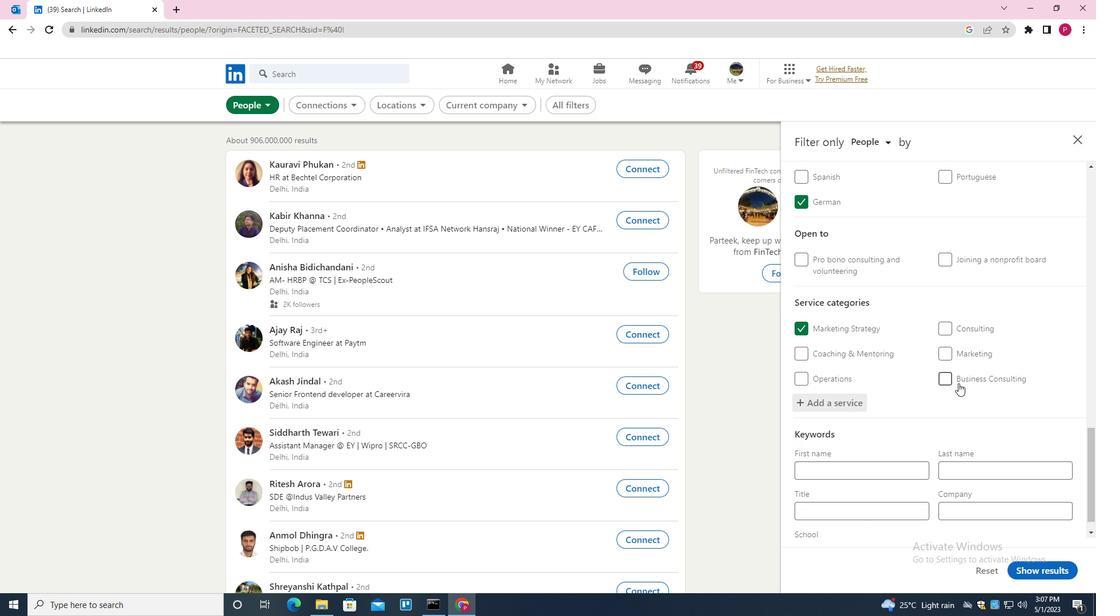 
Action: Mouse scrolled (943, 411) with delta (0, 0)
Screenshot: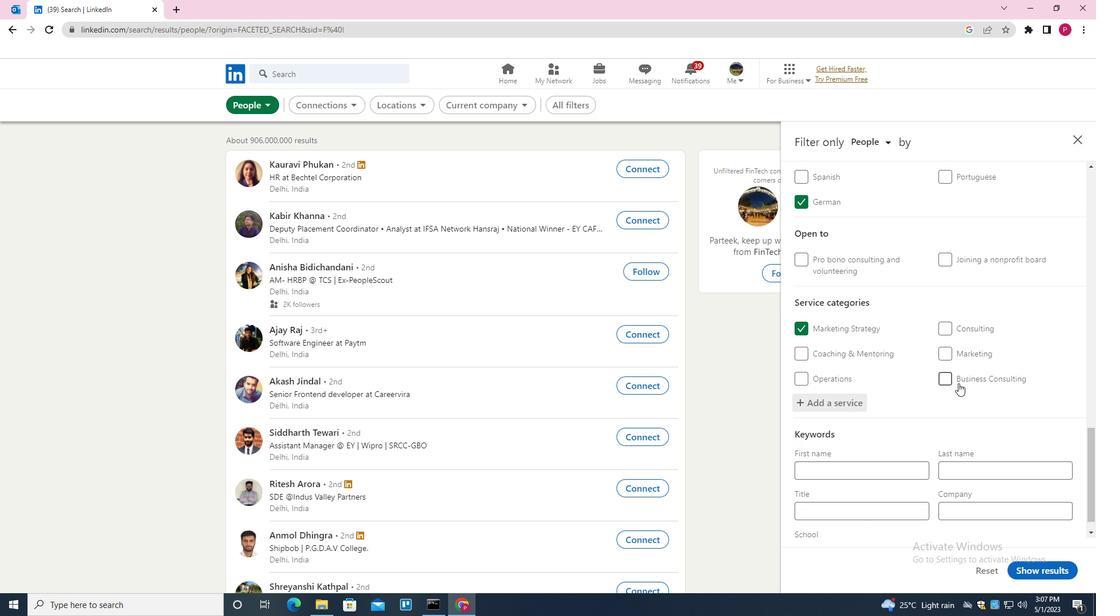
Action: Mouse moved to (848, 484)
Screenshot: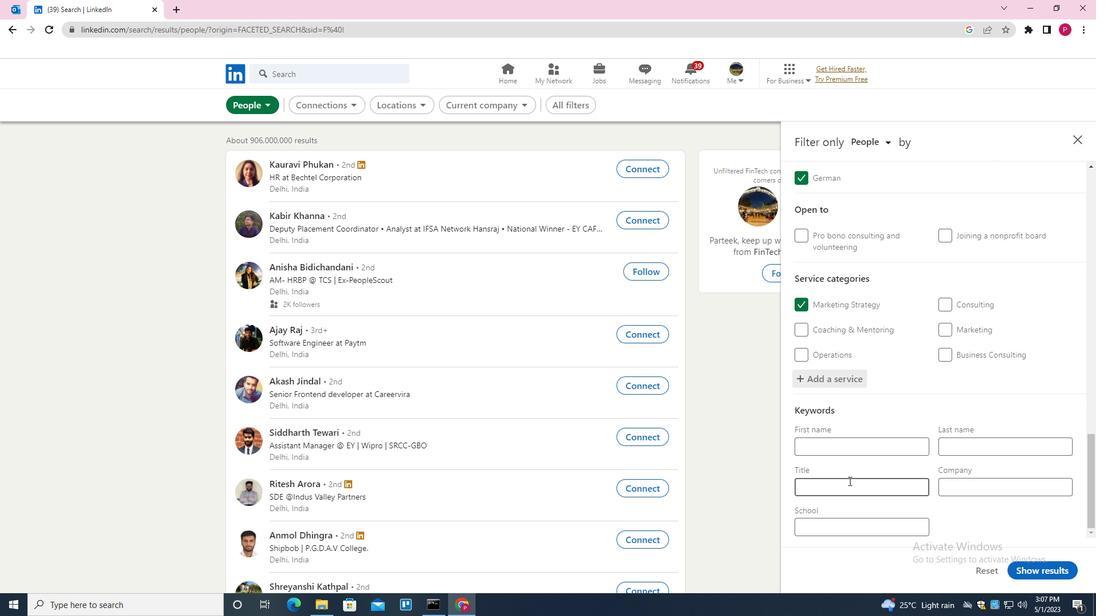
Action: Mouse pressed left at (848, 484)
Screenshot: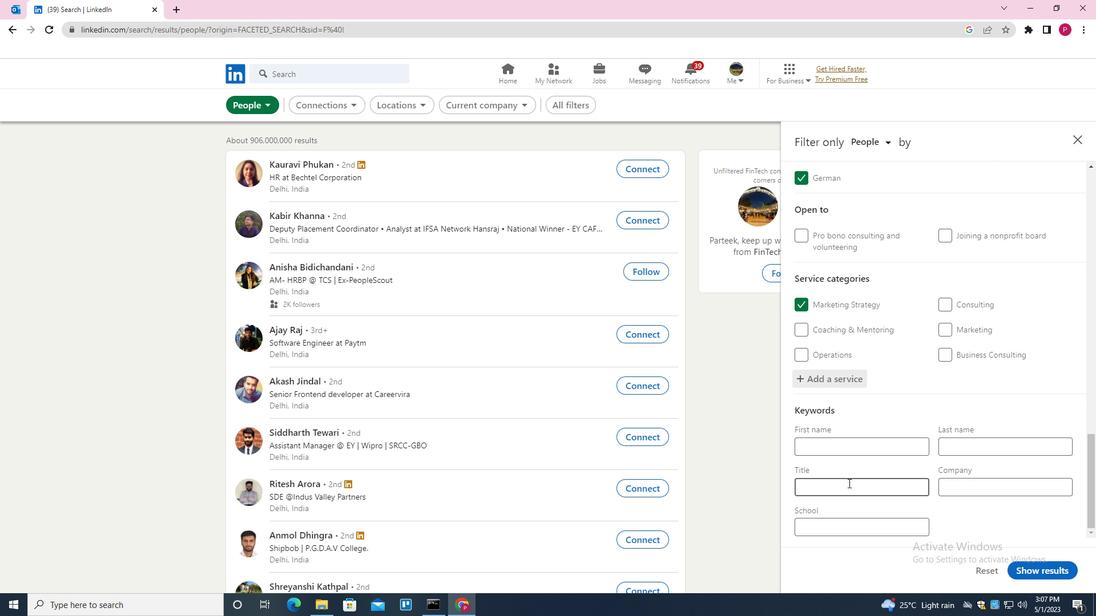 
Action: Mouse moved to (848, 484)
Screenshot: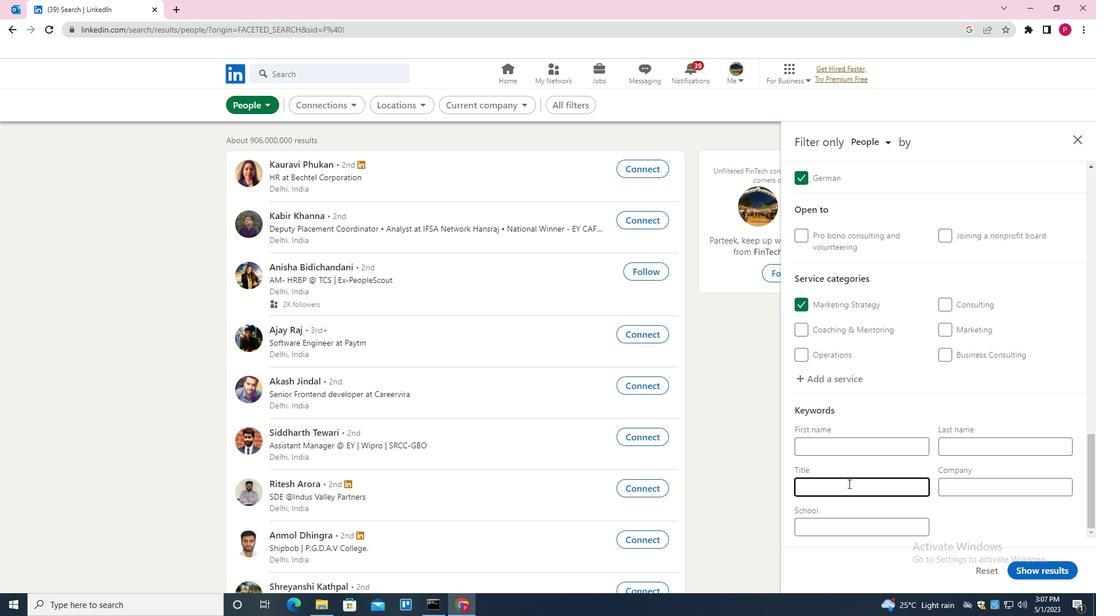 
Action: Key pressed <Key.shift><Key.shift><Key.shift><Key.shift><Key.shift><Key.shift><Key.shift><Key.shift>ENGINEER
Screenshot: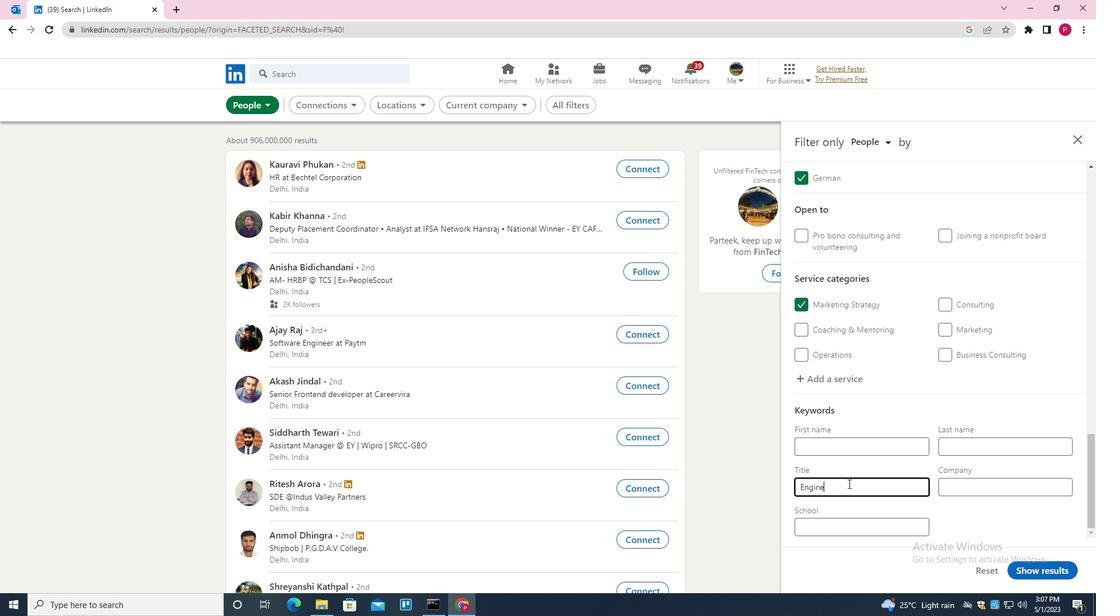 
Action: Mouse moved to (1028, 580)
Screenshot: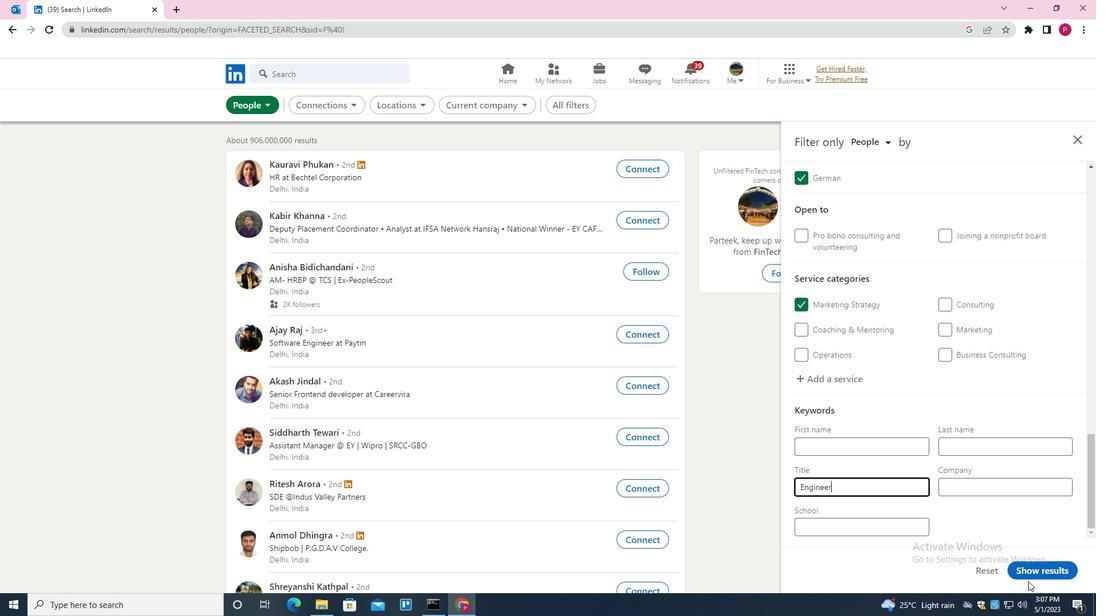
Action: Mouse pressed left at (1028, 580)
Screenshot: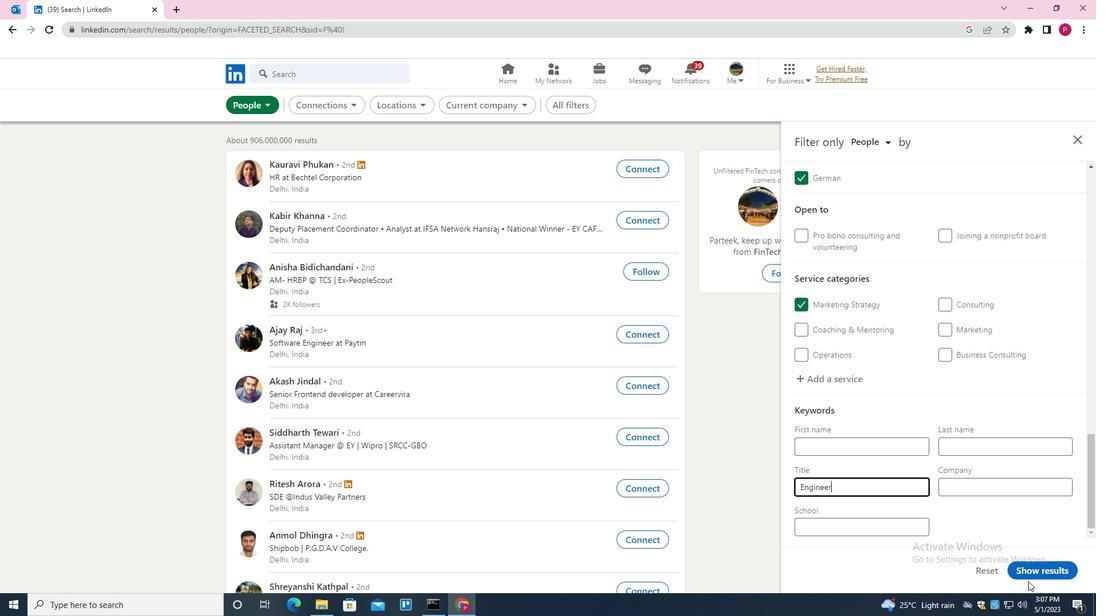 
Action: Mouse moved to (1036, 574)
Screenshot: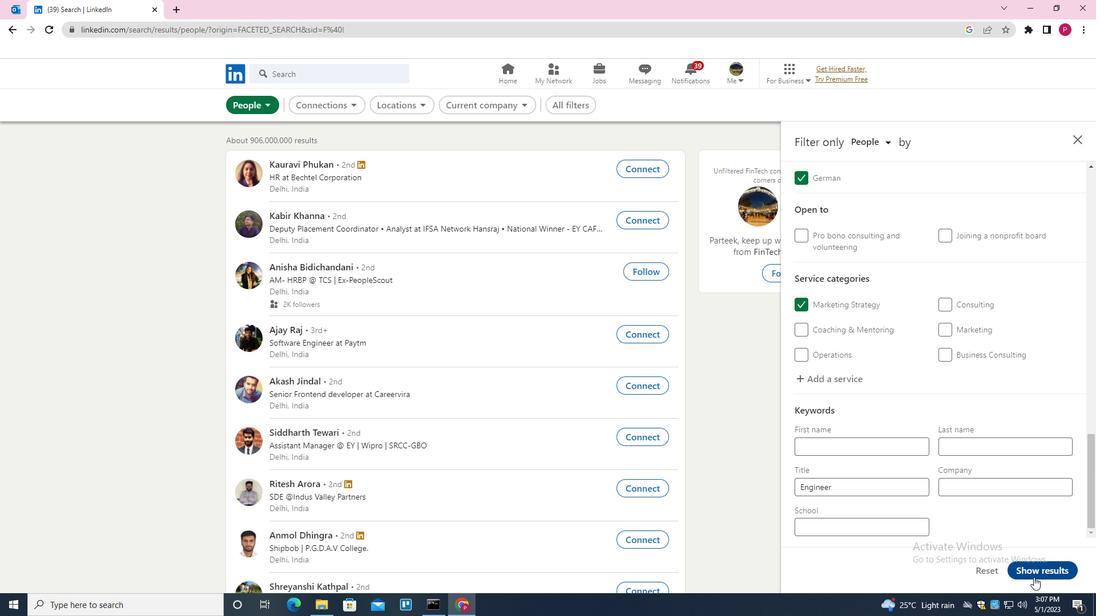 
Action: Mouse pressed left at (1036, 574)
Screenshot: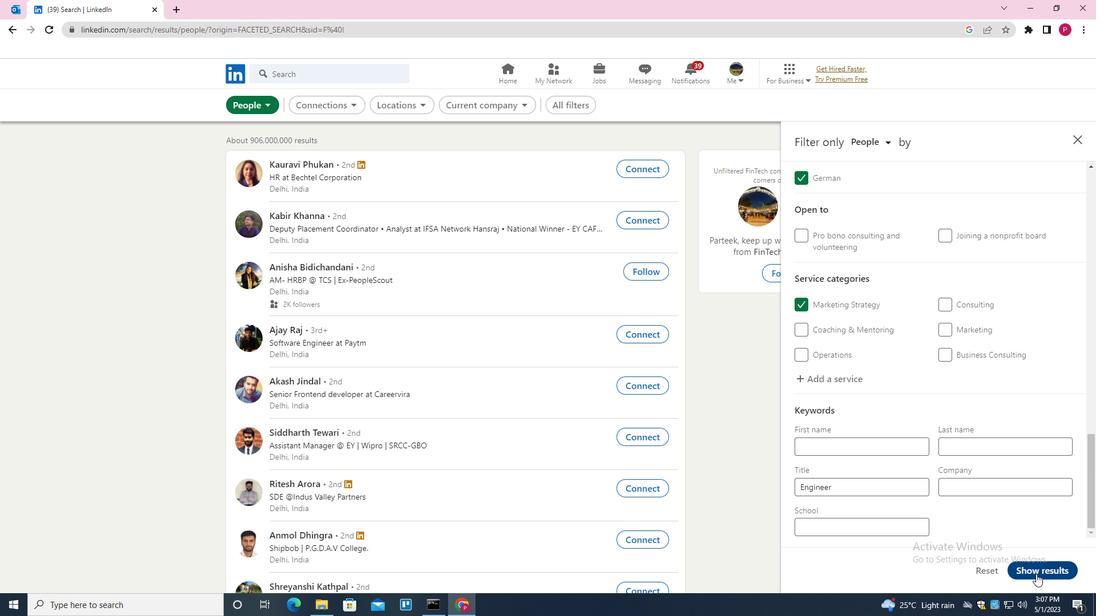 
Action: Mouse moved to (563, 327)
Screenshot: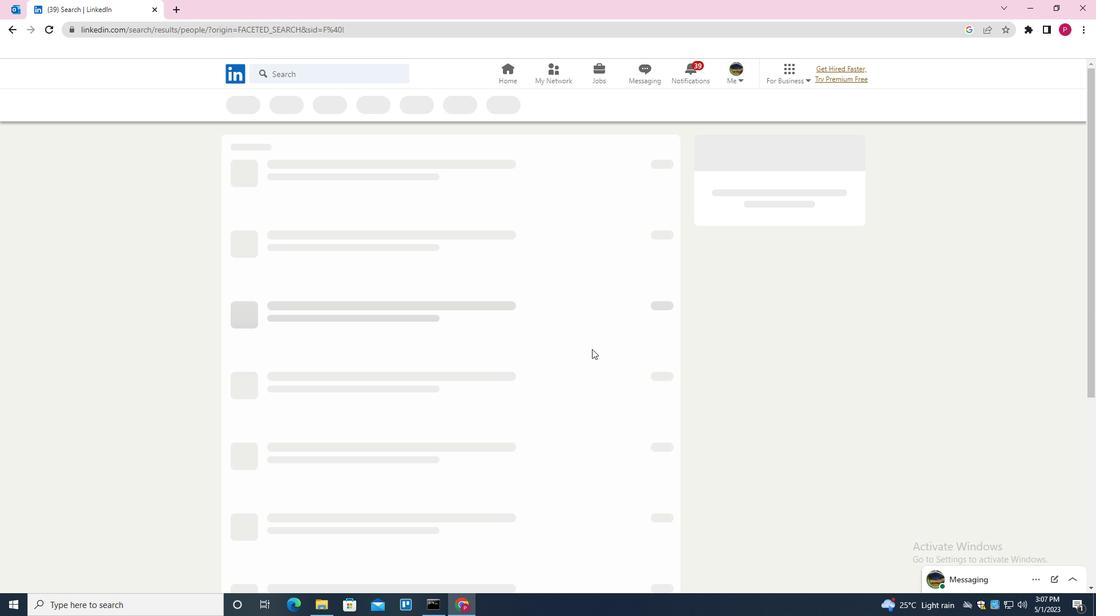 
